Task: Get Market insights for houses in Fayetteville, Arkansas, with a fenced backyard and a hot tub, and  properties with energy-efficient features.
Action: Mouse pressed left at (286, 183)
Screenshot: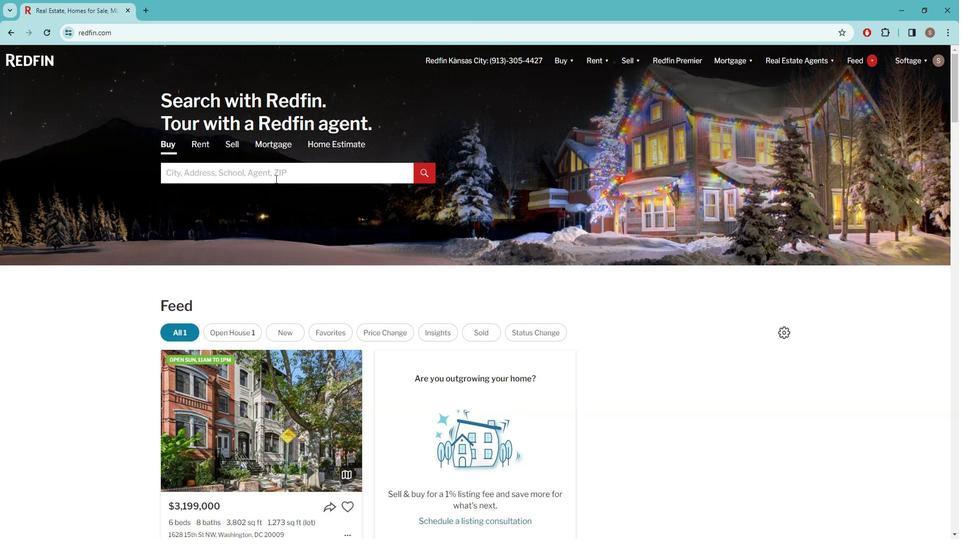 
Action: Key pressed f<Key.caps_lock>AYETTEVILL
Screenshot: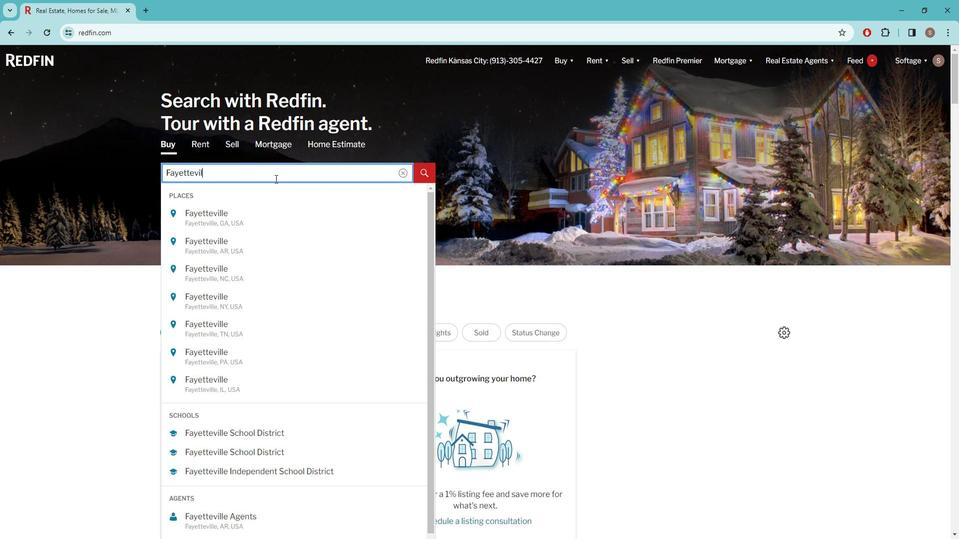 
Action: Mouse moved to (285, 183)
Screenshot: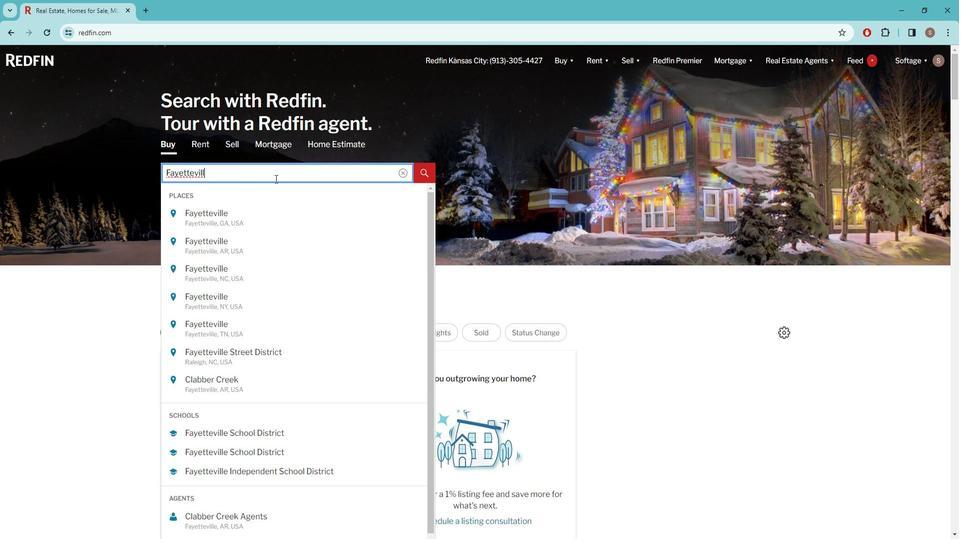 
Action: Key pressed E
Screenshot: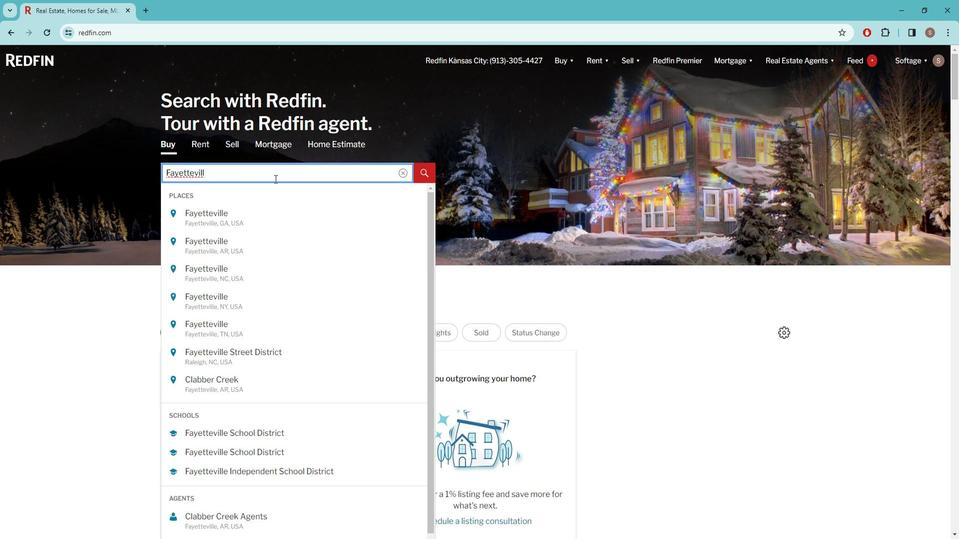 
Action: Mouse moved to (257, 249)
Screenshot: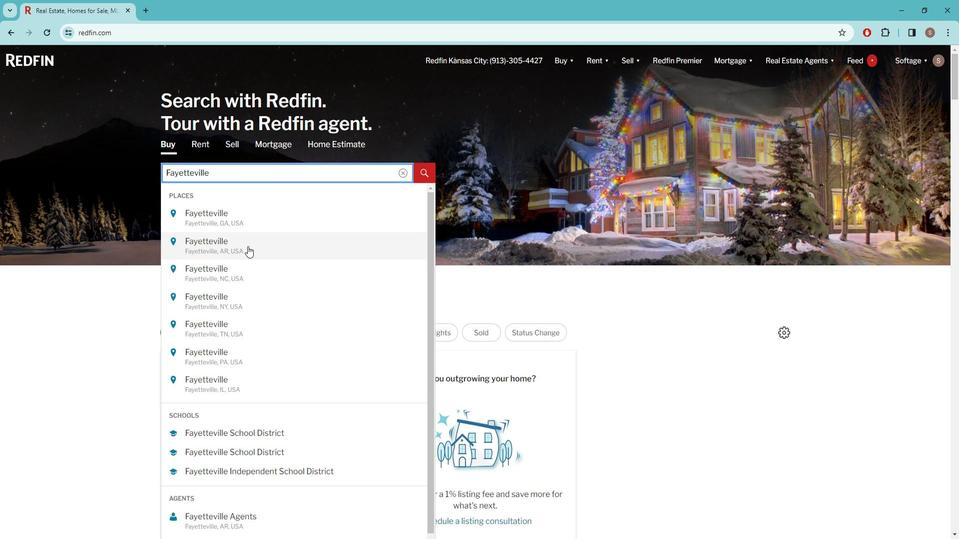 
Action: Mouse pressed left at (257, 249)
Screenshot: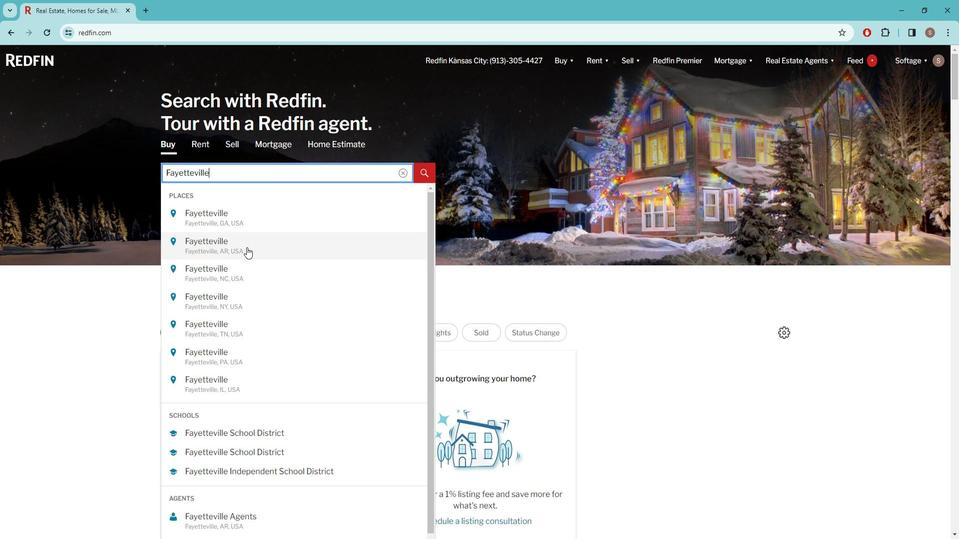 
Action: Mouse moved to (850, 129)
Screenshot: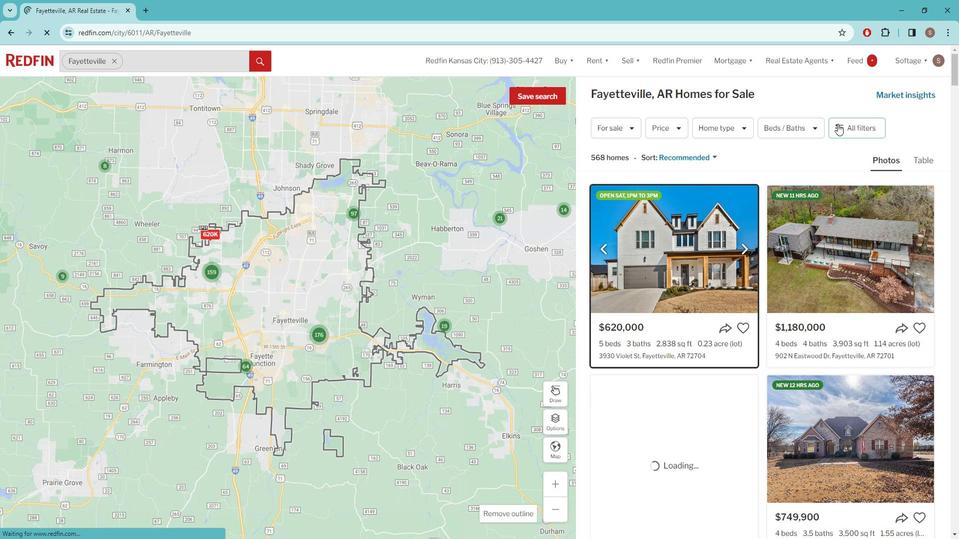 
Action: Mouse pressed left at (850, 129)
Screenshot: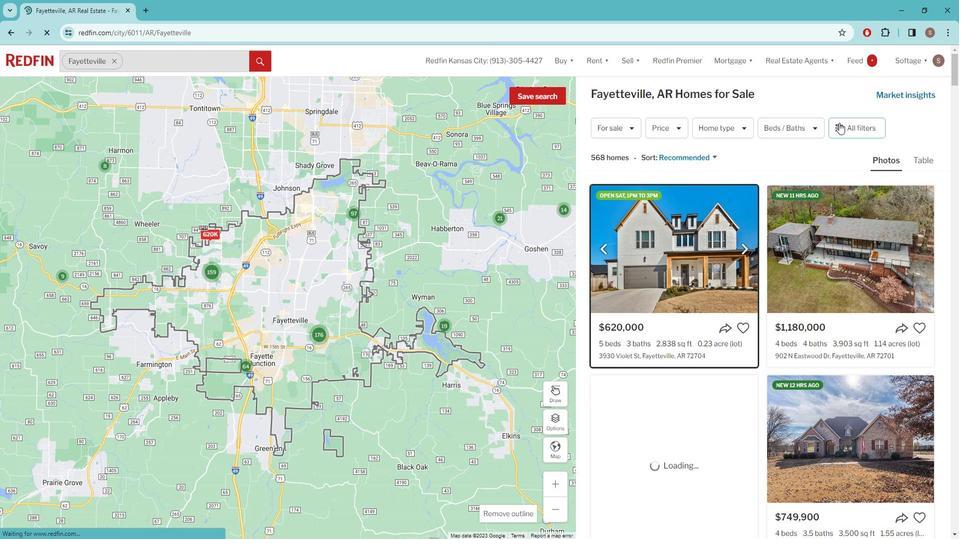 
Action: Mouse moved to (851, 128)
Screenshot: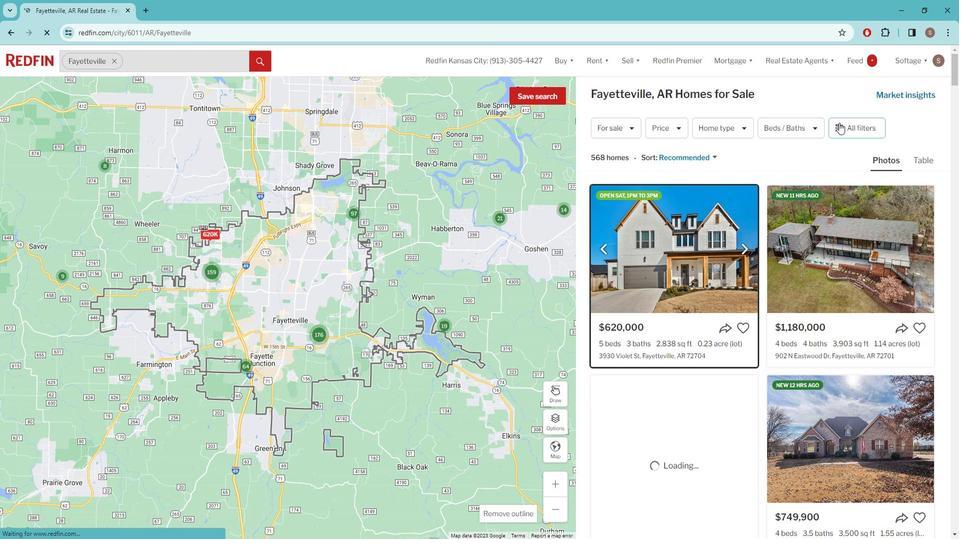 
Action: Mouse pressed left at (851, 128)
Screenshot: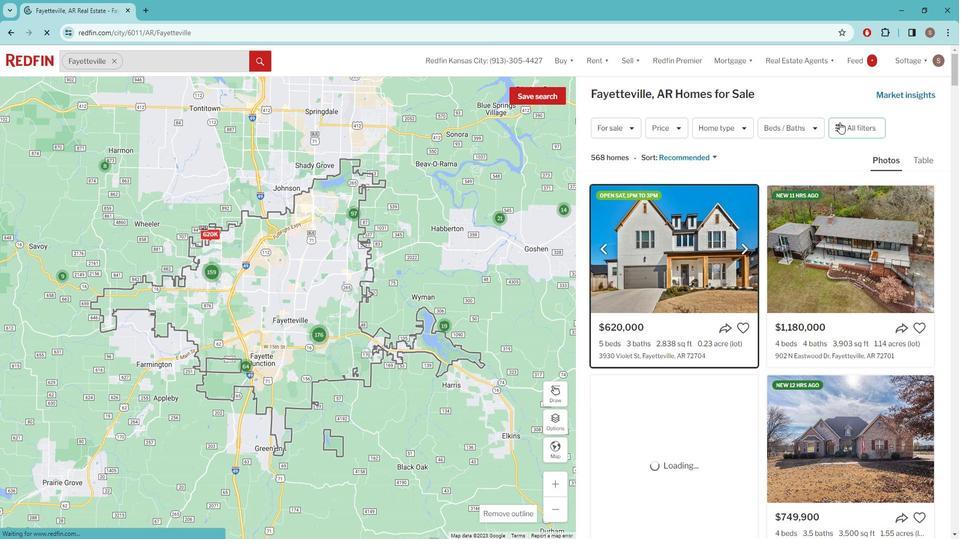 
Action: Mouse pressed left at (851, 128)
Screenshot: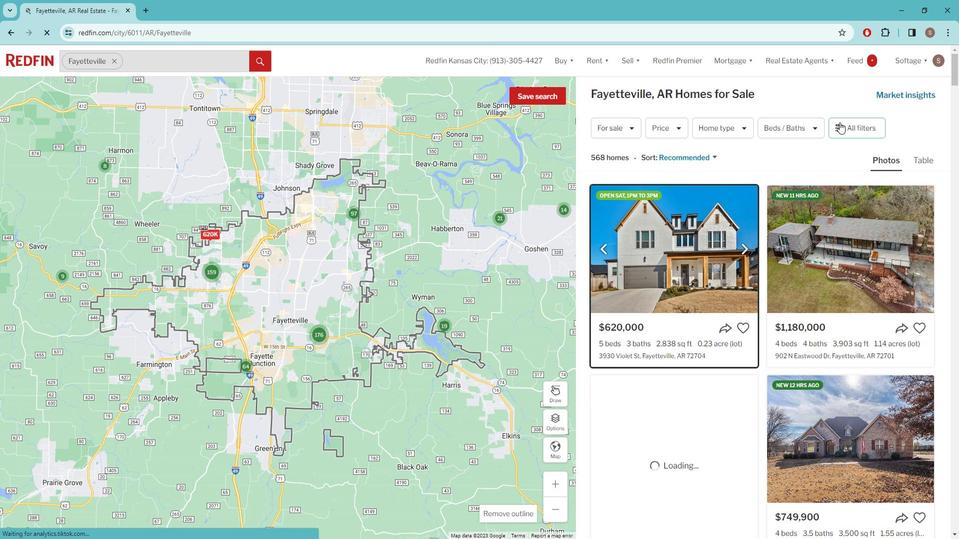 
Action: Mouse pressed left at (851, 128)
Screenshot: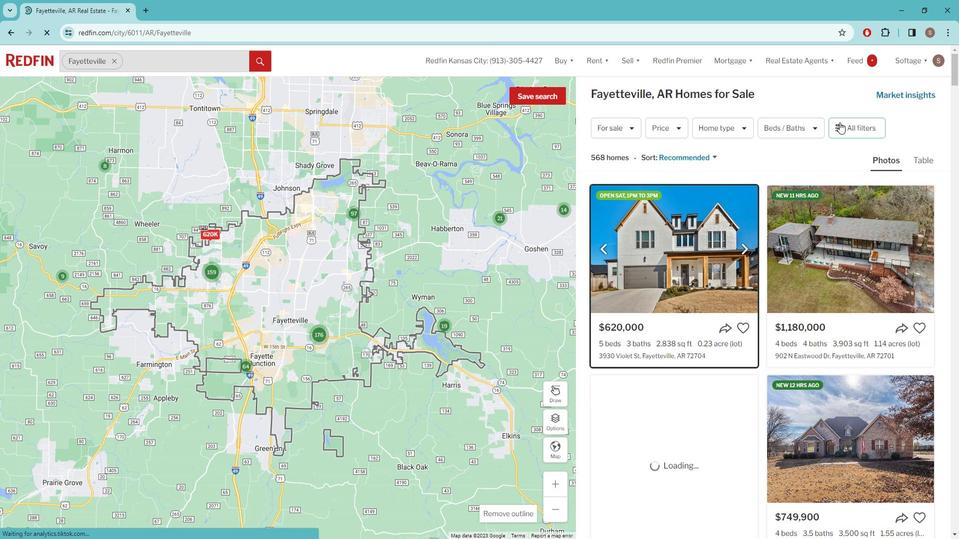 
Action: Mouse moved to (853, 128)
Screenshot: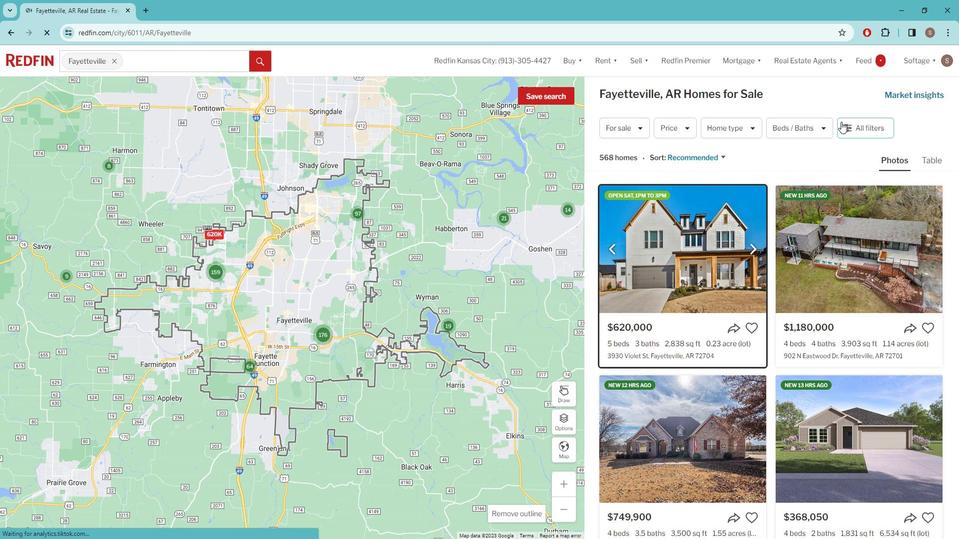 
Action: Mouse pressed left at (853, 128)
Screenshot: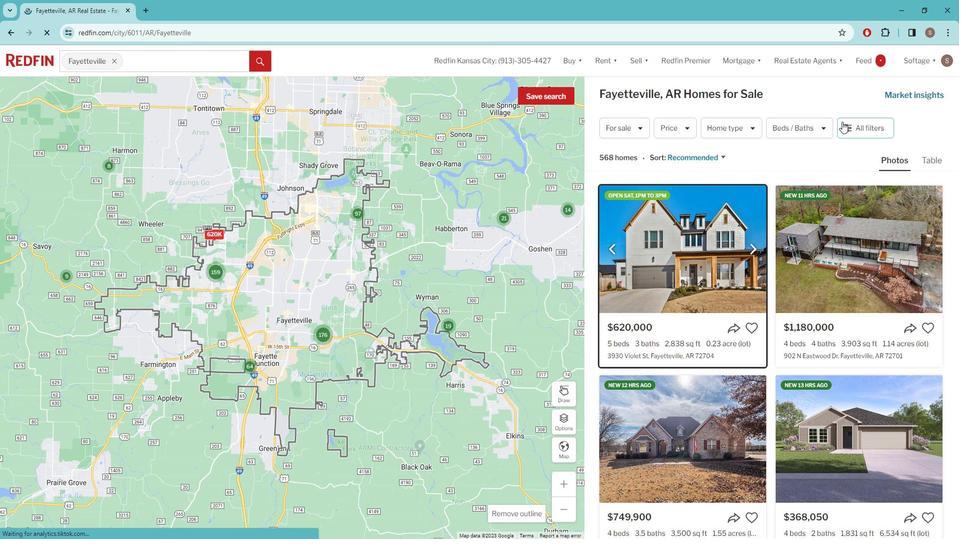 
Action: Mouse moved to (853, 128)
Screenshot: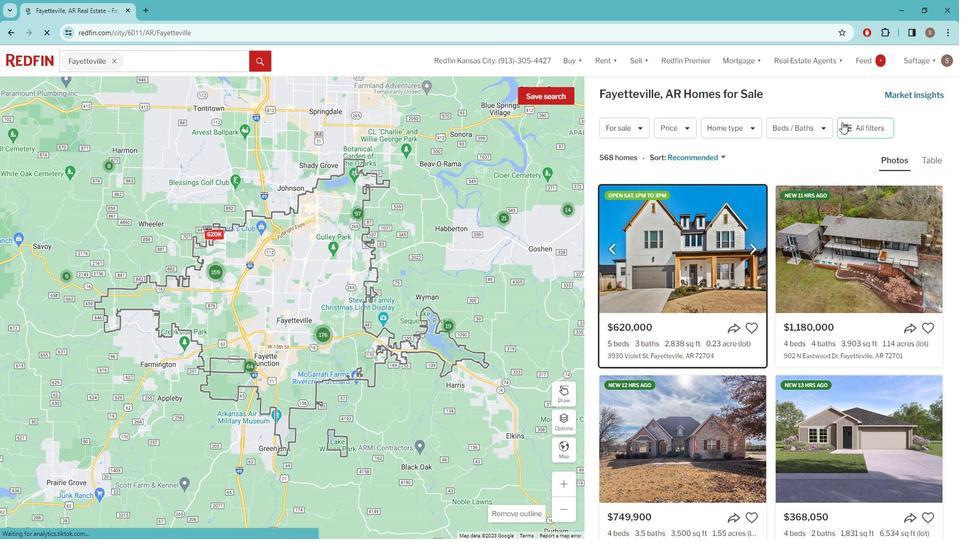 
Action: Mouse pressed left at (853, 128)
Screenshot: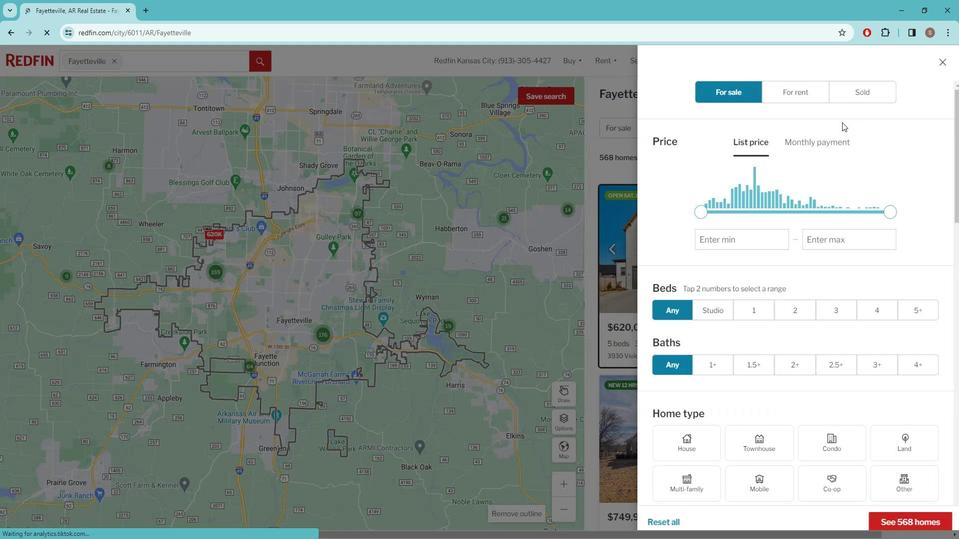 
Action: Mouse moved to (844, 144)
Screenshot: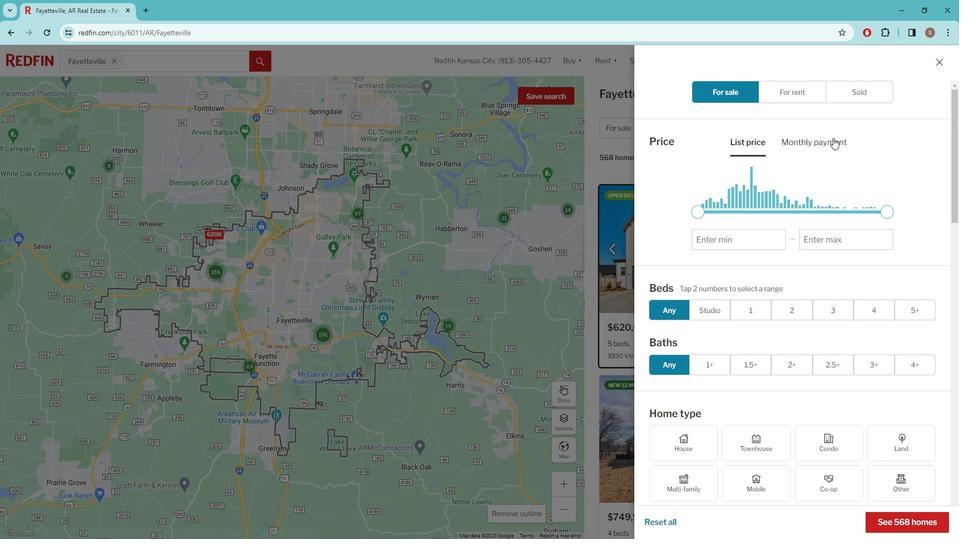 
Action: Mouse scrolled (844, 143) with delta (0, 0)
Screenshot: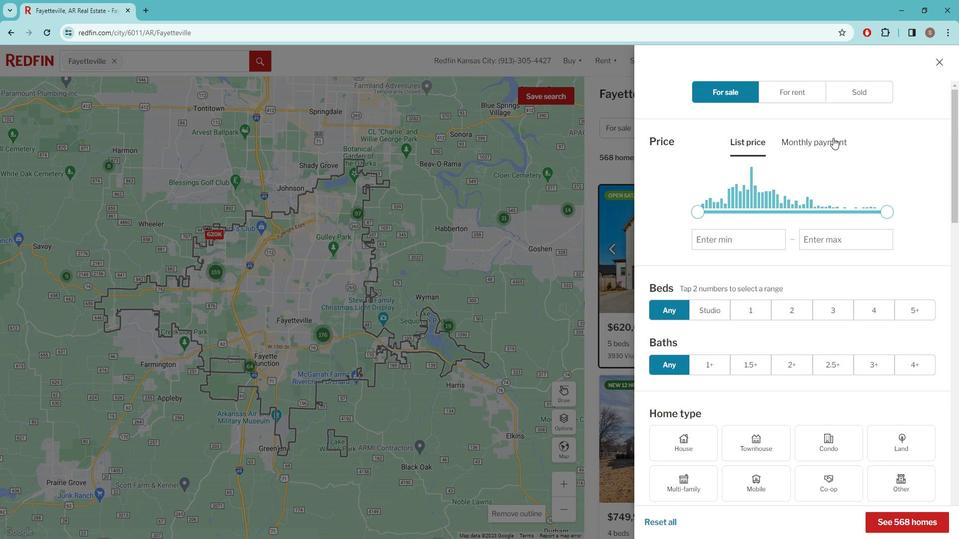 
Action: Mouse moved to (844, 145)
Screenshot: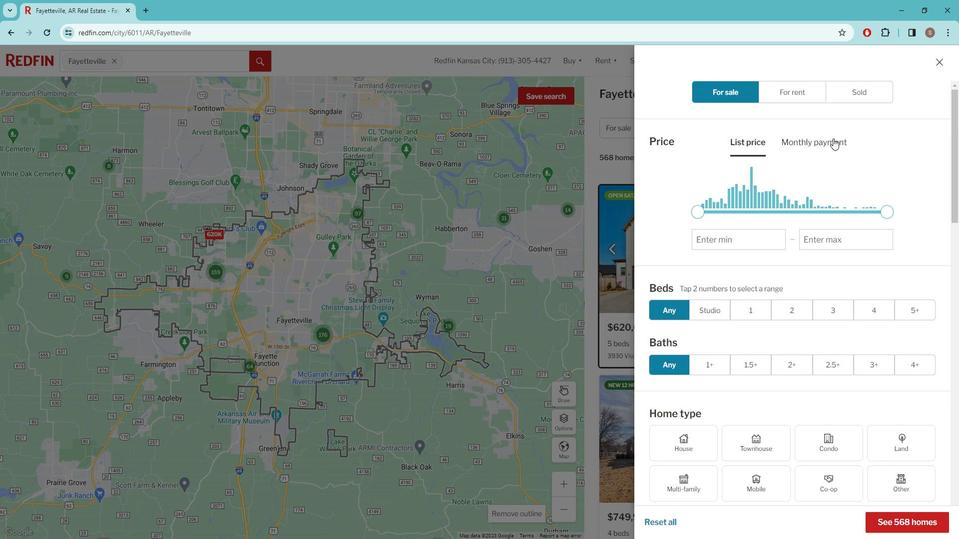 
Action: Mouse scrolled (844, 145) with delta (0, 0)
Screenshot: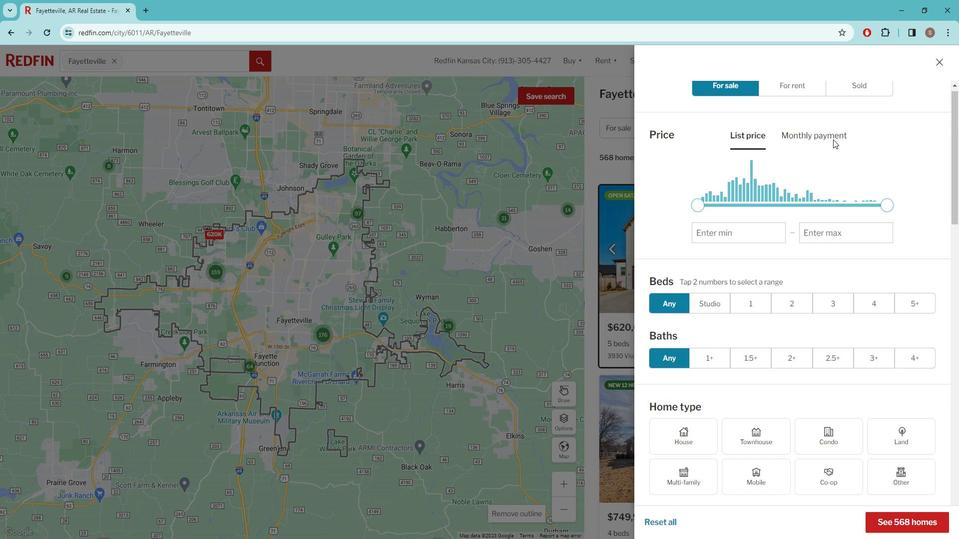 
Action: Mouse moved to (841, 152)
Screenshot: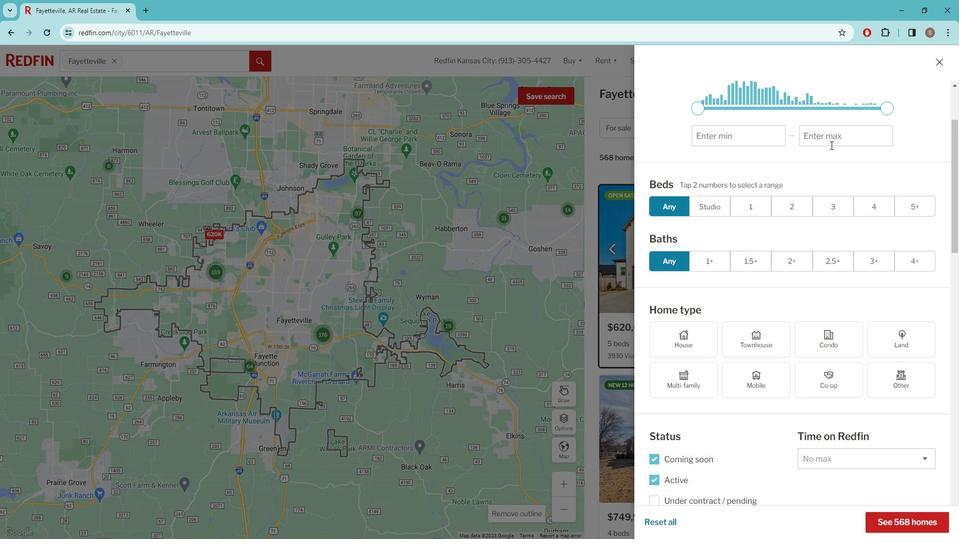 
Action: Mouse scrolled (841, 152) with delta (0, 0)
Screenshot: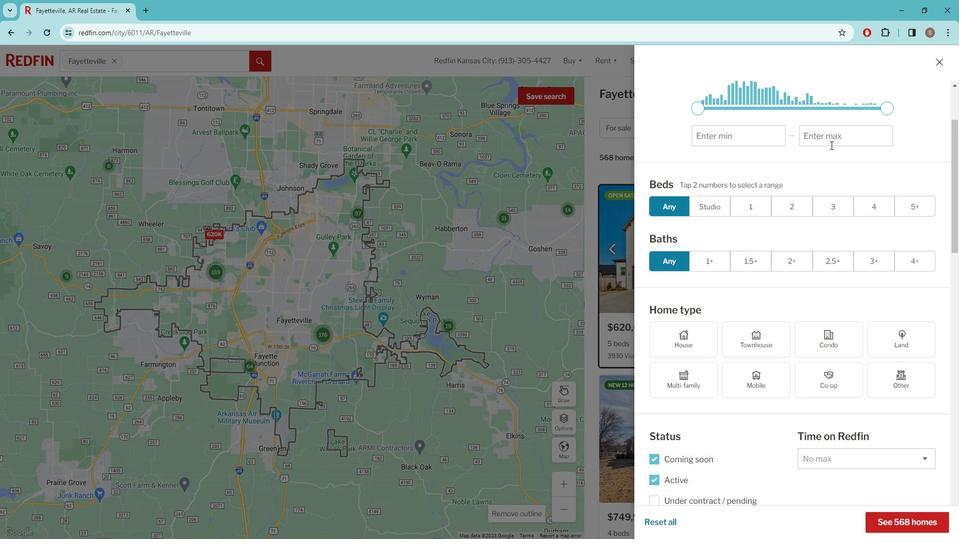 
Action: Mouse moved to (697, 289)
Screenshot: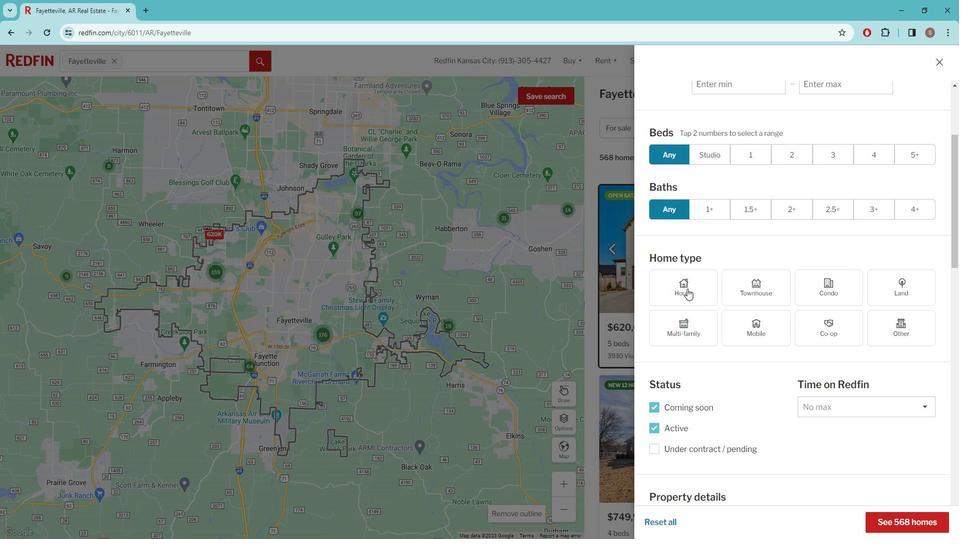 
Action: Mouse pressed left at (697, 289)
Screenshot: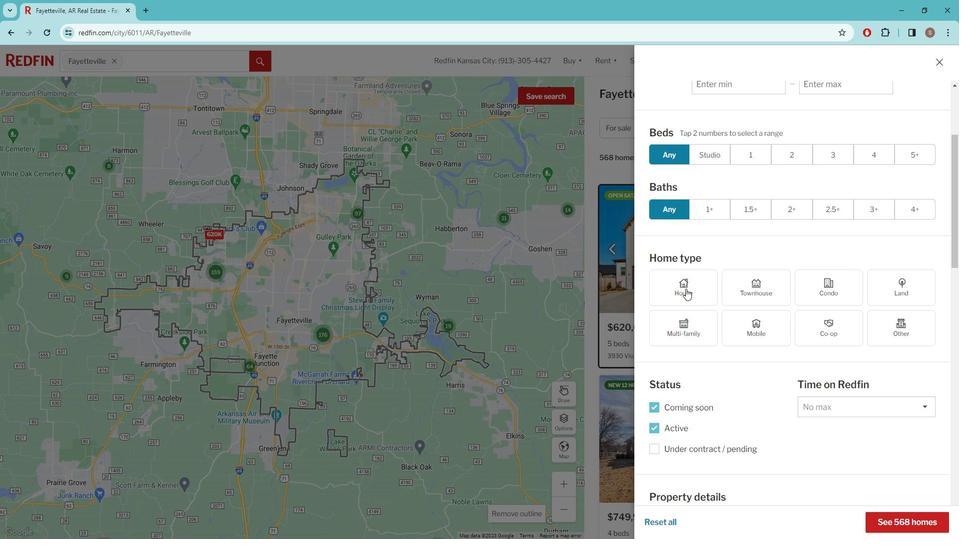 
Action: Mouse moved to (695, 289)
Screenshot: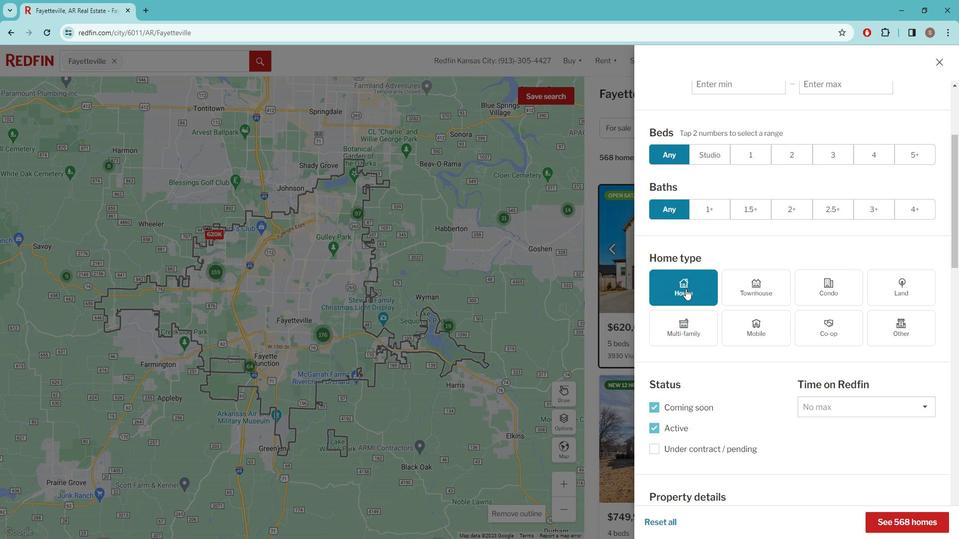 
Action: Mouse scrolled (695, 288) with delta (0, 0)
Screenshot: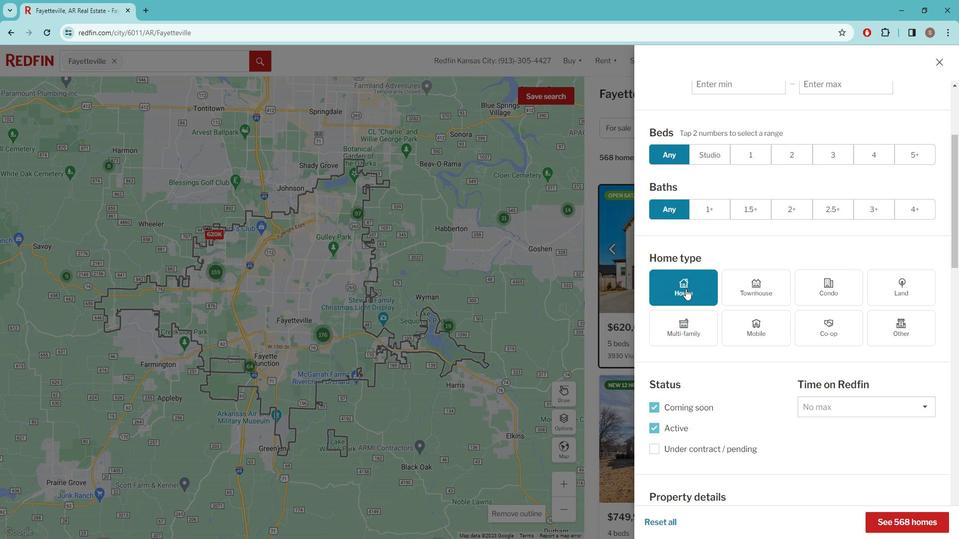 
Action: Mouse moved to (694, 310)
Screenshot: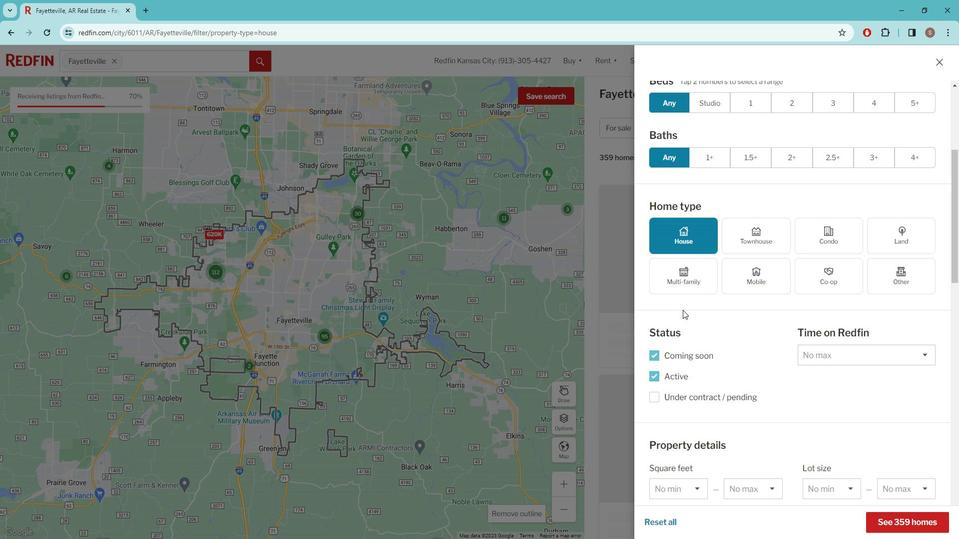 
Action: Mouse scrolled (694, 309) with delta (0, 0)
Screenshot: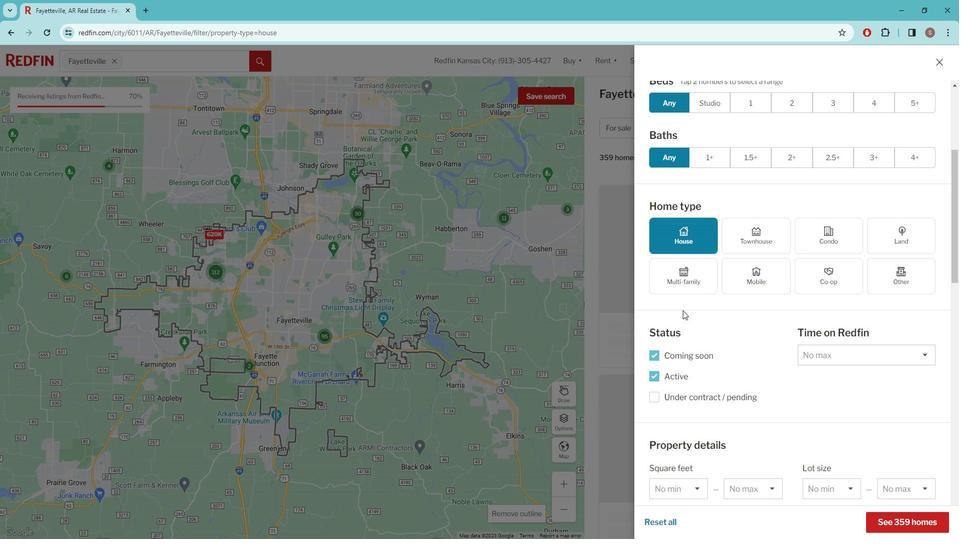 
Action: Mouse moved to (694, 314)
Screenshot: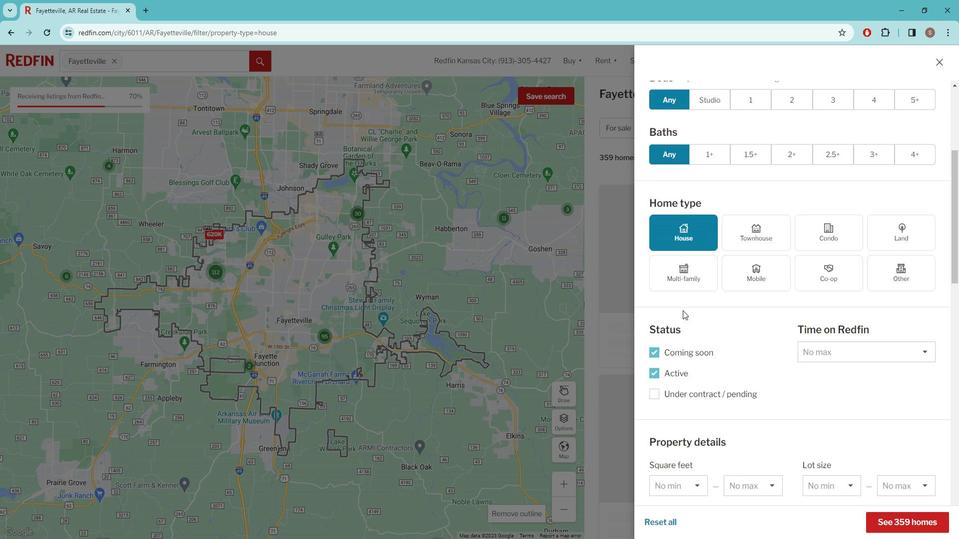 
Action: Mouse scrolled (694, 313) with delta (0, 0)
Screenshot: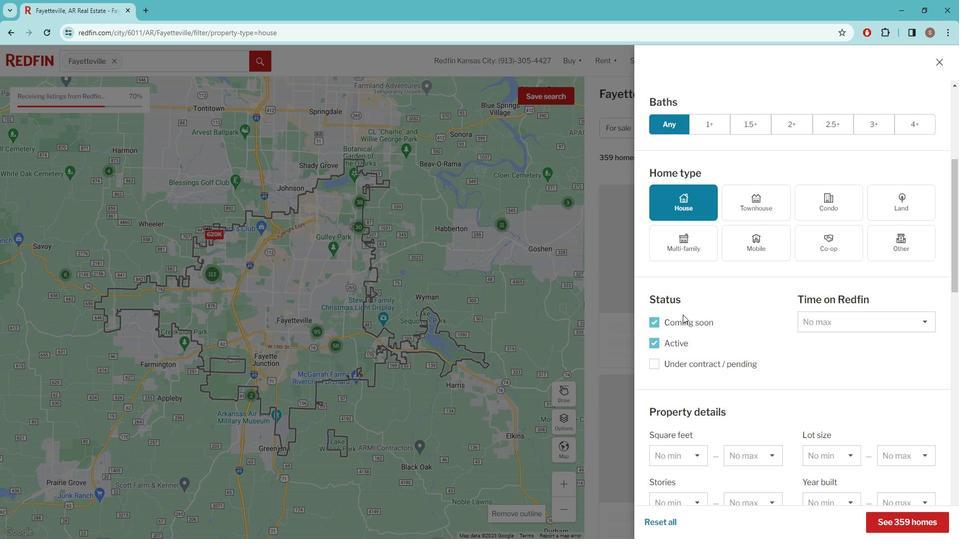 
Action: Mouse moved to (696, 316)
Screenshot: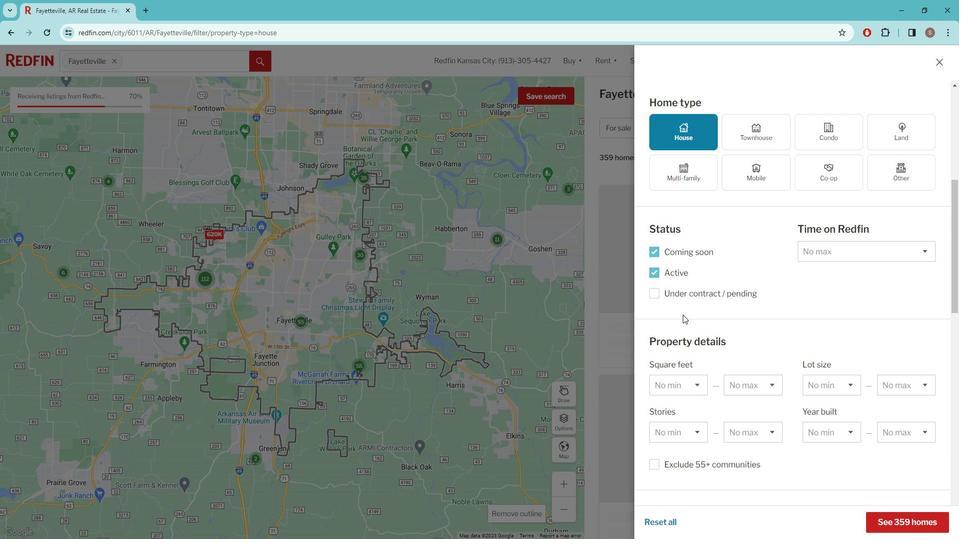 
Action: Mouse scrolled (696, 316) with delta (0, 0)
Screenshot: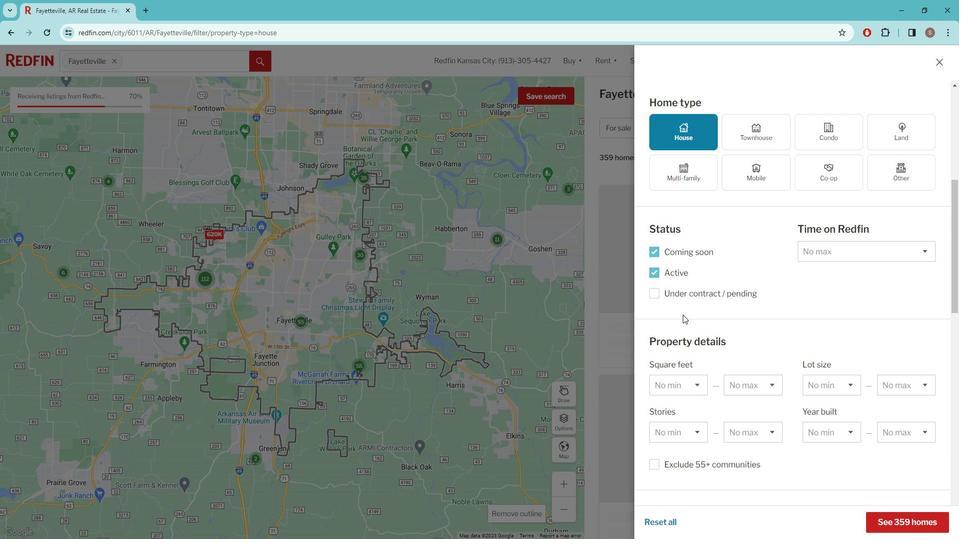 
Action: Mouse moved to (701, 322)
Screenshot: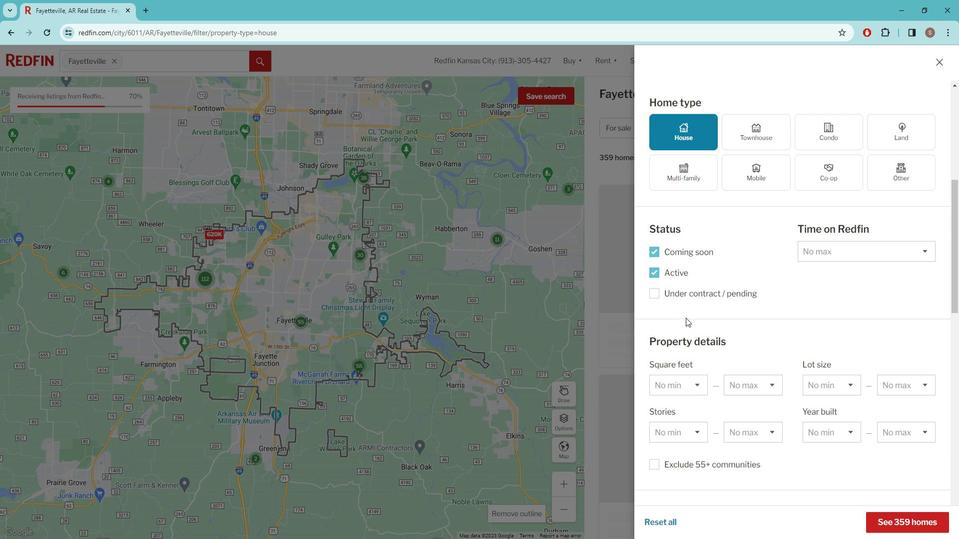 
Action: Mouse scrolled (701, 321) with delta (0, 0)
Screenshot: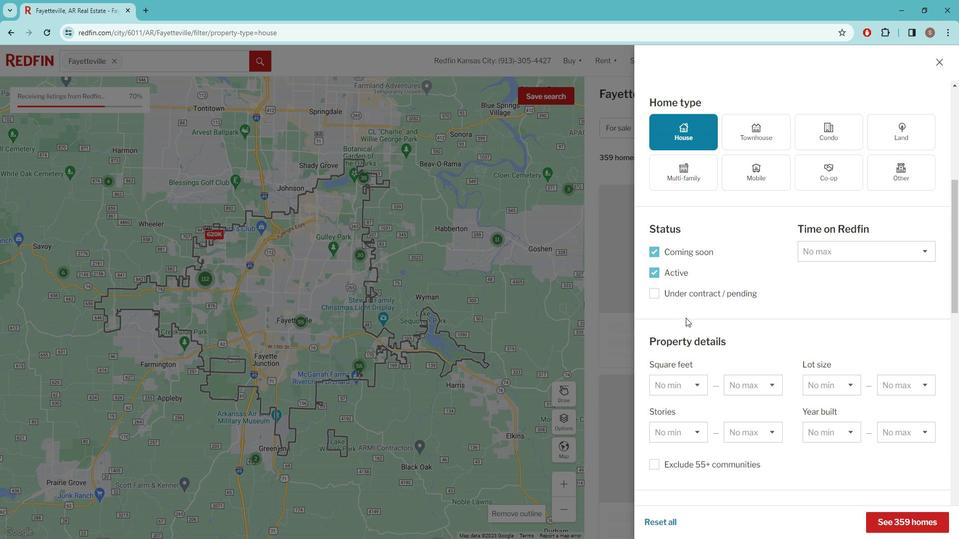 
Action: Mouse moved to (722, 339)
Screenshot: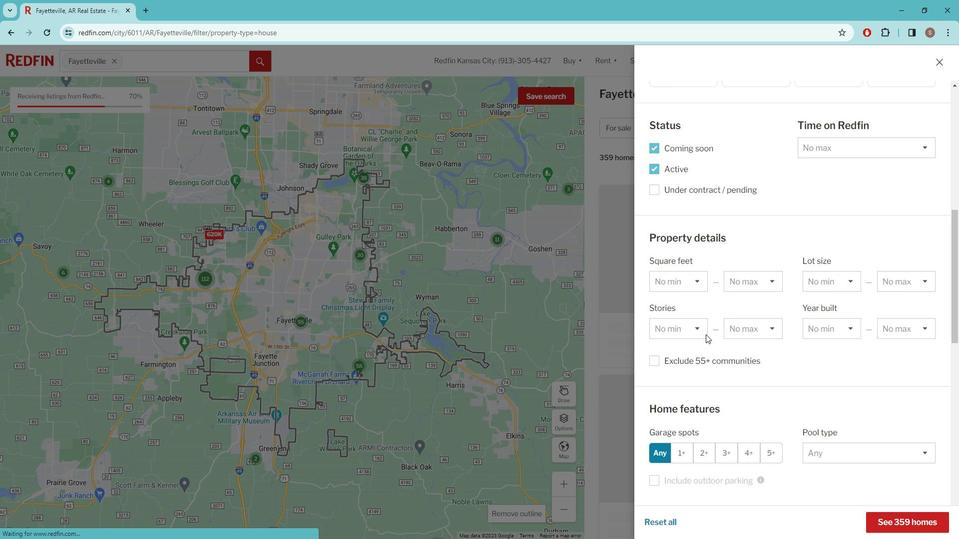 
Action: Mouse scrolled (722, 339) with delta (0, 0)
Screenshot: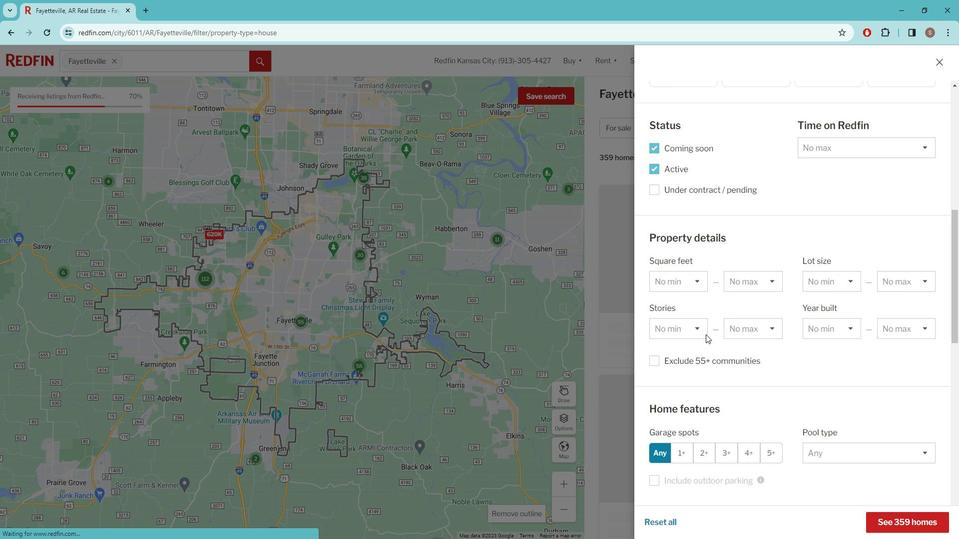 
Action: Mouse moved to (724, 341)
Screenshot: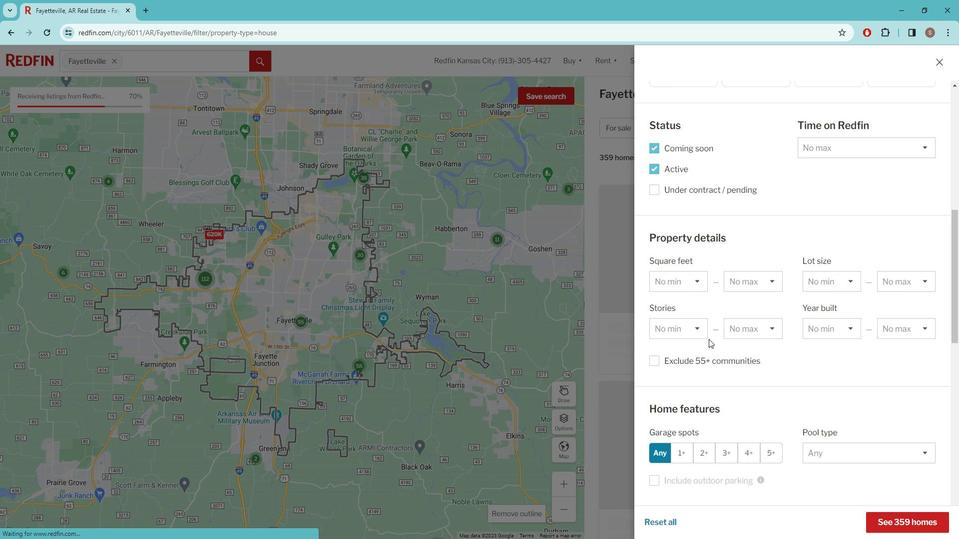 
Action: Mouse scrolled (724, 341) with delta (0, 0)
Screenshot: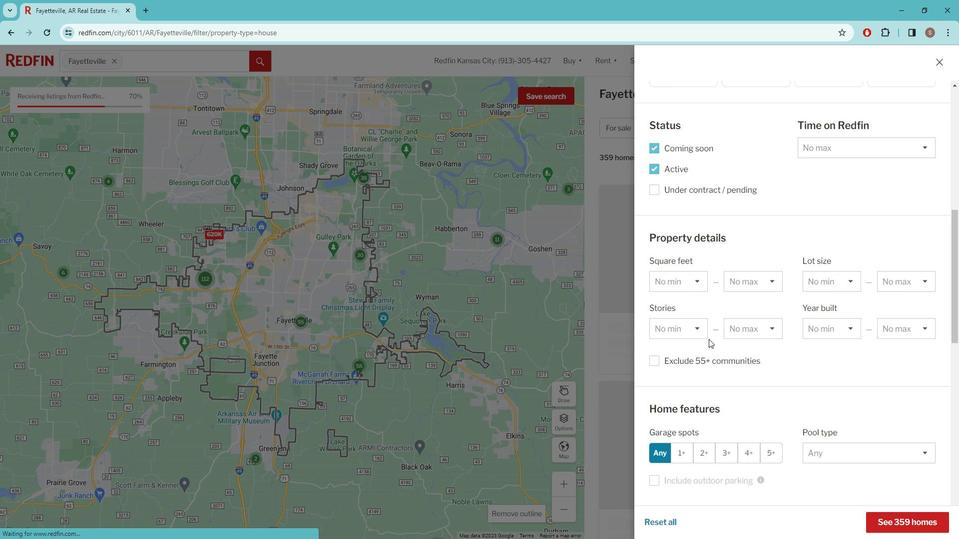 
Action: Mouse scrolled (724, 341) with delta (0, 0)
Screenshot: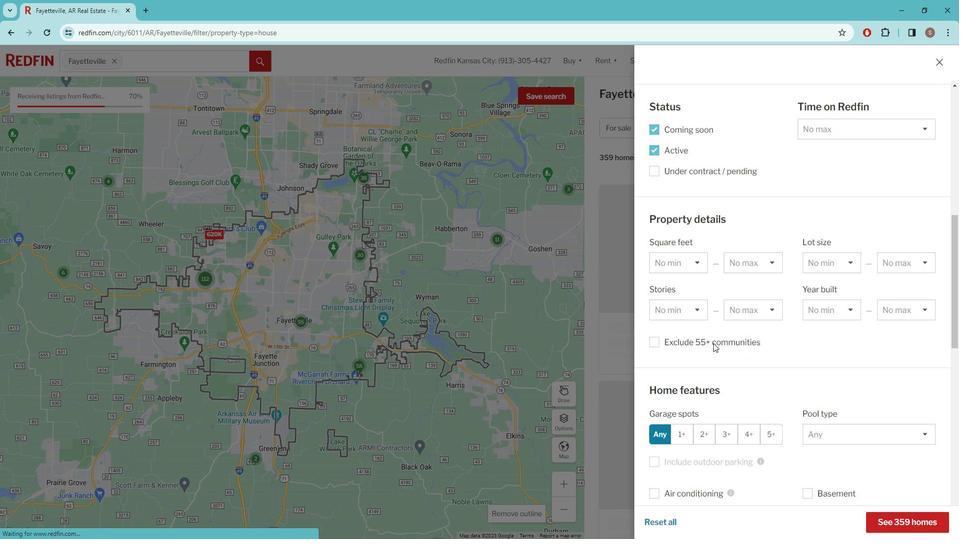 
Action: Mouse moved to (725, 342)
Screenshot: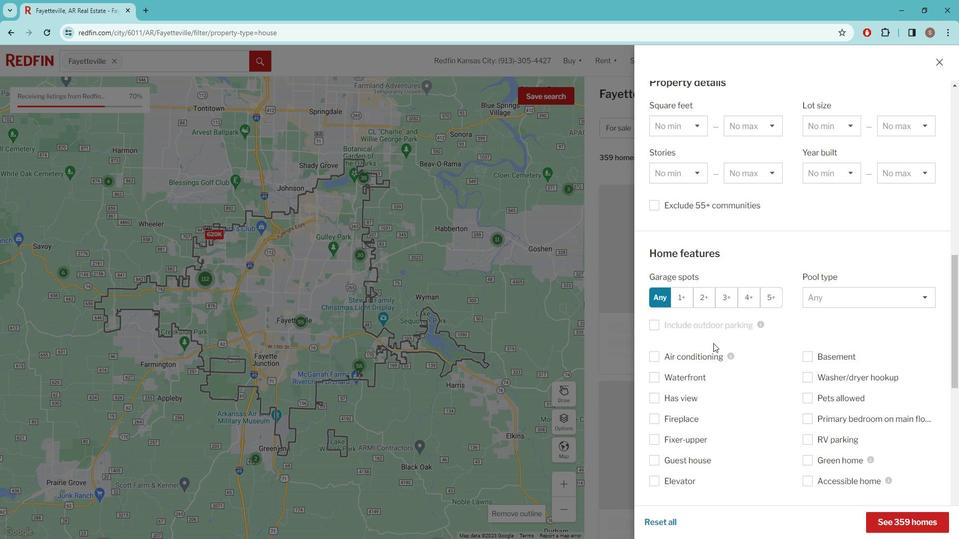 
Action: Mouse scrolled (725, 342) with delta (0, 0)
Screenshot: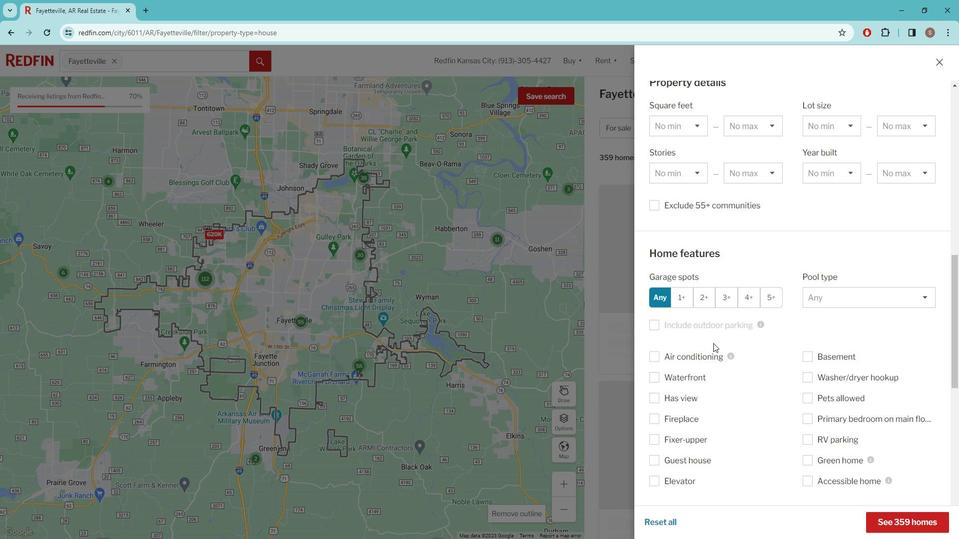 
Action: Mouse moved to (725, 343)
Screenshot: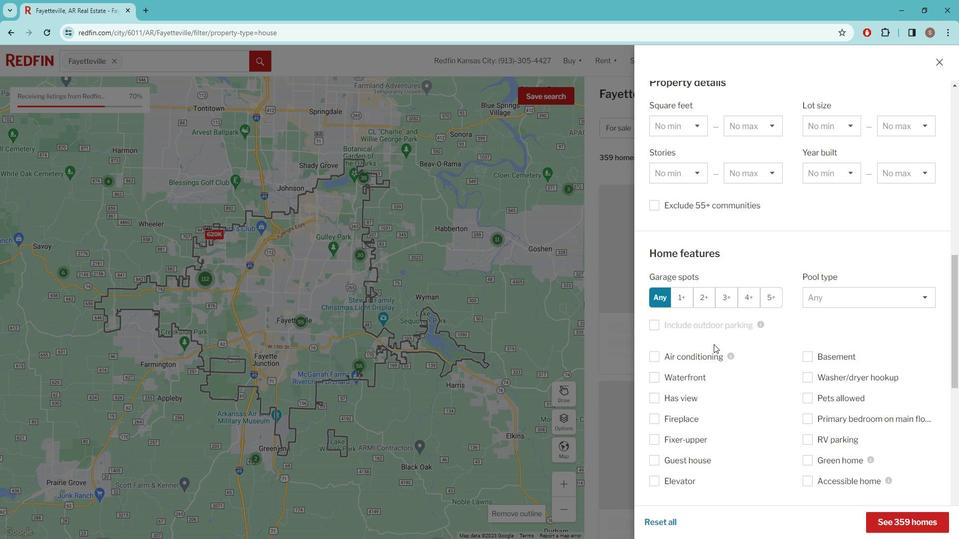 
Action: Mouse scrolled (725, 343) with delta (0, 0)
Screenshot: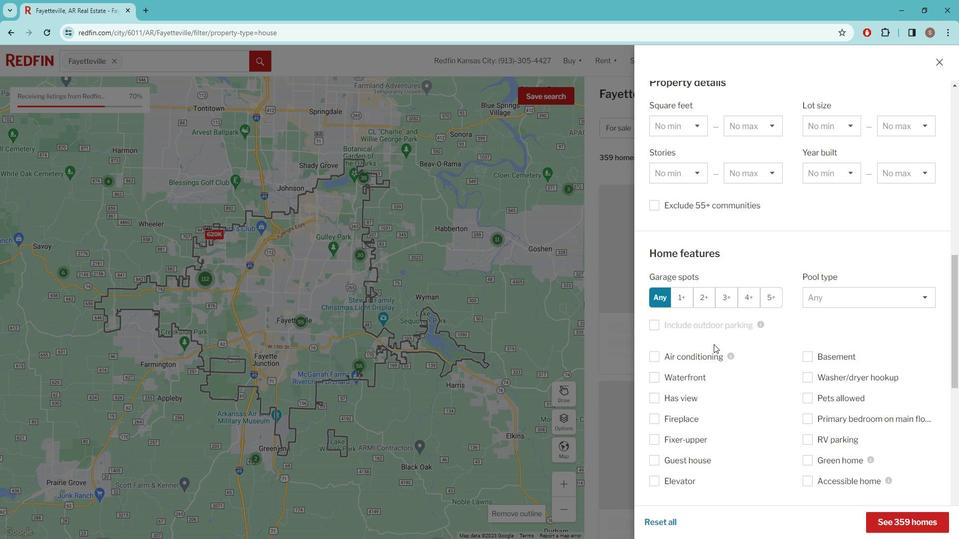 
Action: Mouse scrolled (725, 343) with delta (0, 0)
Screenshot: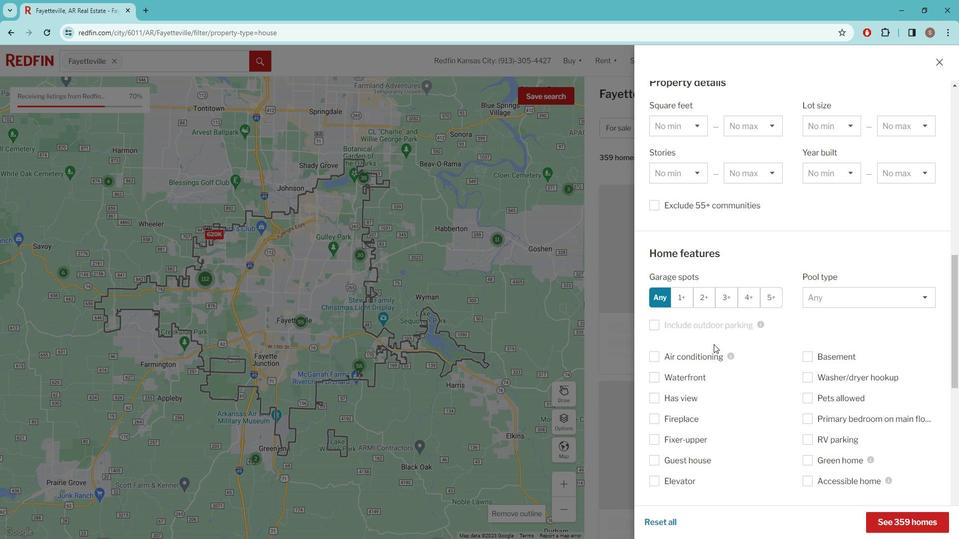 
Action: Mouse scrolled (725, 343) with delta (0, 0)
Screenshot: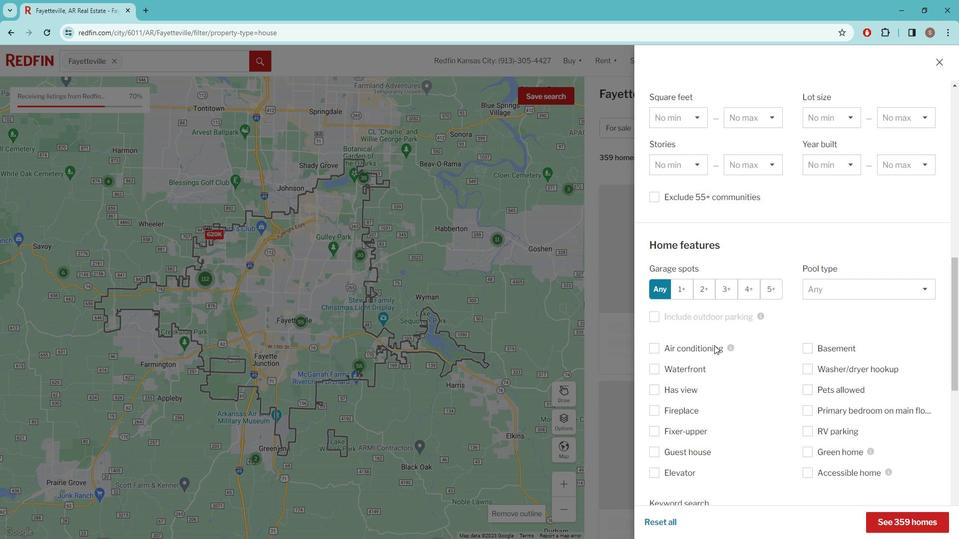 
Action: Mouse moved to (723, 346)
Screenshot: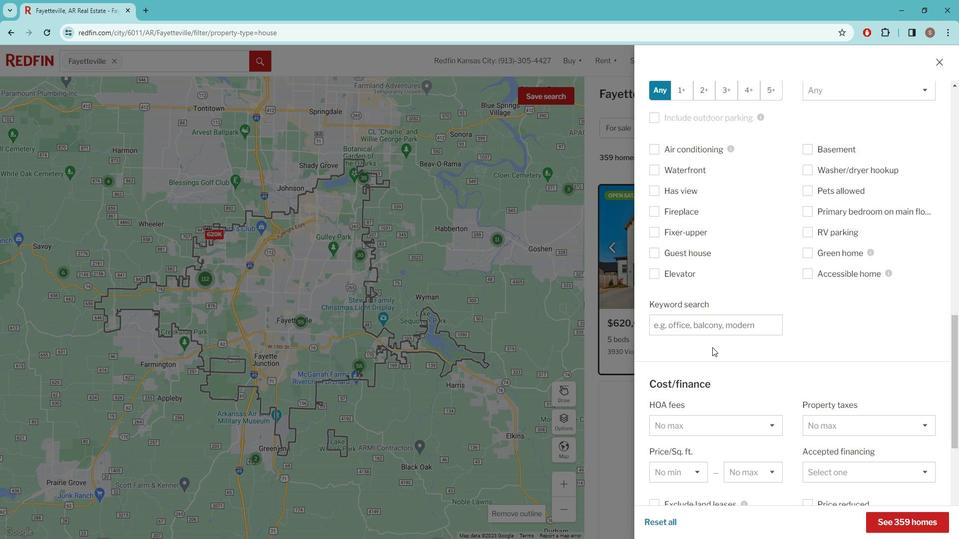 
Action: Mouse scrolled (723, 345) with delta (0, 0)
Screenshot: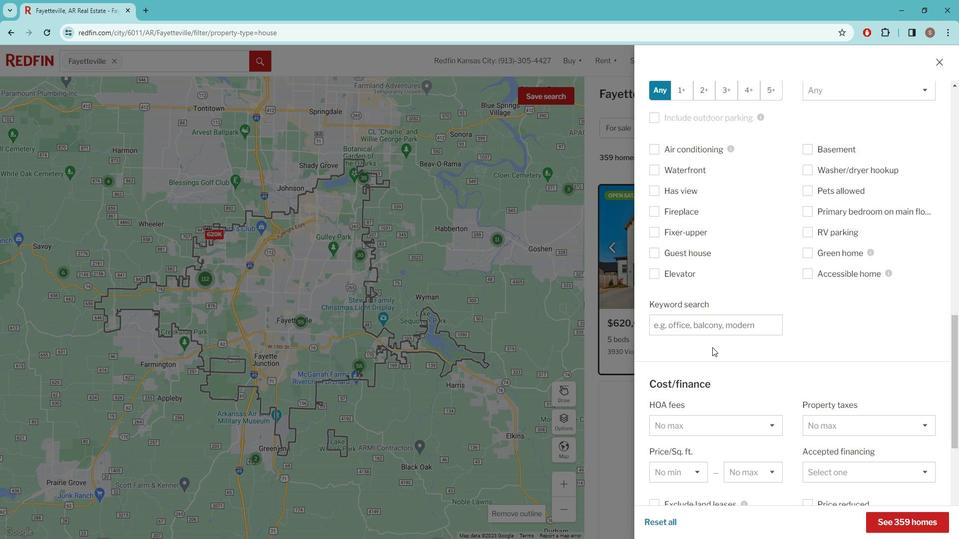 
Action: Mouse moved to (723, 353)
Screenshot: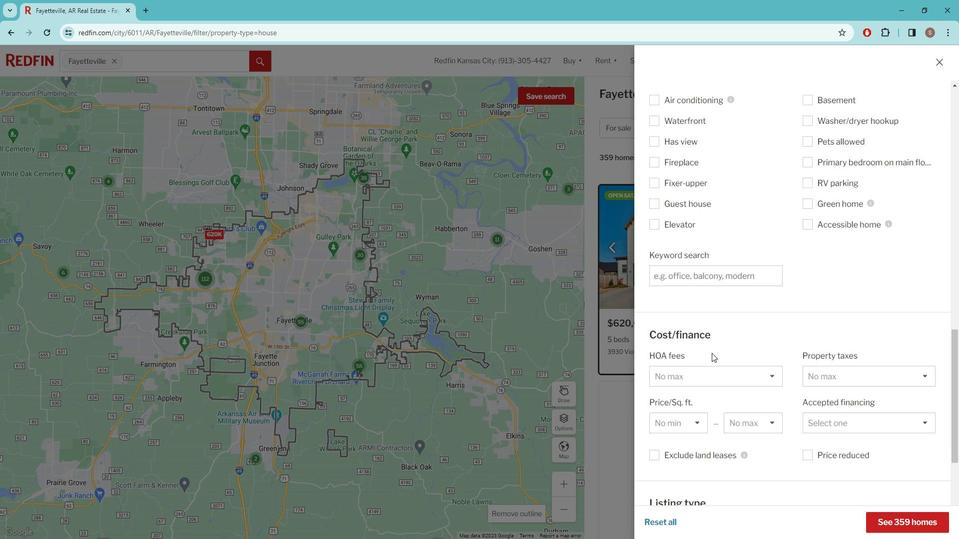 
Action: Mouse scrolled (723, 353) with delta (0, 0)
Screenshot: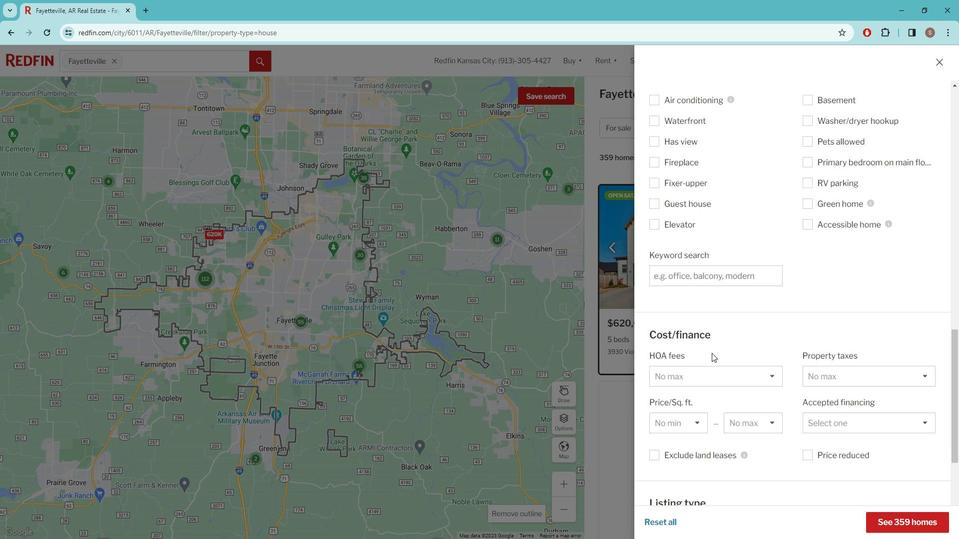 
Action: Mouse moved to (723, 354)
Screenshot: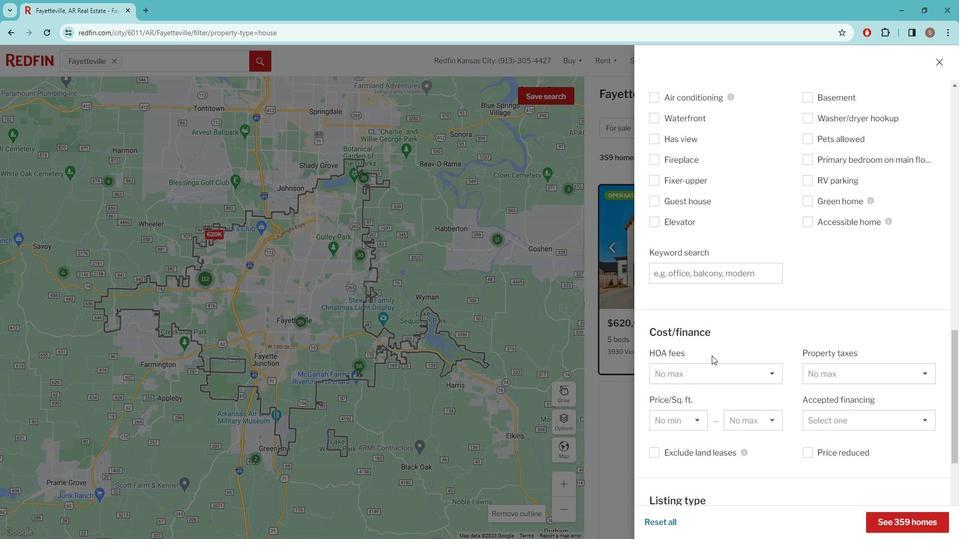 
Action: Mouse scrolled (723, 354) with delta (0, 0)
Screenshot: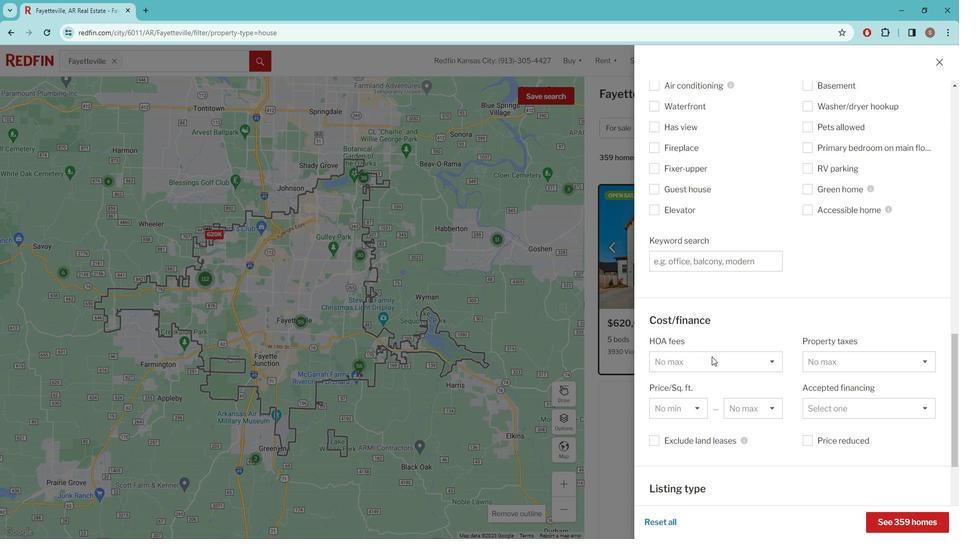 
Action: Mouse scrolled (723, 354) with delta (0, 0)
Screenshot: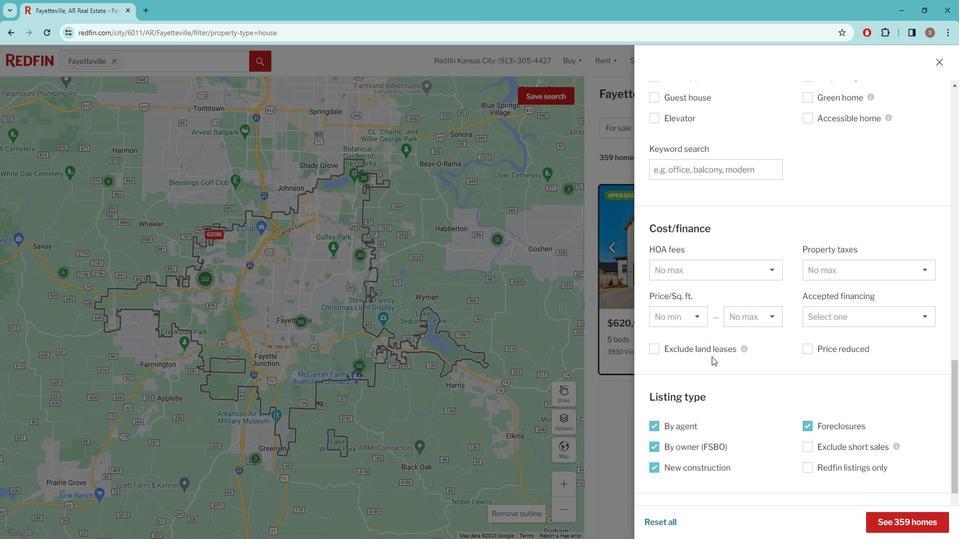
Action: Mouse scrolled (723, 354) with delta (0, 0)
Screenshot: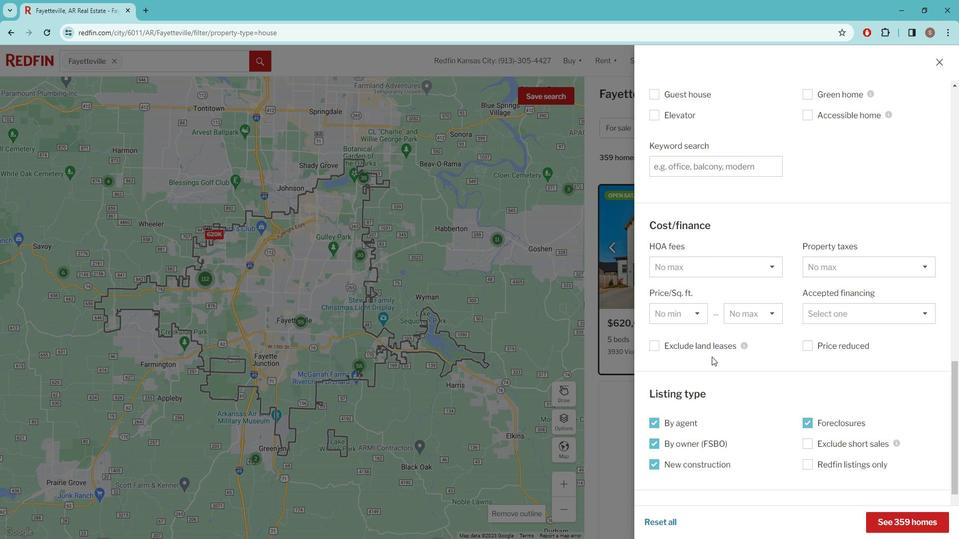 
Action: Mouse moved to (721, 362)
Screenshot: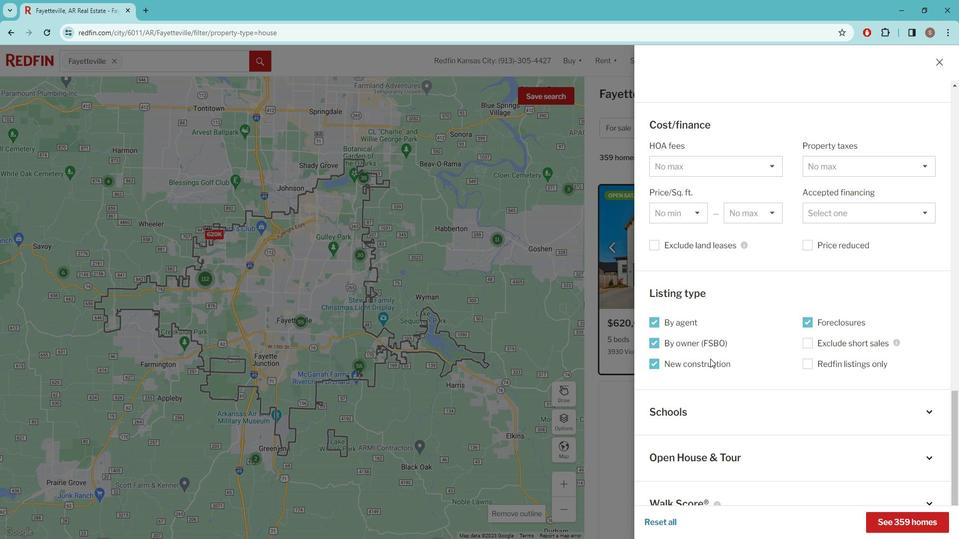 
Action: Mouse scrolled (721, 361) with delta (0, 0)
Screenshot: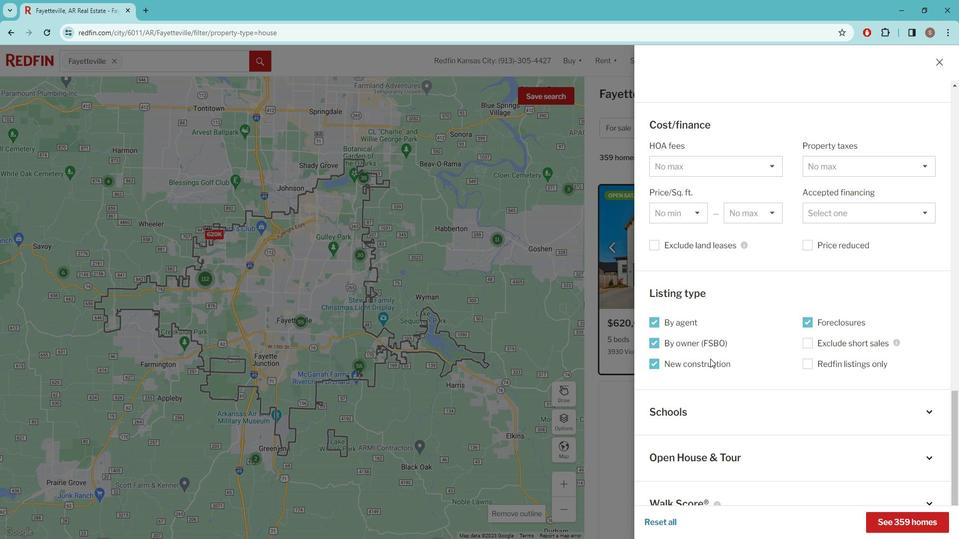 
Action: Mouse moved to (723, 367)
Screenshot: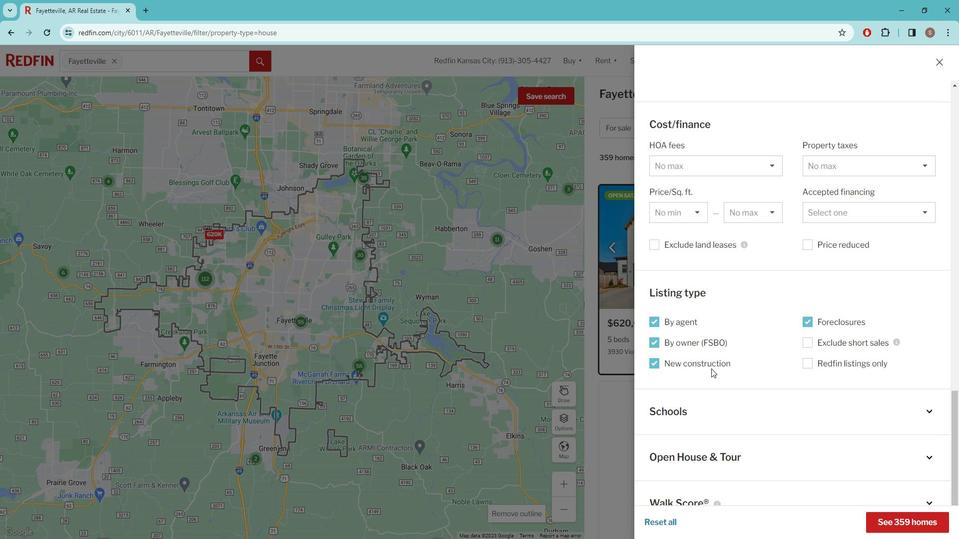 
Action: Mouse scrolled (723, 366) with delta (0, 0)
Screenshot: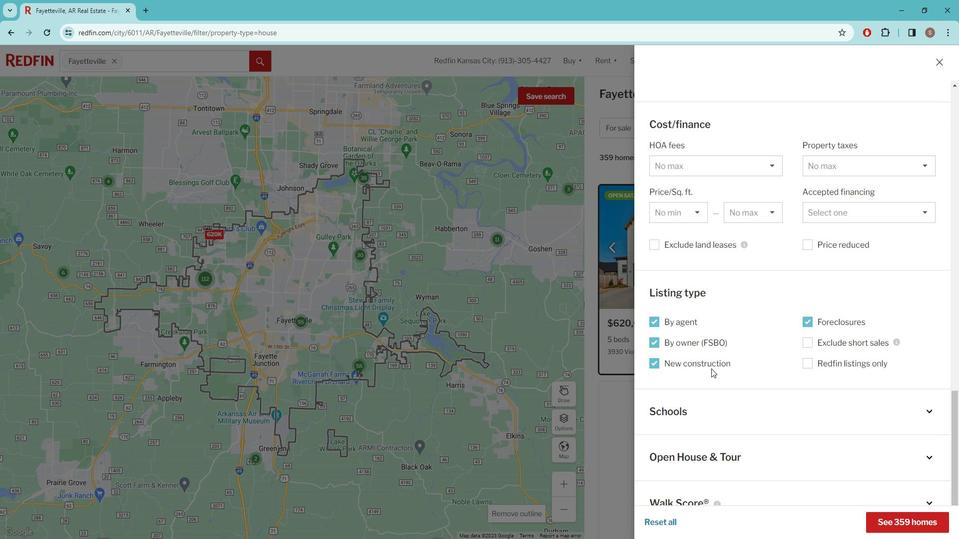 
Action: Mouse moved to (724, 371)
Screenshot: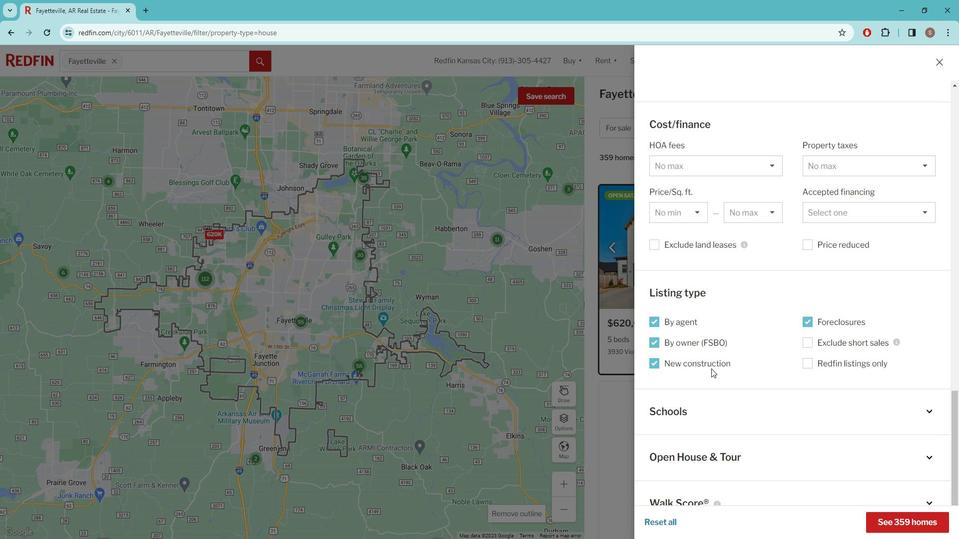 
Action: Mouse scrolled (724, 370) with delta (0, 0)
Screenshot: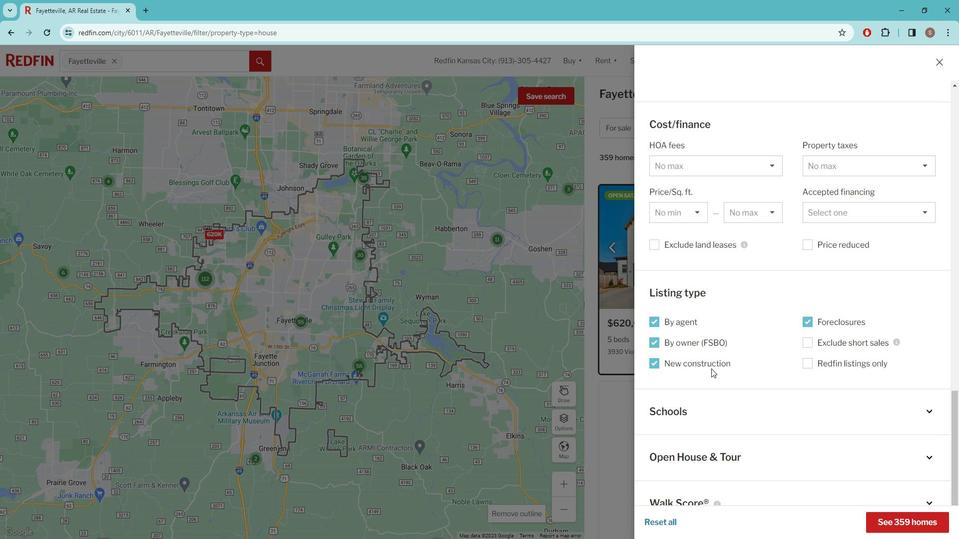 
Action: Mouse moved to (724, 372)
Screenshot: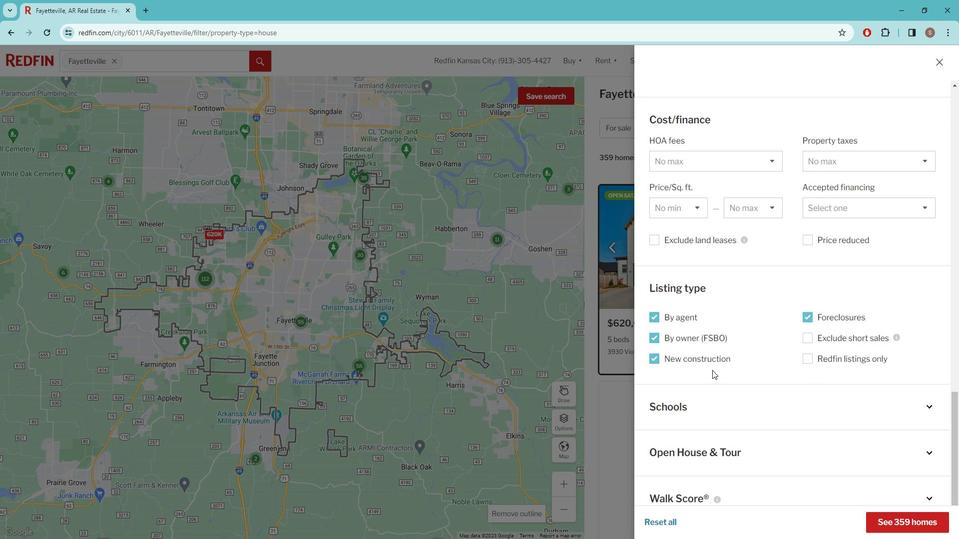 
Action: Mouse scrolled (724, 372) with delta (0, 0)
Screenshot: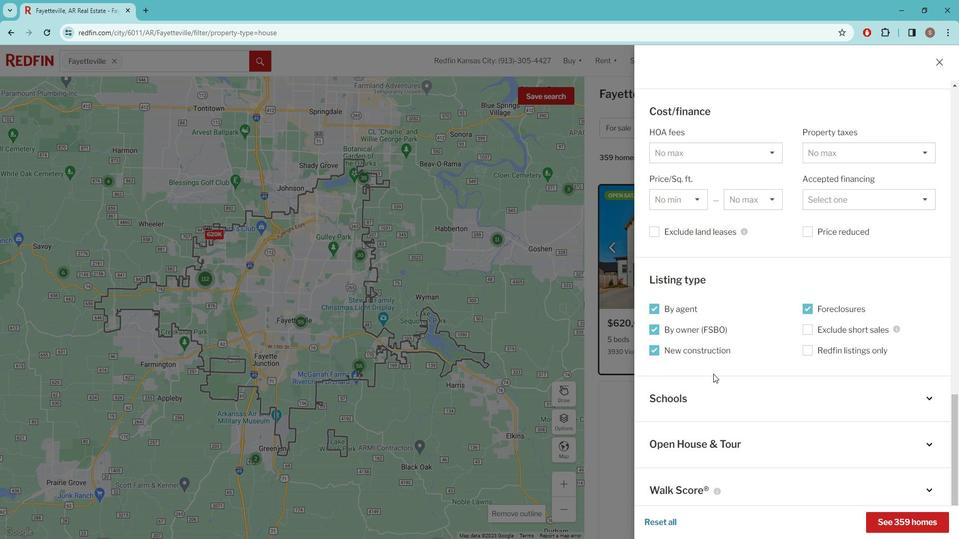 
Action: Mouse moved to (900, 511)
Screenshot: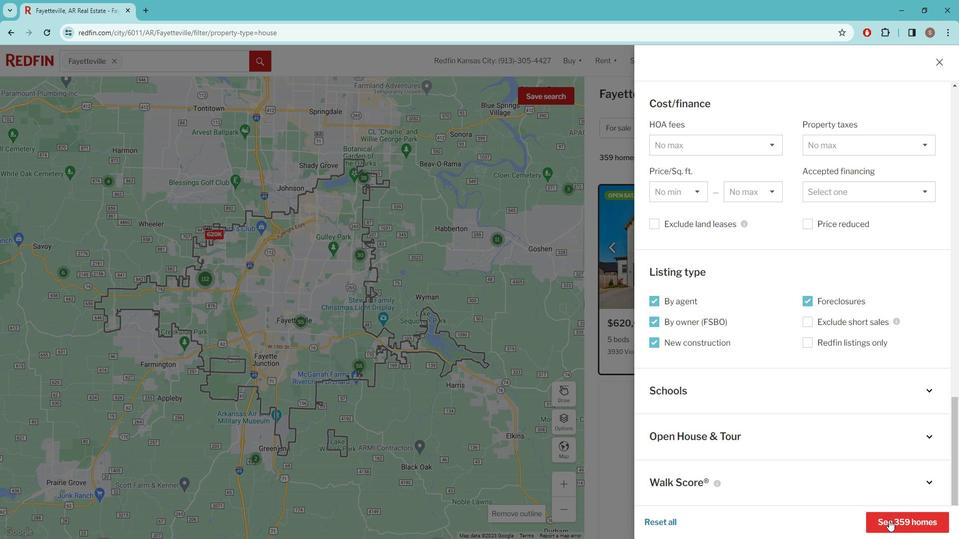 
Action: Mouse pressed left at (900, 511)
Screenshot: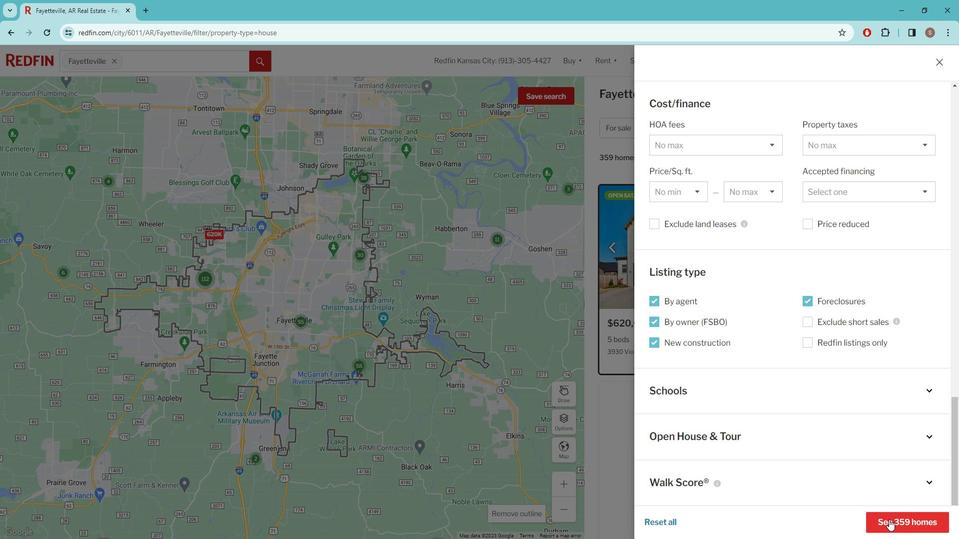 
Action: Mouse moved to (745, 186)
Screenshot: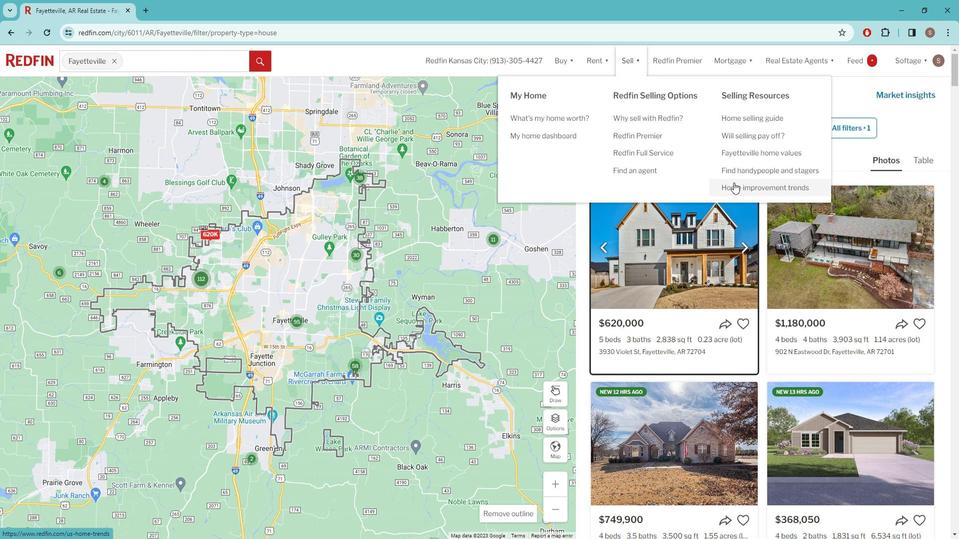 
Action: Mouse pressed left at (745, 186)
Screenshot: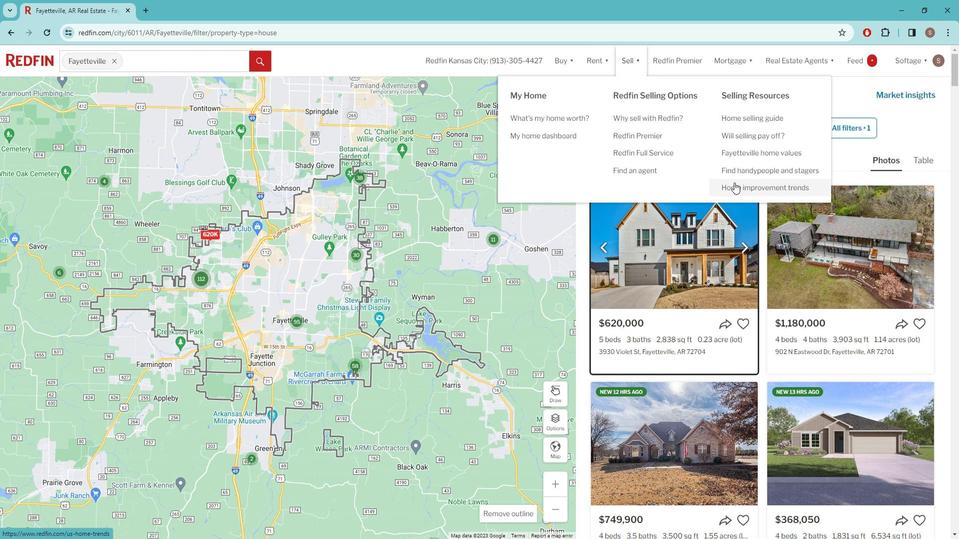 
Action: Mouse moved to (633, 211)
Screenshot: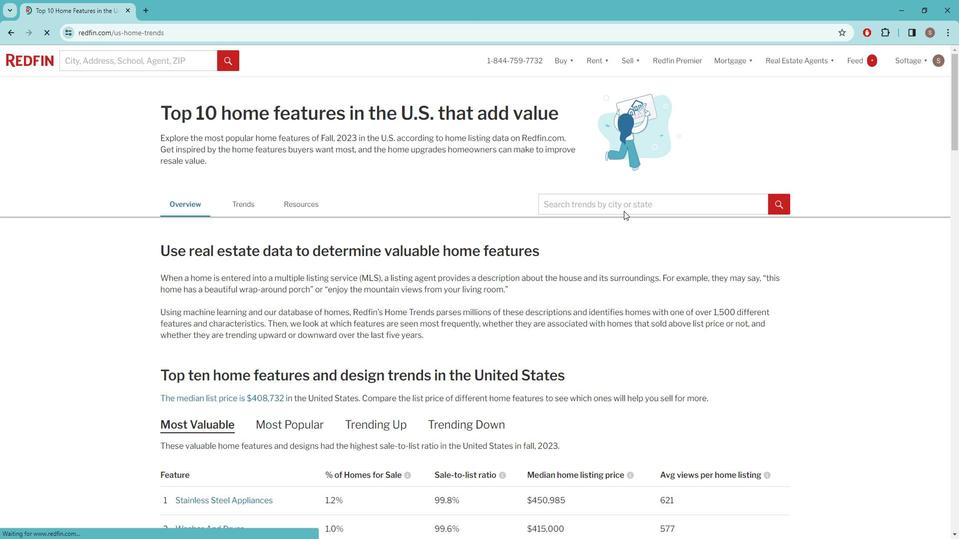 
Action: Mouse pressed left at (633, 211)
Screenshot: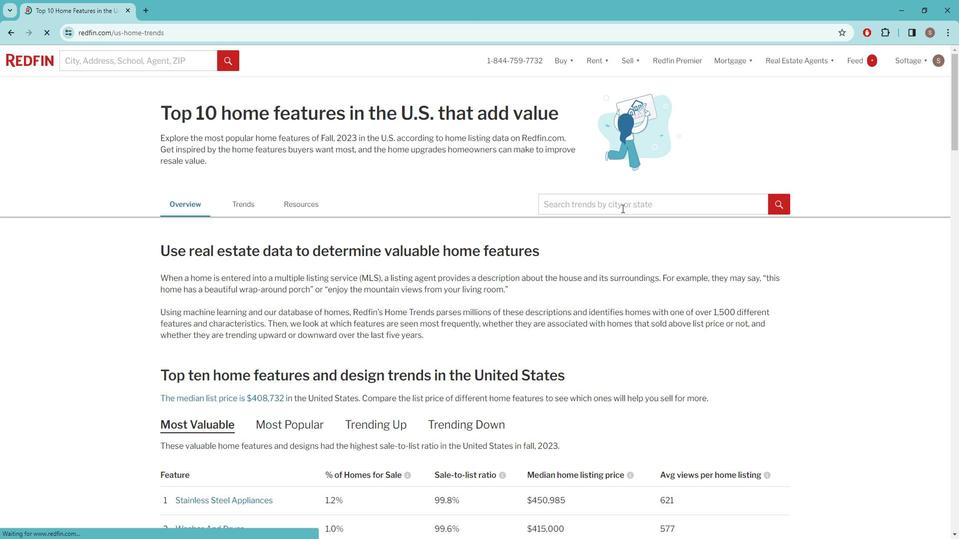 
Action: Mouse moved to (633, 211)
Screenshot: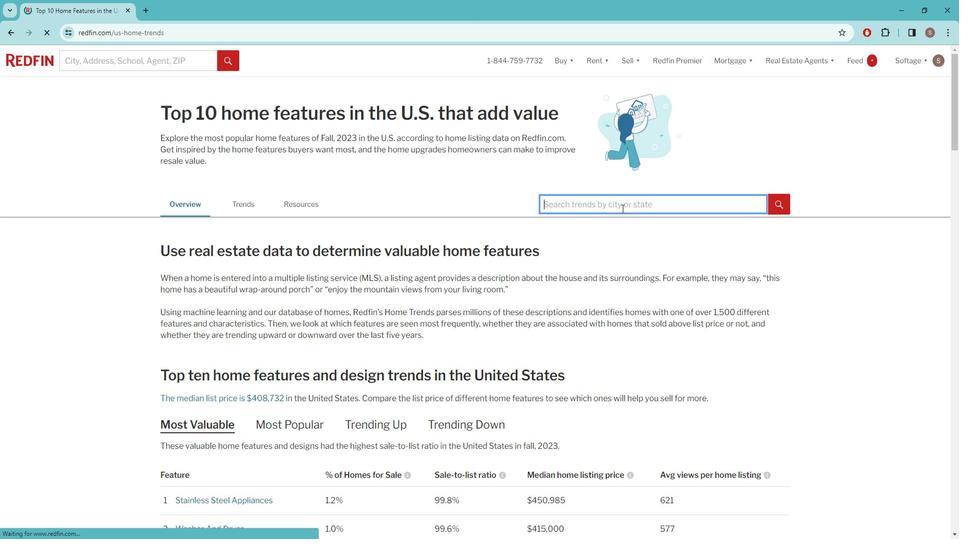
Action: Key pressed <Key.caps_lock>f<Key.caps_lock>AYETTEVILLE
Screenshot: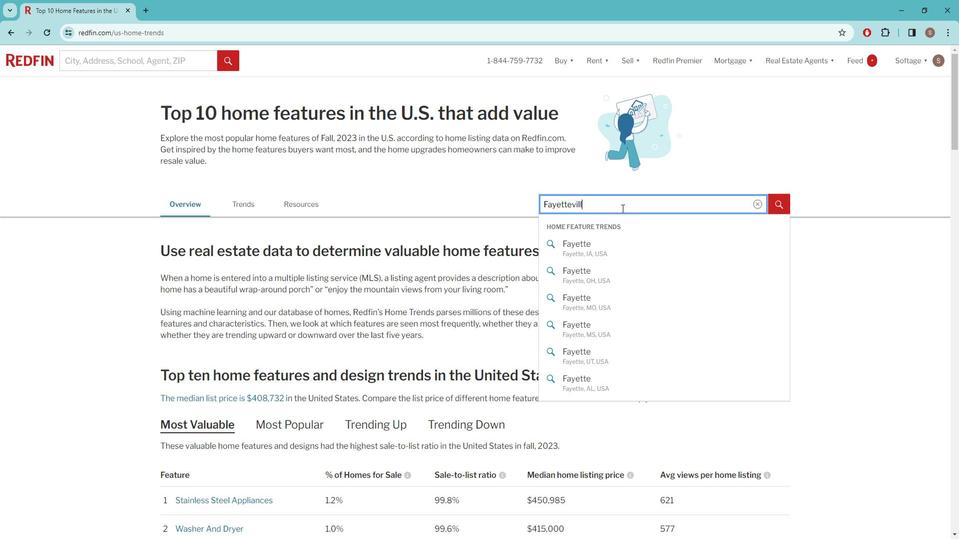 
Action: Mouse moved to (618, 268)
Screenshot: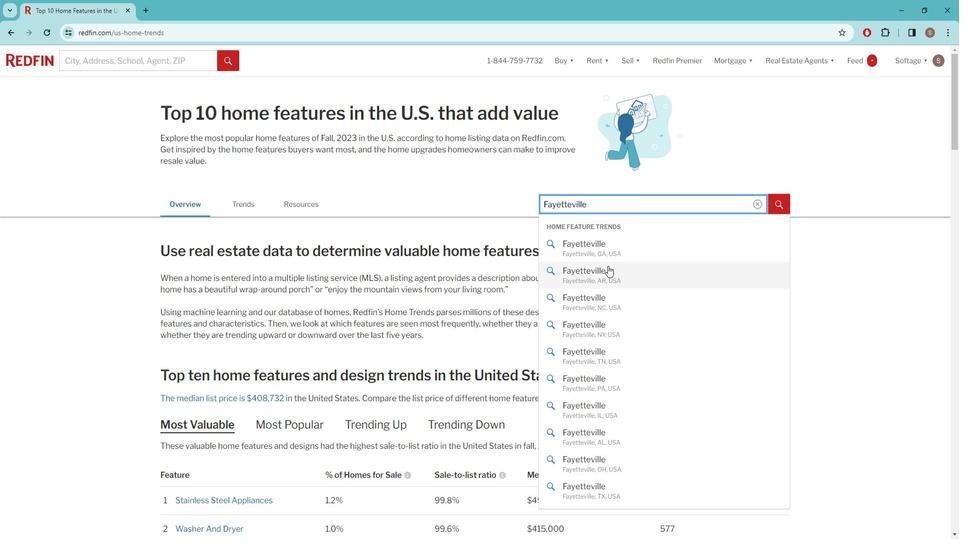 
Action: Mouse pressed left at (618, 268)
Screenshot: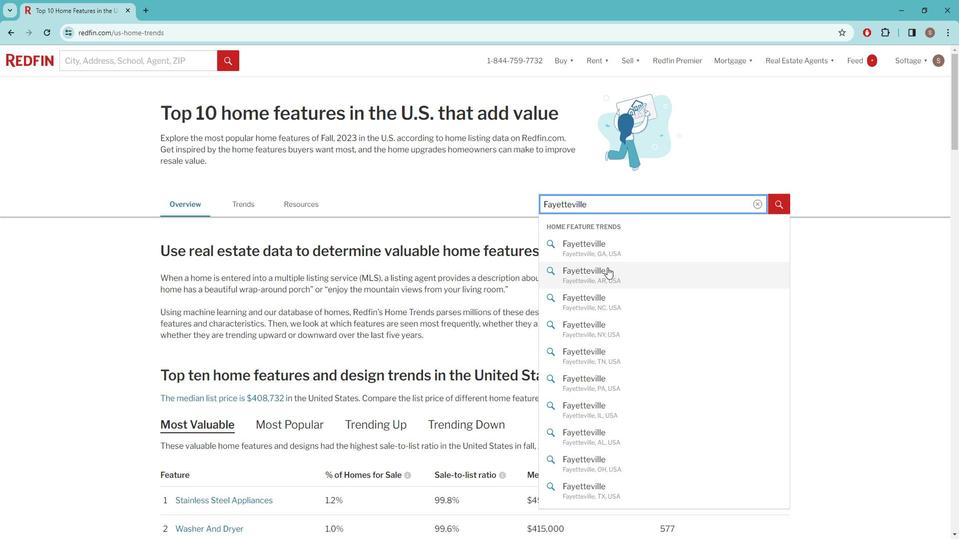 
Action: Mouse moved to (422, 290)
Screenshot: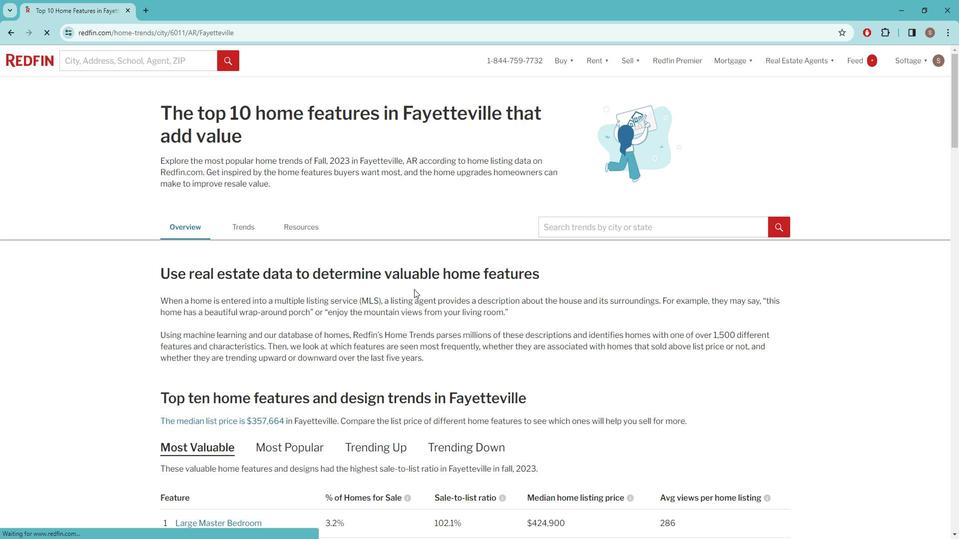 
Action: Mouse scrolled (422, 290) with delta (0, 0)
Screenshot: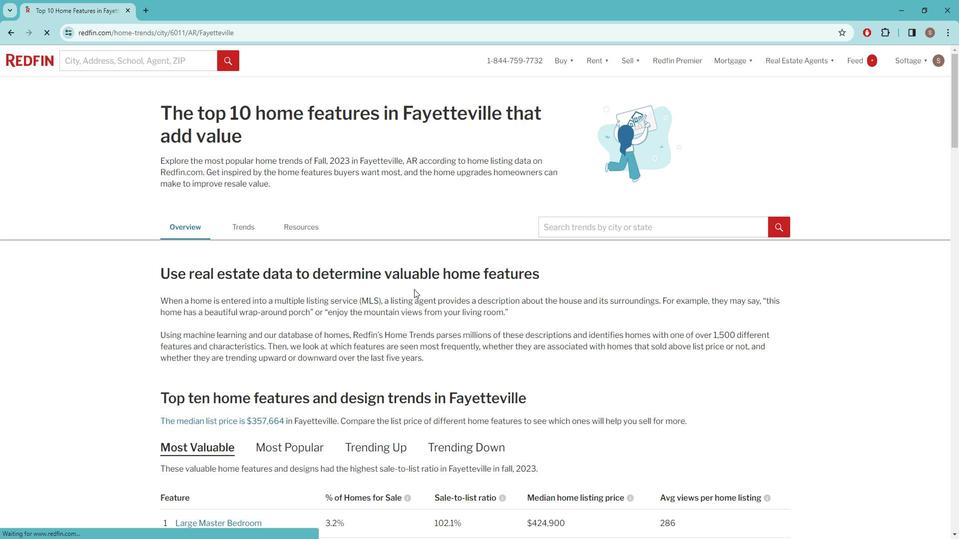 
Action: Mouse moved to (417, 291)
Screenshot: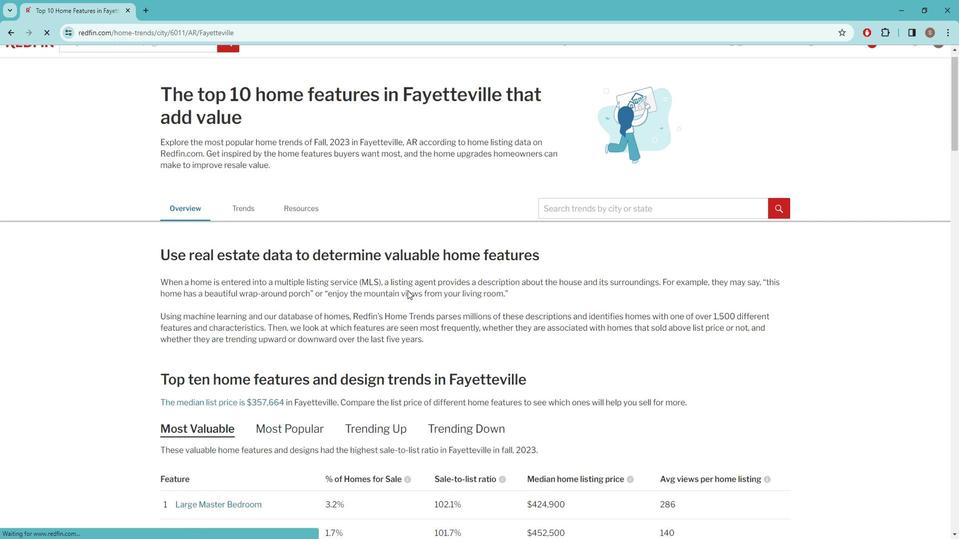 
Action: Mouse scrolled (417, 290) with delta (0, 0)
Screenshot: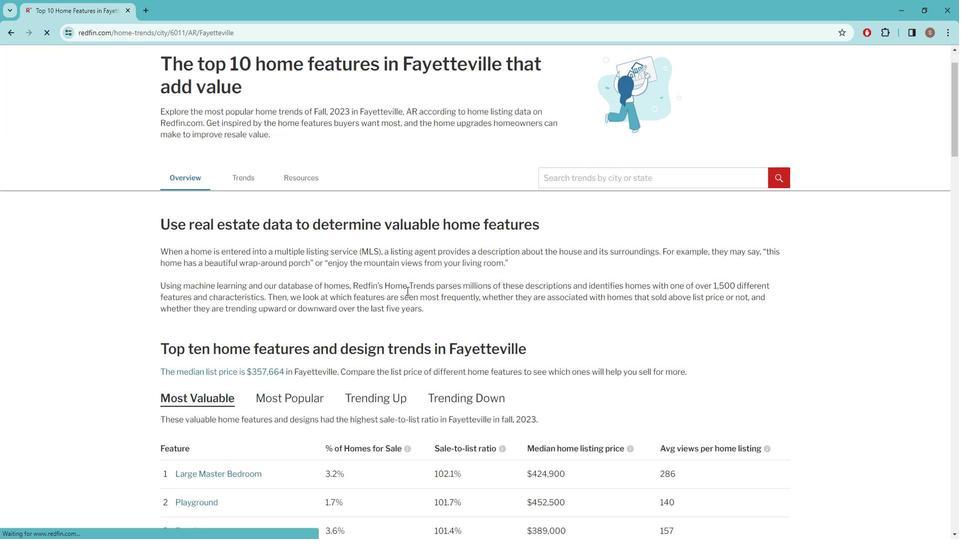 
Action: Mouse moved to (415, 291)
Screenshot: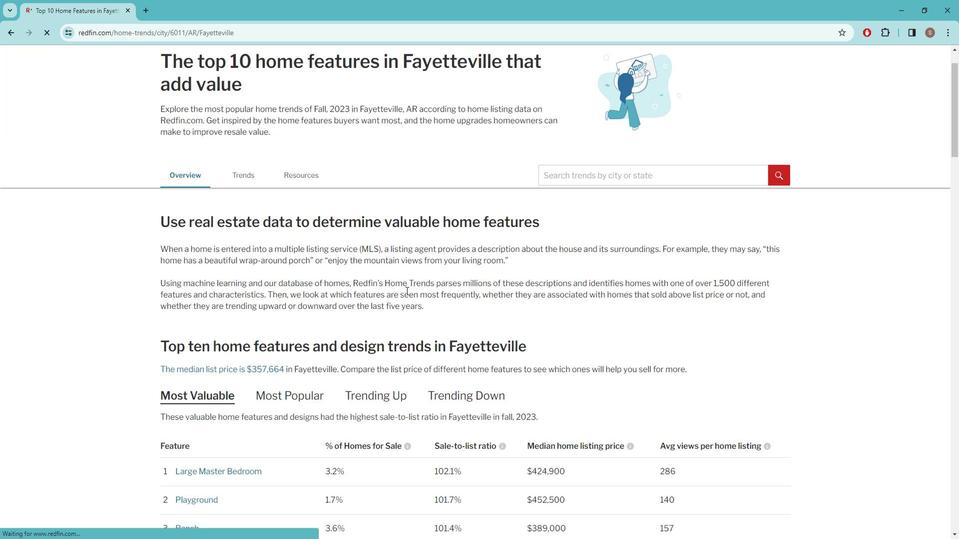 
Action: Mouse scrolled (415, 290) with delta (0, 0)
Screenshot: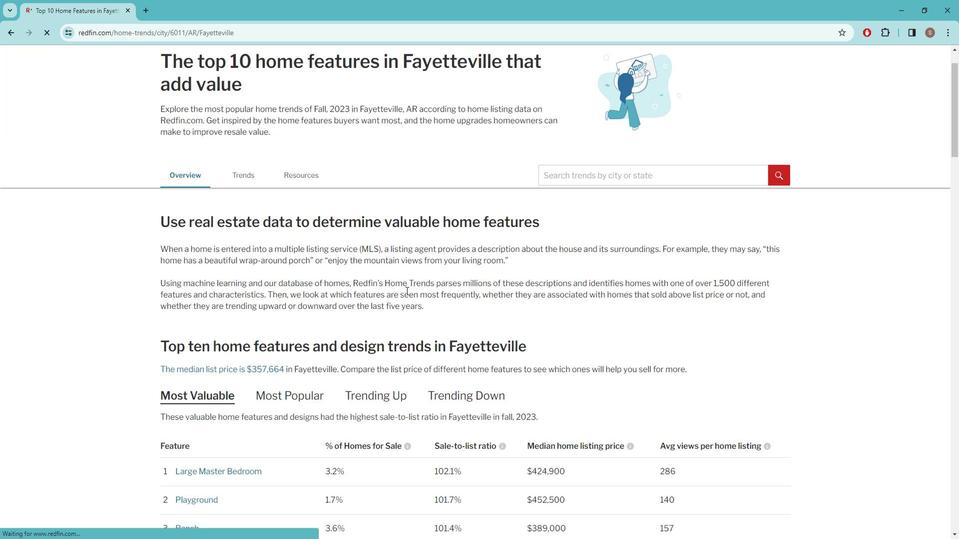 
Action: Mouse moved to (413, 290)
Screenshot: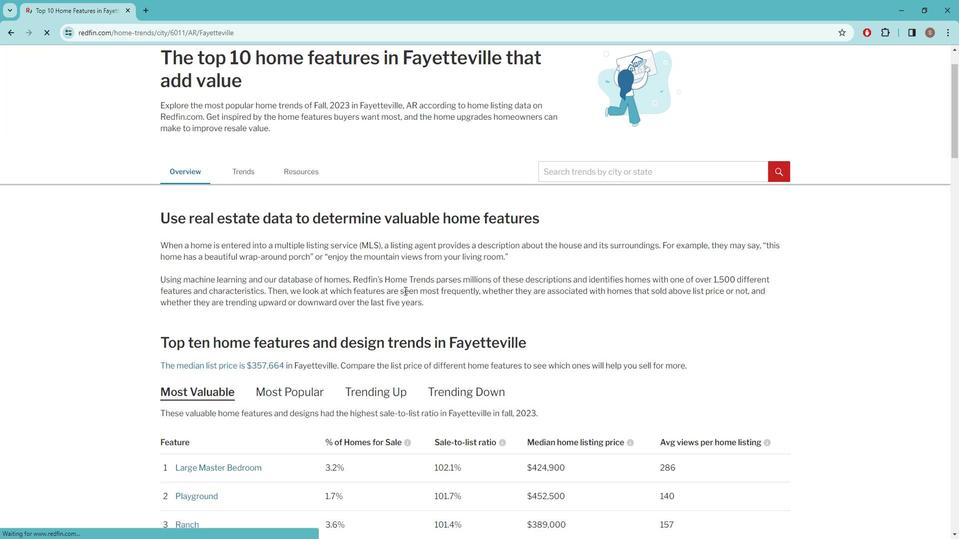 
Action: Mouse scrolled (413, 289) with delta (0, 0)
Screenshot: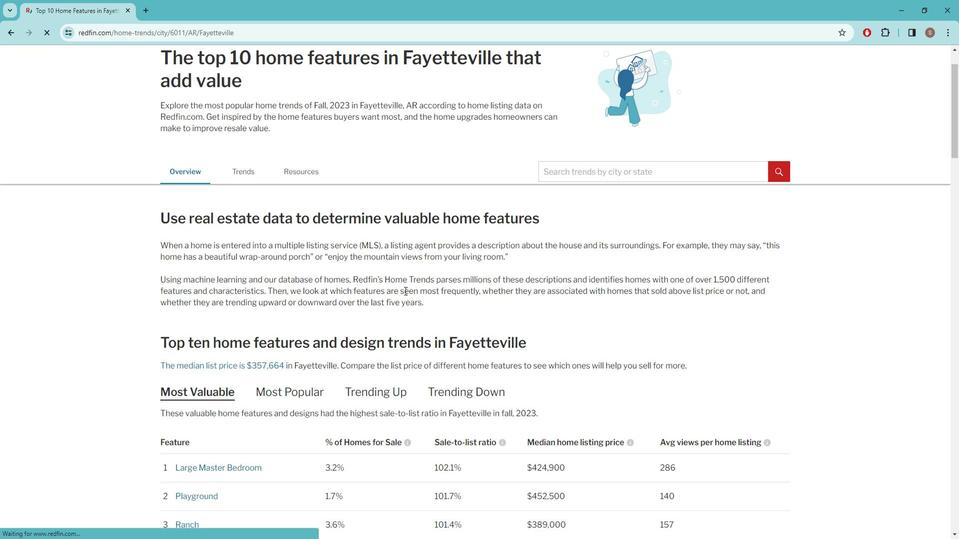 
Action: Mouse moved to (374, 279)
Screenshot: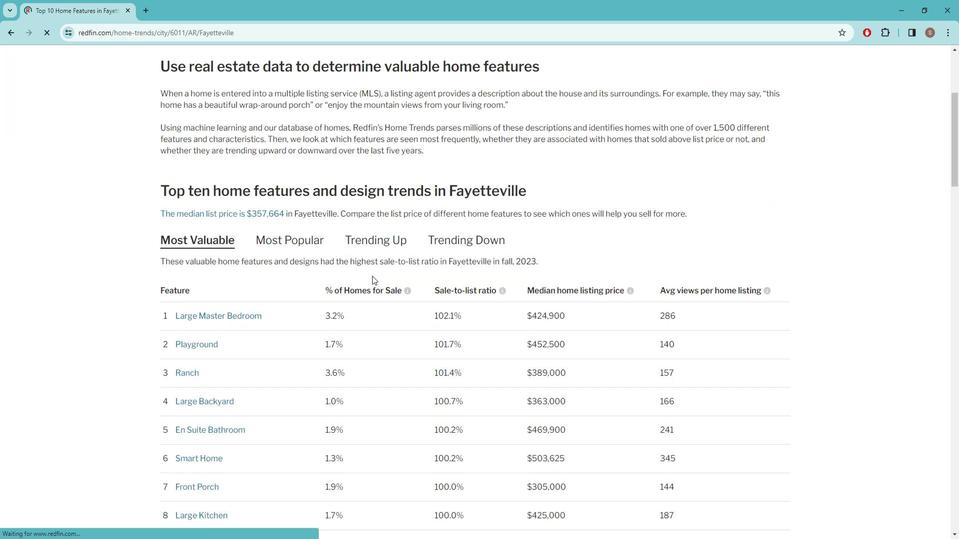 
Action: Mouse scrolled (374, 279) with delta (0, 0)
Screenshot: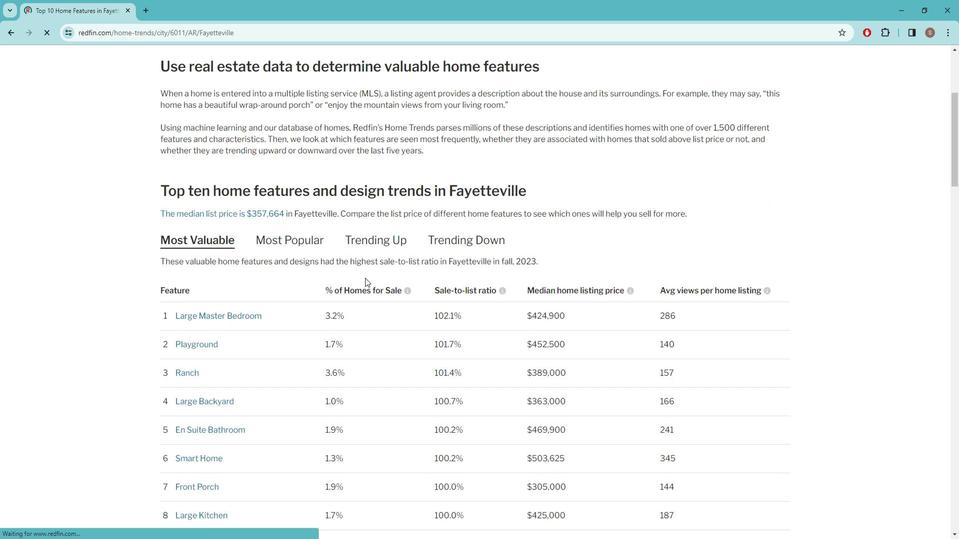 
Action: Mouse moved to (374, 279)
Screenshot: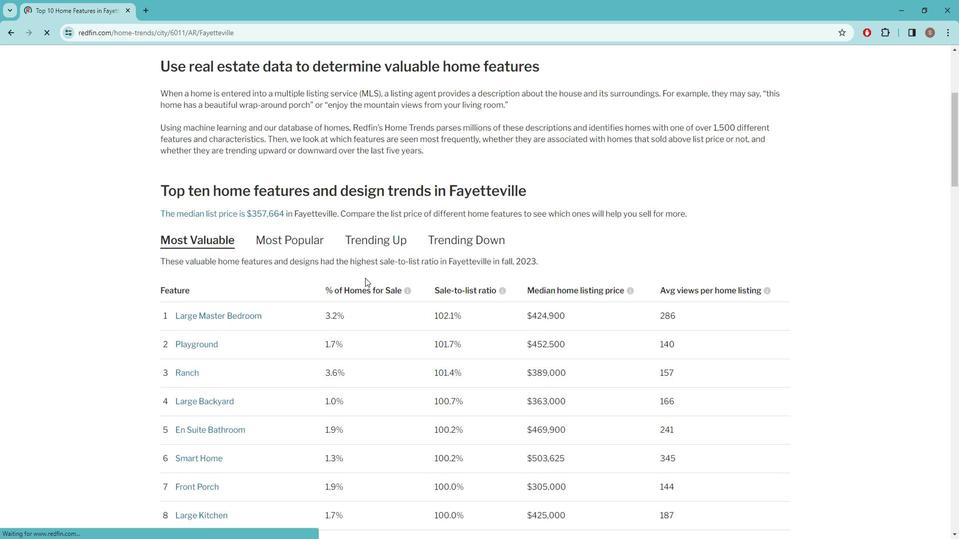 
Action: Mouse scrolled (374, 279) with delta (0, 0)
Screenshot: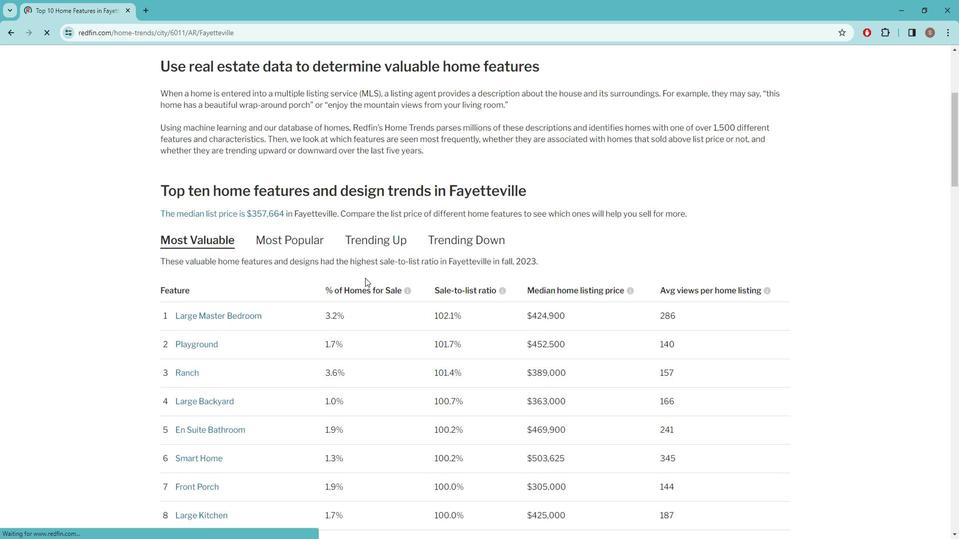 
Action: Mouse moved to (371, 281)
Screenshot: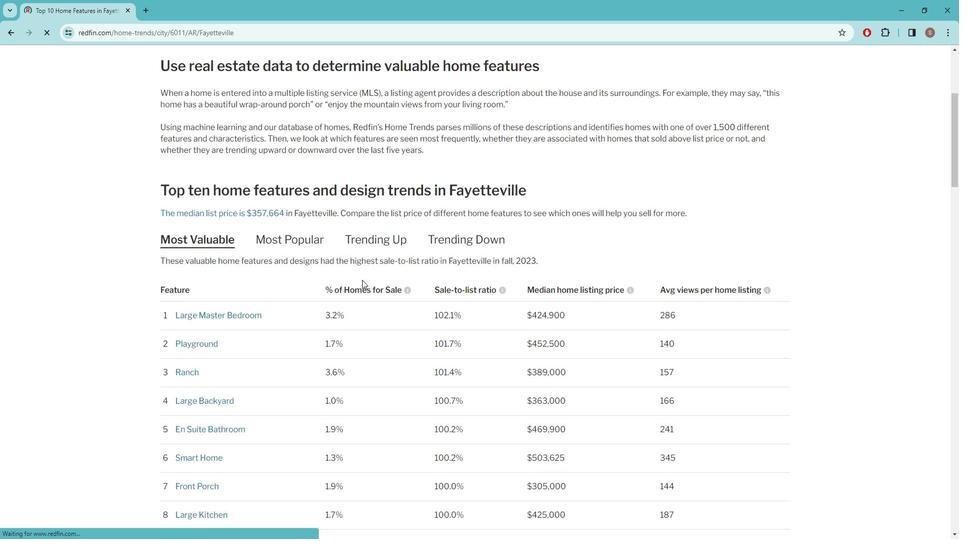 
Action: Mouse scrolled (371, 280) with delta (0, 0)
Screenshot: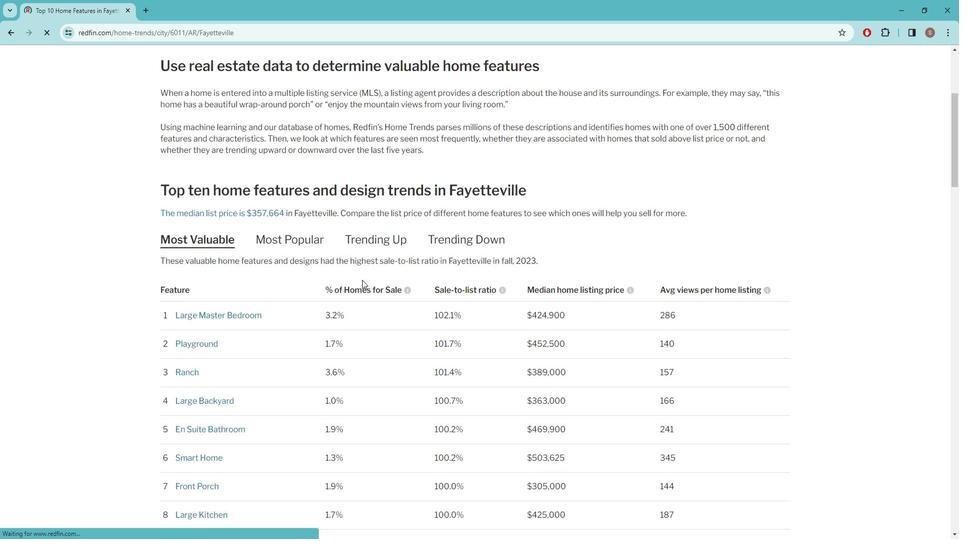 
Action: Mouse moved to (368, 281)
Screenshot: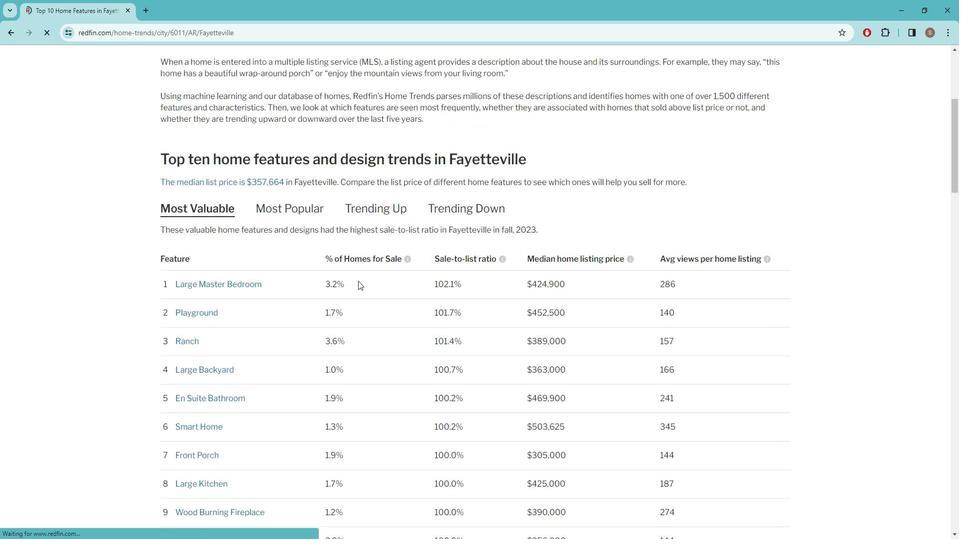
Action: Mouse scrolled (368, 281) with delta (0, 0)
Screenshot: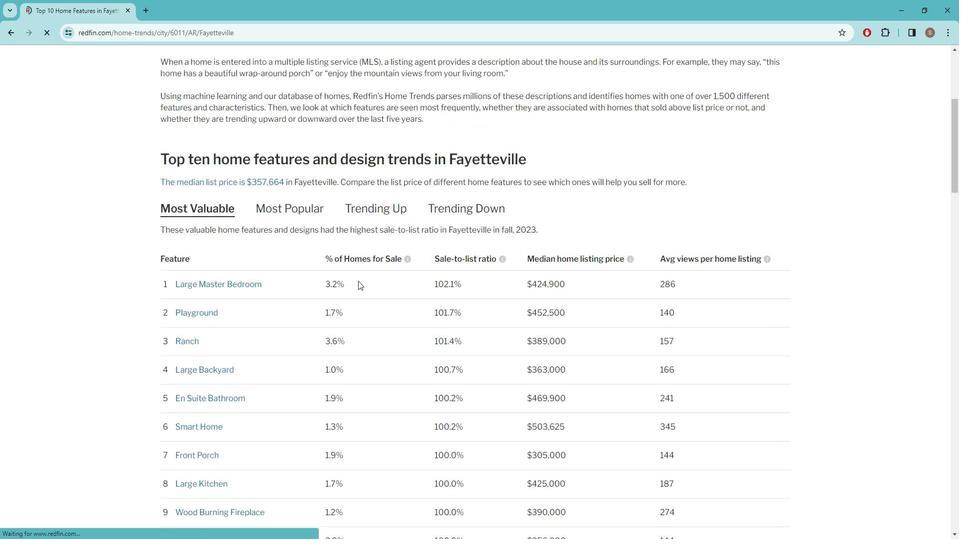
Action: Mouse moved to (313, 305)
Screenshot: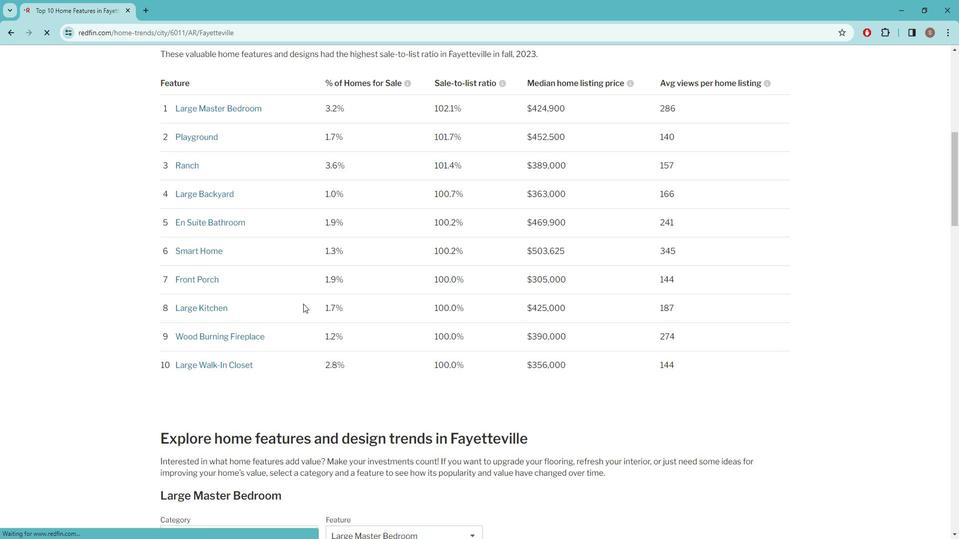 
Action: Mouse scrolled (313, 305) with delta (0, 0)
Screenshot: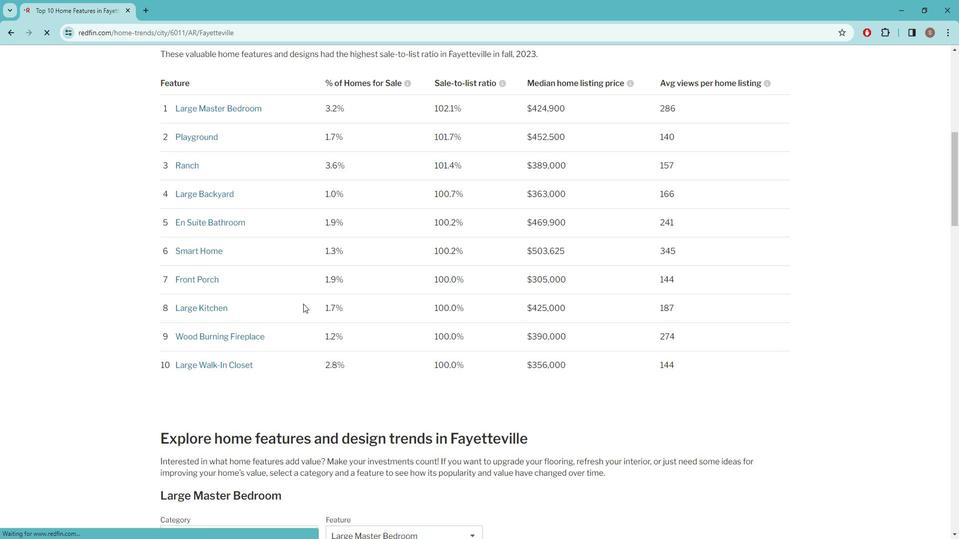 
Action: Mouse scrolled (313, 305) with delta (0, 0)
Screenshot: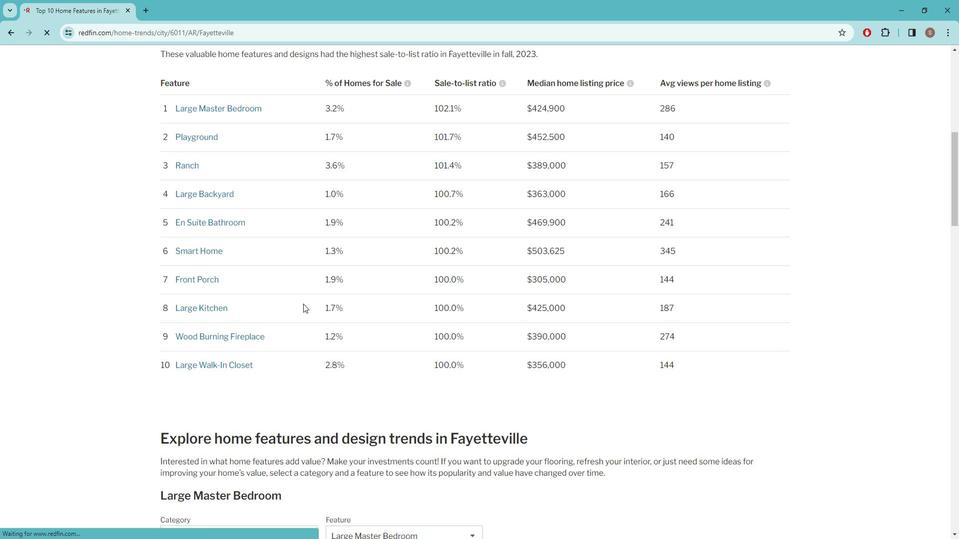 
Action: Mouse scrolled (313, 305) with delta (0, 0)
Screenshot: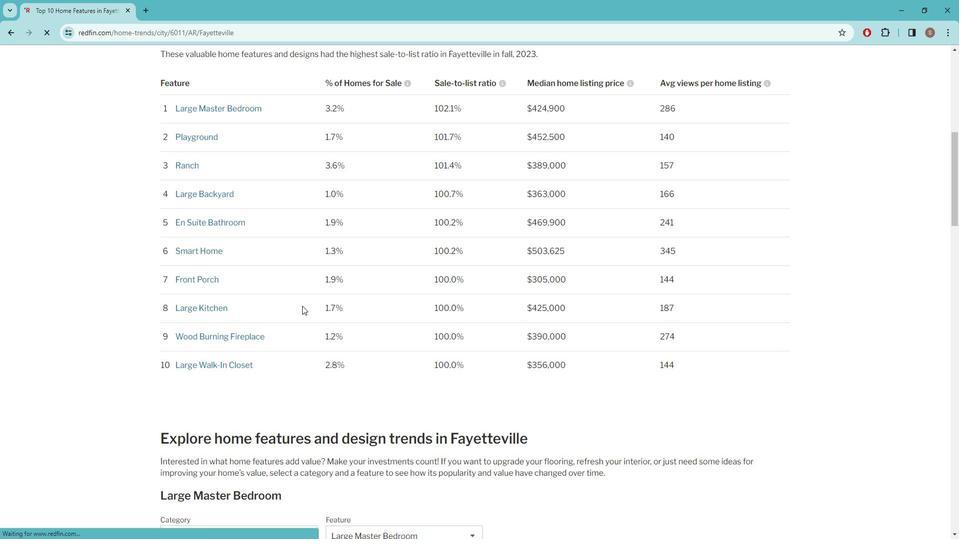 
Action: Mouse moved to (268, 377)
Screenshot: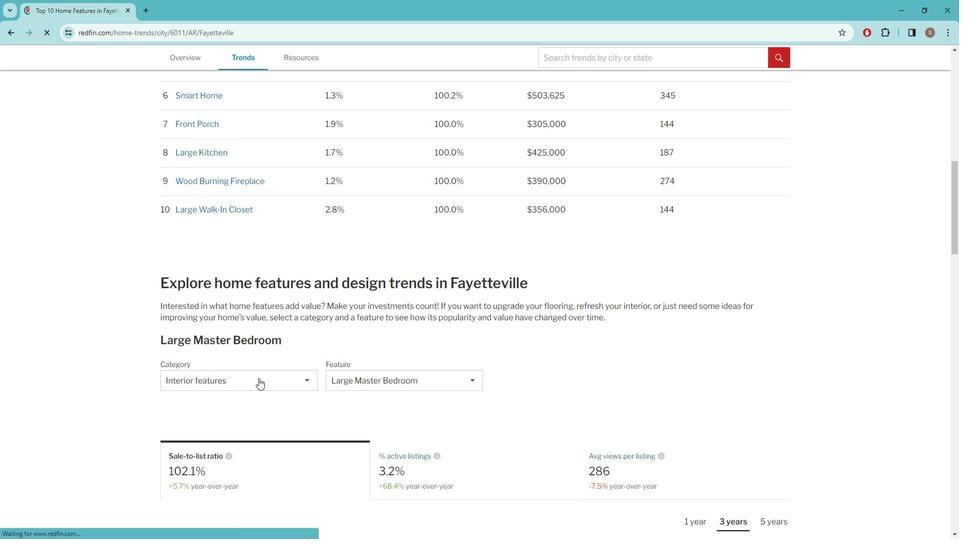 
Action: Mouse pressed left at (268, 377)
Screenshot: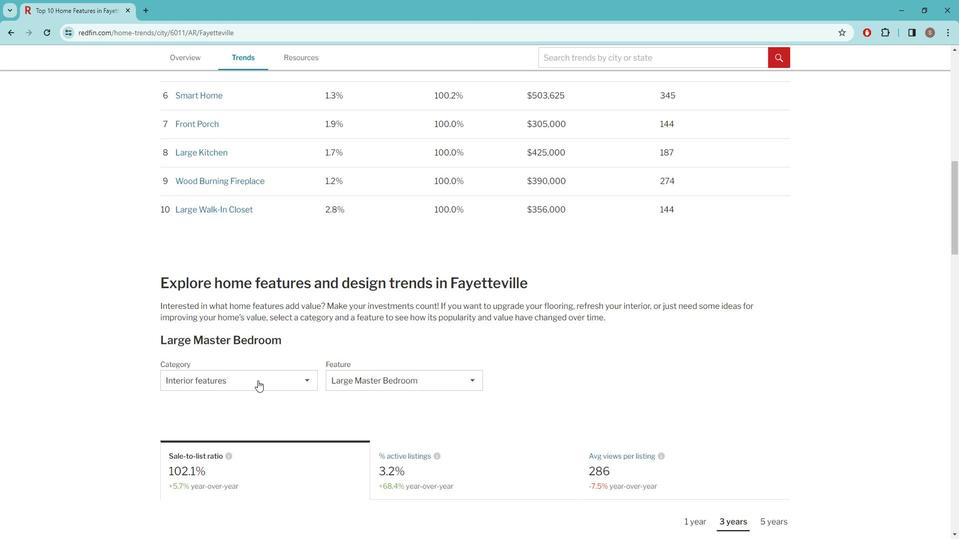 
Action: Mouse moved to (262, 398)
Screenshot: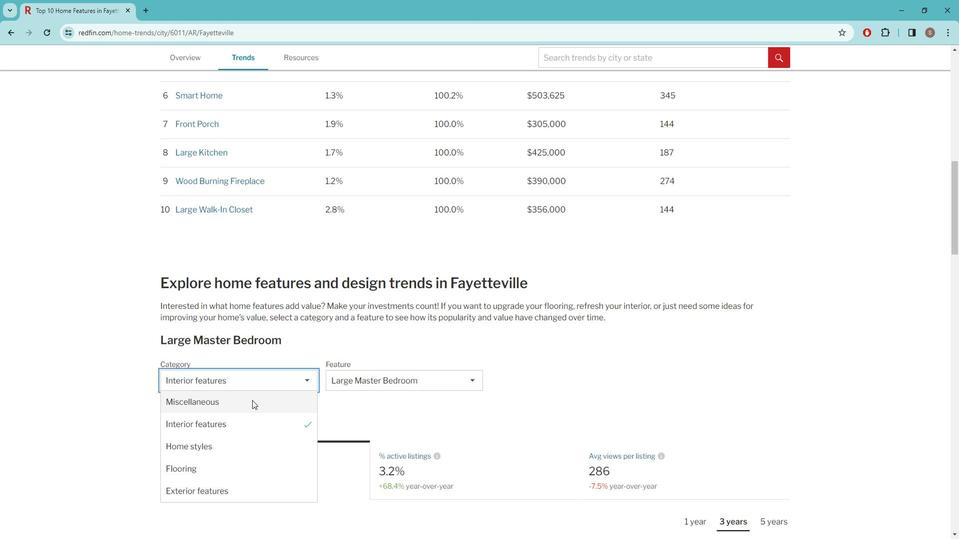
Action: Mouse pressed left at (262, 398)
Screenshot: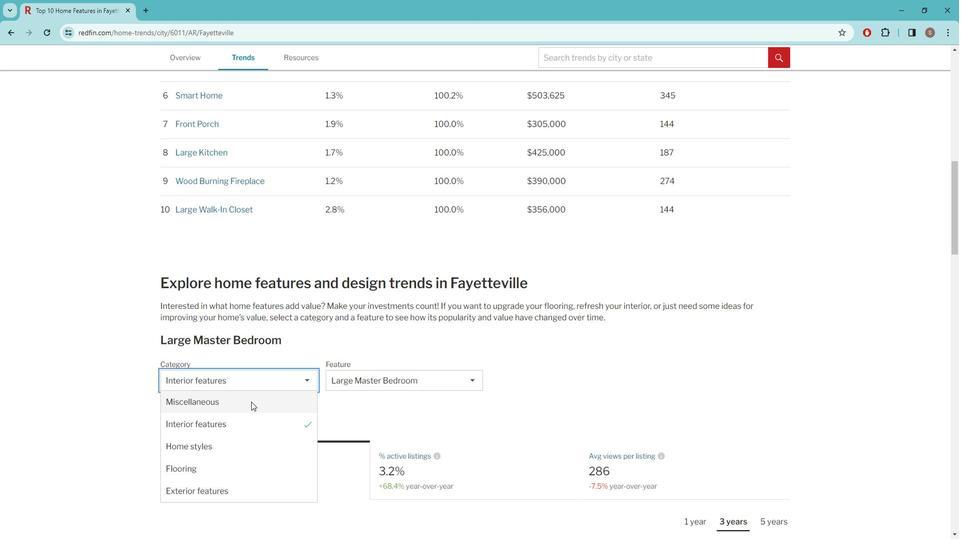 
Action: Mouse moved to (381, 379)
Screenshot: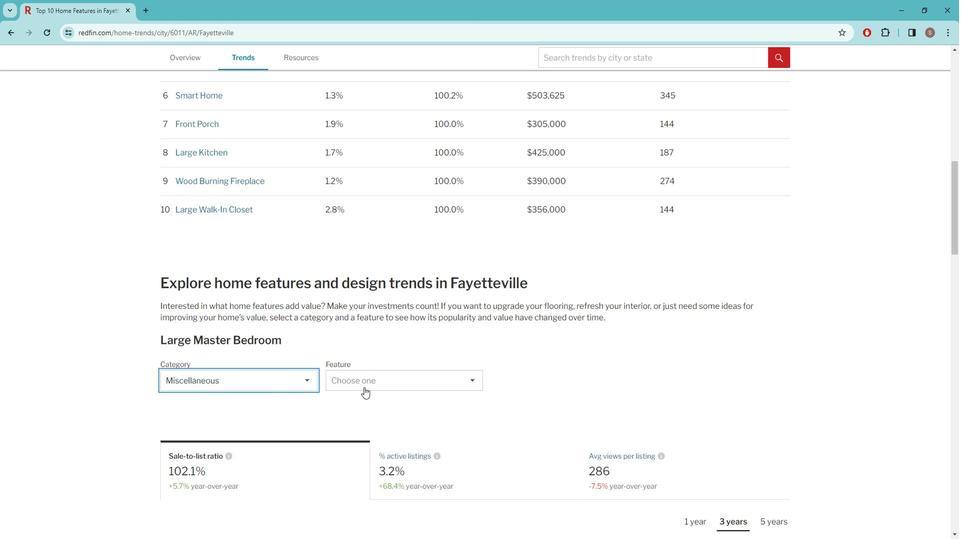 
Action: Mouse pressed left at (381, 379)
Screenshot: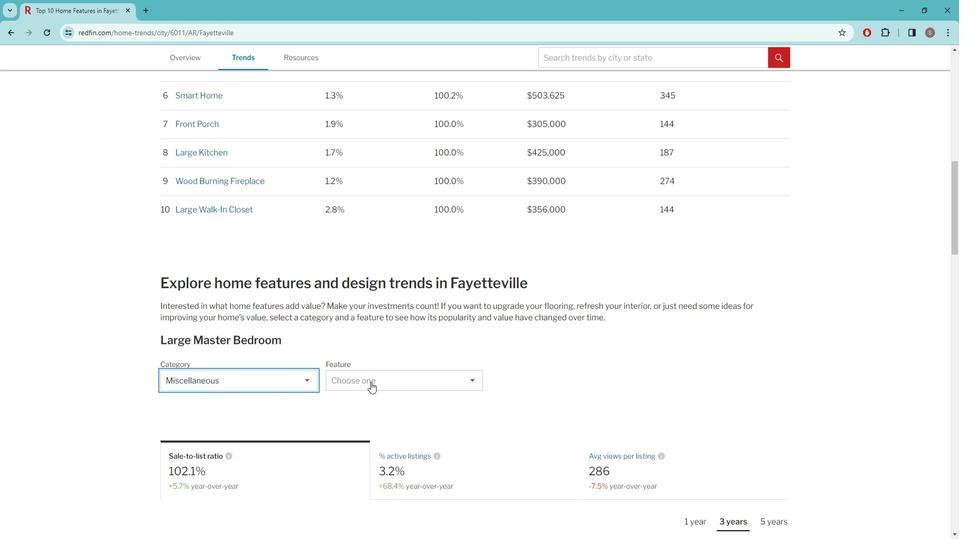 
Action: Mouse moved to (387, 401)
Screenshot: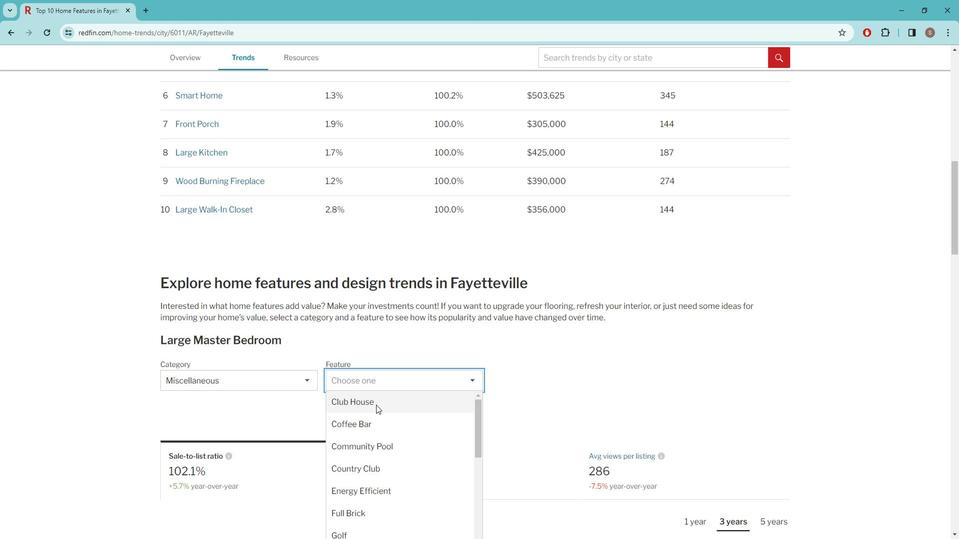 
Action: Mouse scrolled (387, 400) with delta (0, 0)
Screenshot: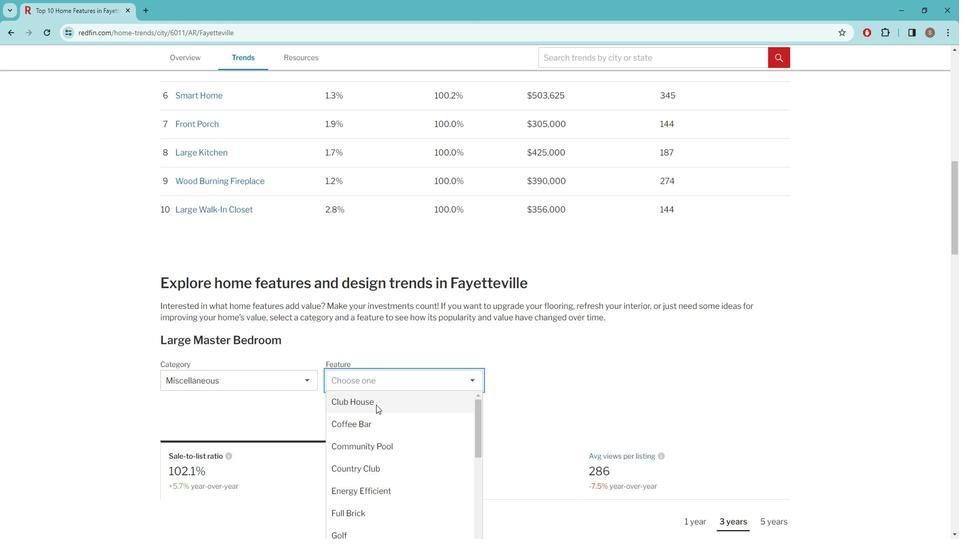 
Action: Mouse moved to (394, 440)
Screenshot: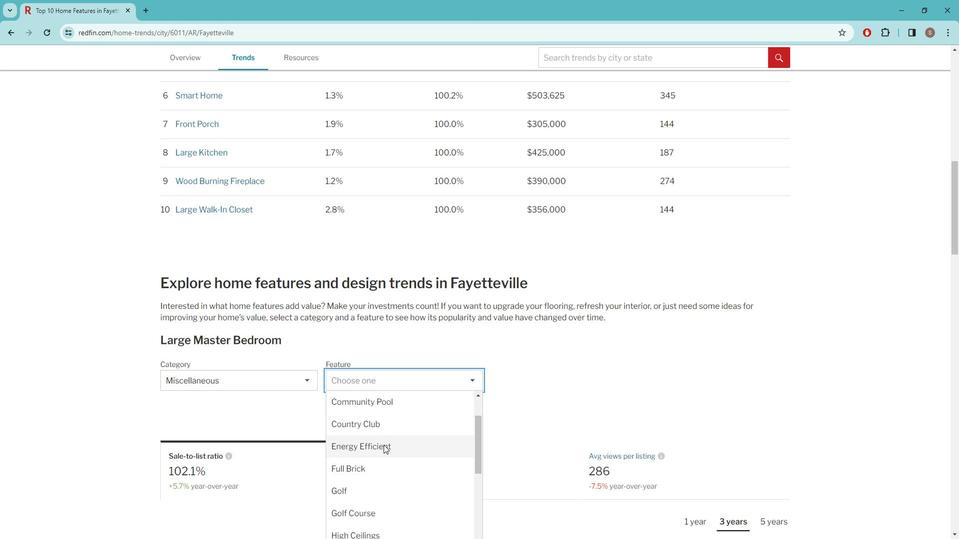 
Action: Mouse pressed left at (394, 440)
Screenshot: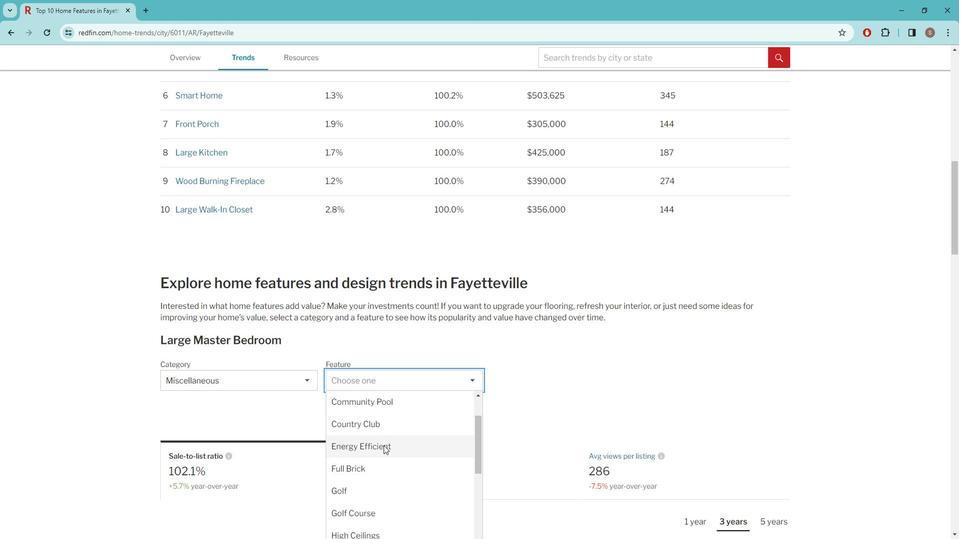 
Action: Mouse moved to (547, 357)
Screenshot: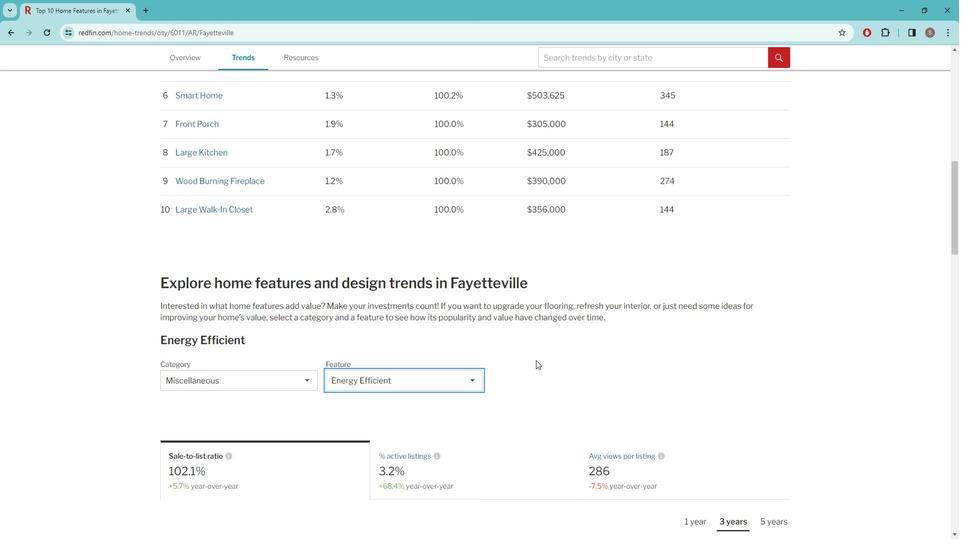 
Action: Mouse scrolled (547, 357) with delta (0, 0)
Screenshot: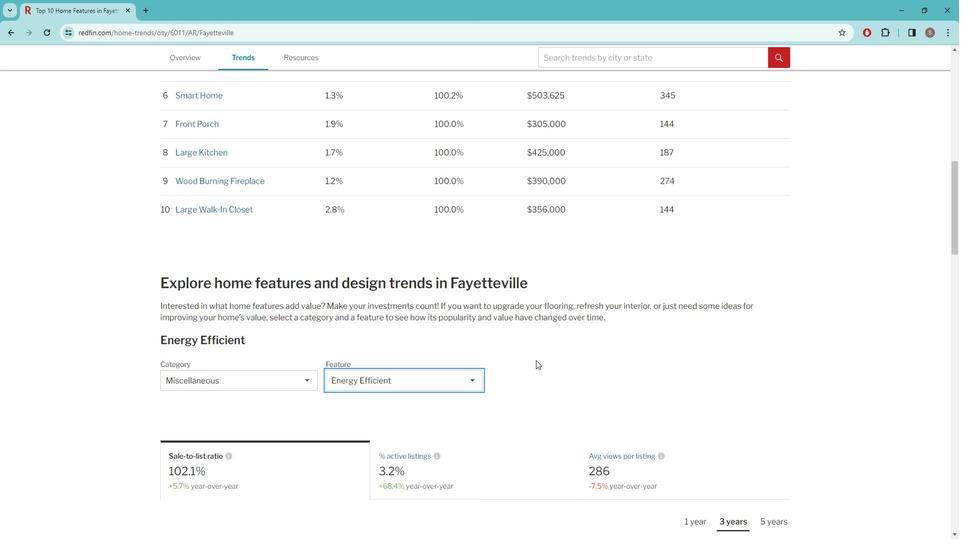 
Action: Mouse scrolled (547, 357) with delta (0, 0)
Screenshot: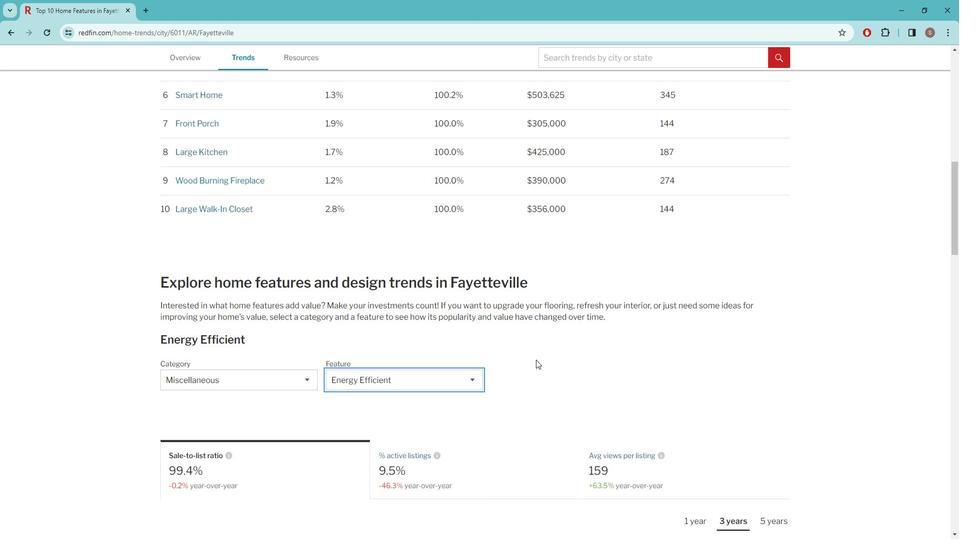 
Action: Mouse scrolled (547, 357) with delta (0, 0)
Screenshot: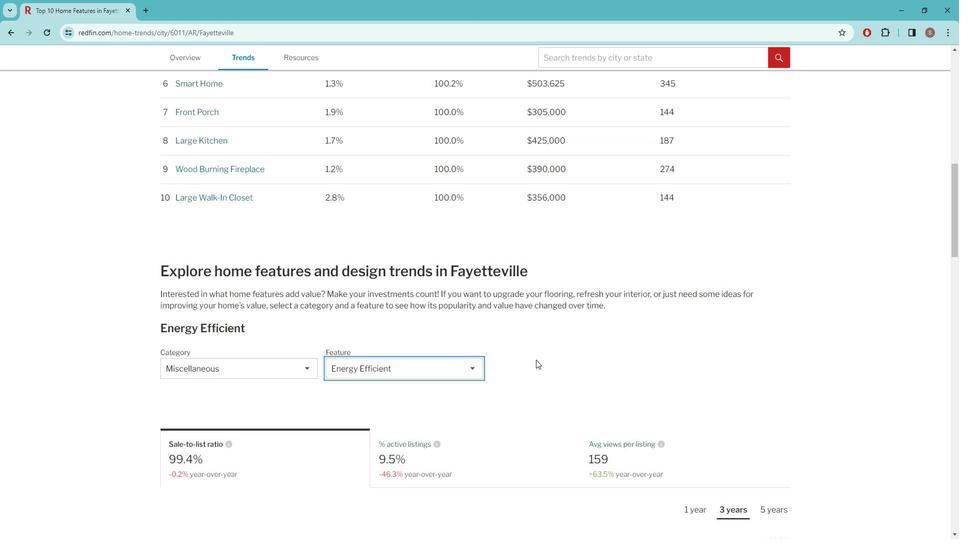 
Action: Mouse moved to (774, 360)
Screenshot: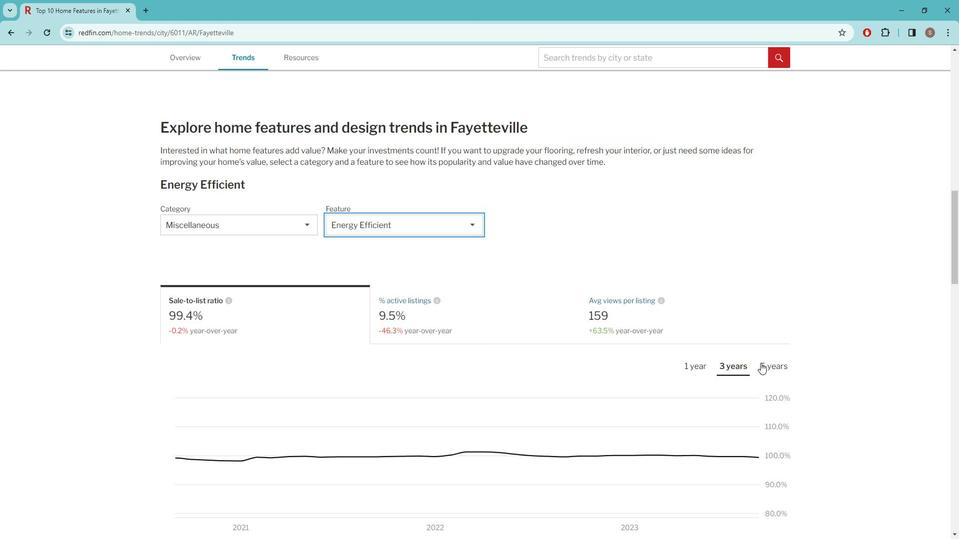 
Action: Mouse pressed left at (774, 360)
Screenshot: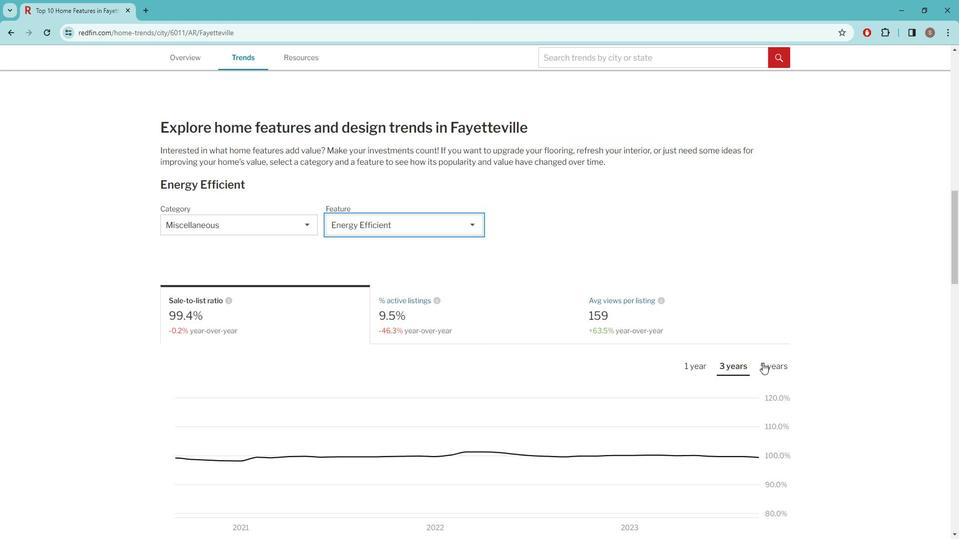 
Action: Mouse moved to (458, 310)
Screenshot: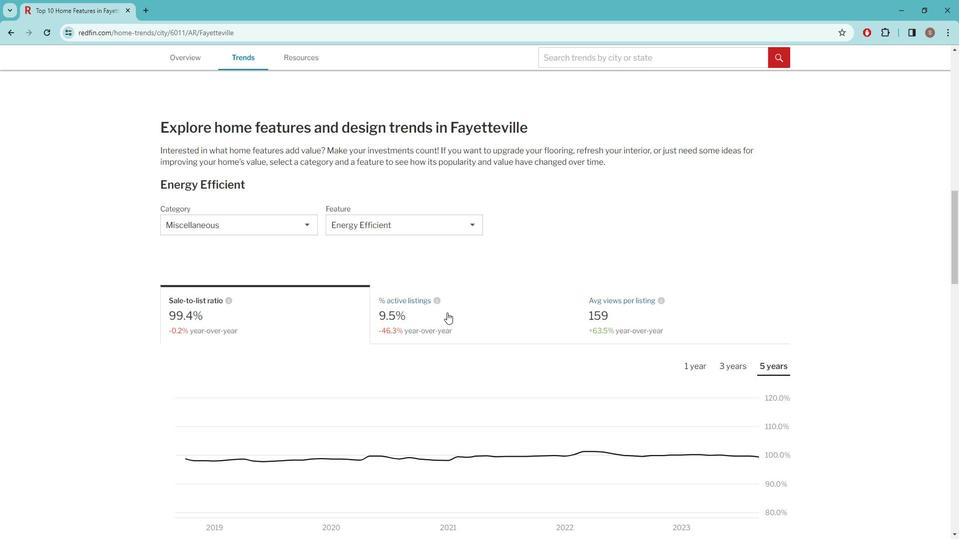 
Action: Mouse scrolled (458, 309) with delta (0, 0)
Screenshot: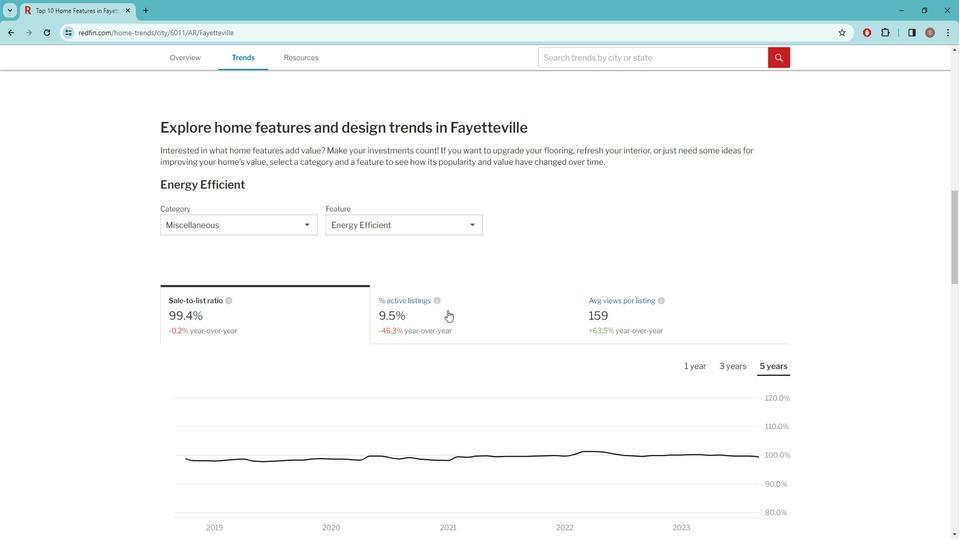 
Action: Mouse moved to (464, 268)
Screenshot: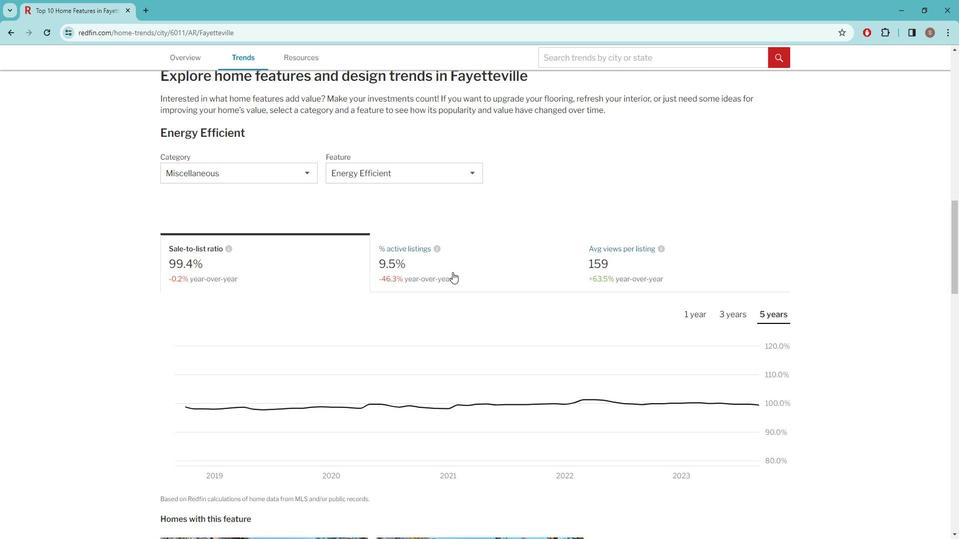 
Action: Mouse pressed left at (464, 268)
Screenshot: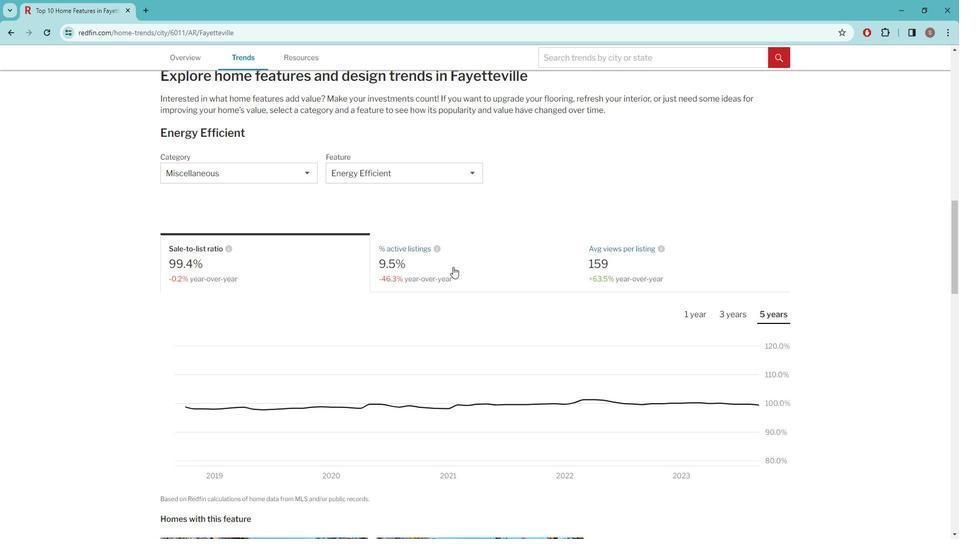 
Action: Mouse moved to (633, 263)
Screenshot: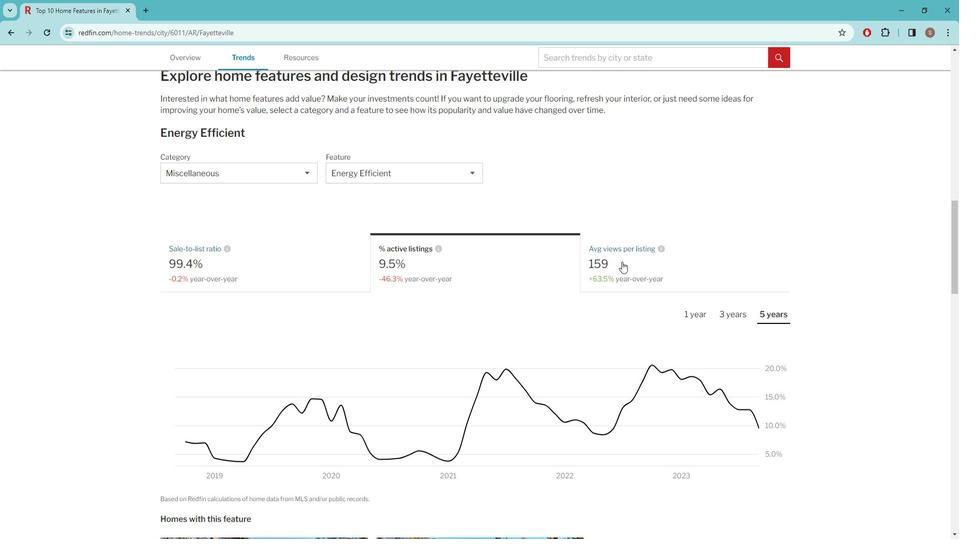 
Action: Mouse pressed left at (633, 263)
Screenshot: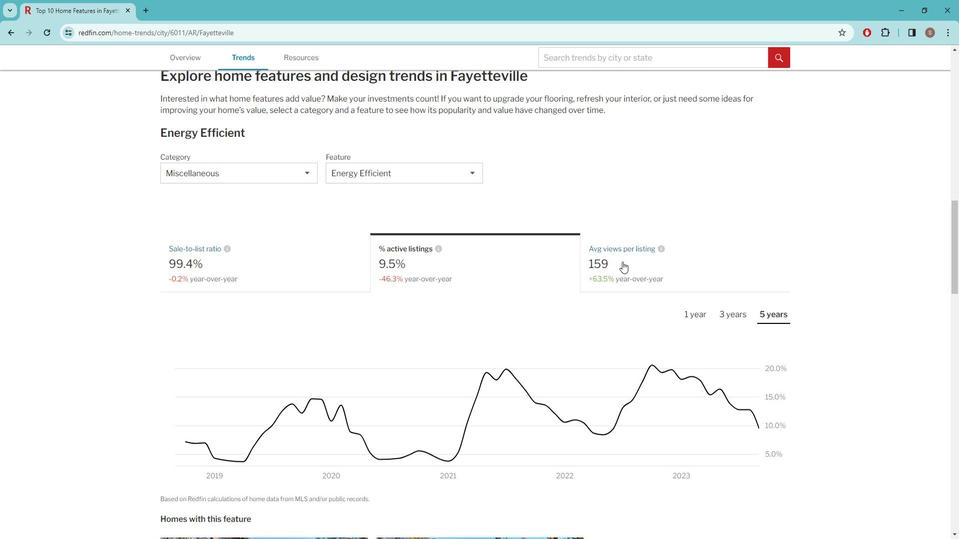 
Action: Mouse moved to (633, 262)
Screenshot: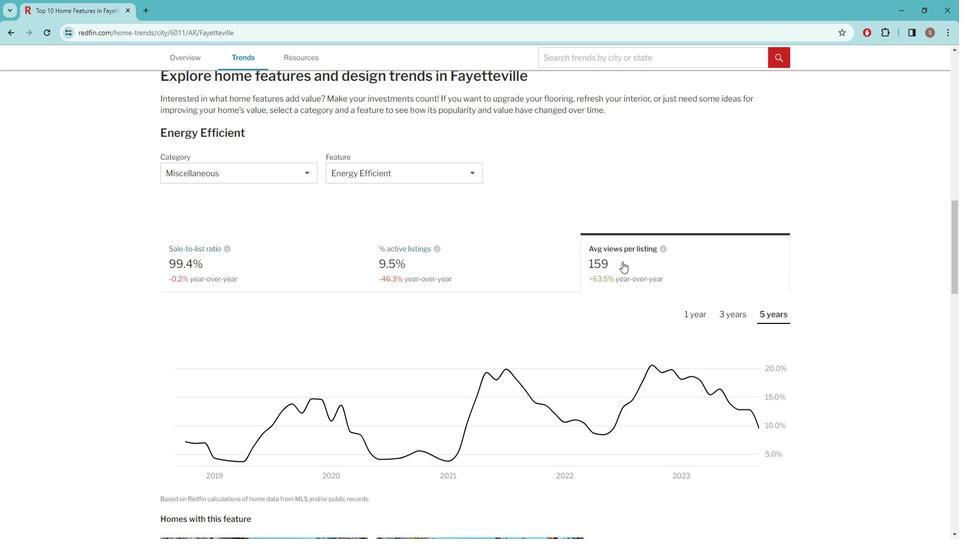 
Action: Mouse scrolled (633, 262) with delta (0, 0)
Screenshot: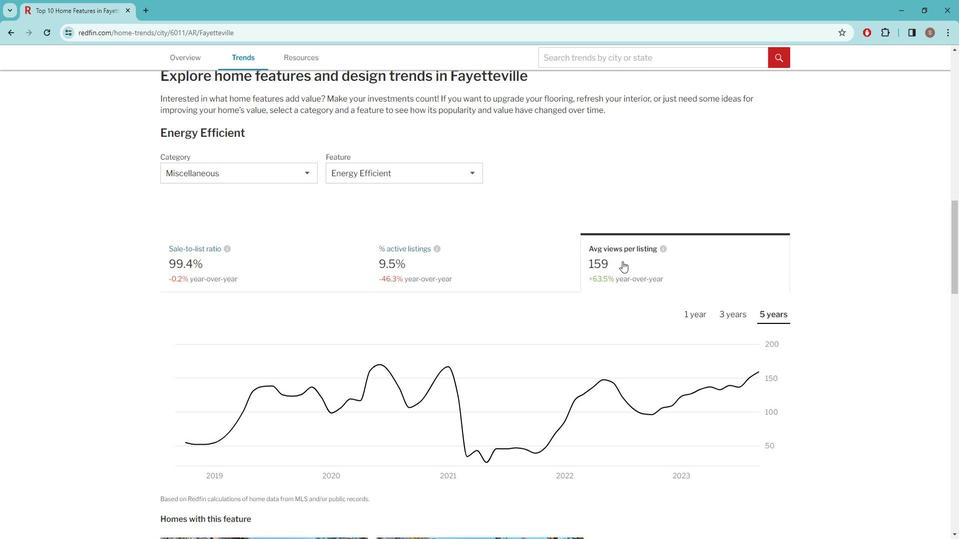 
Action: Mouse moved to (404, 237)
Screenshot: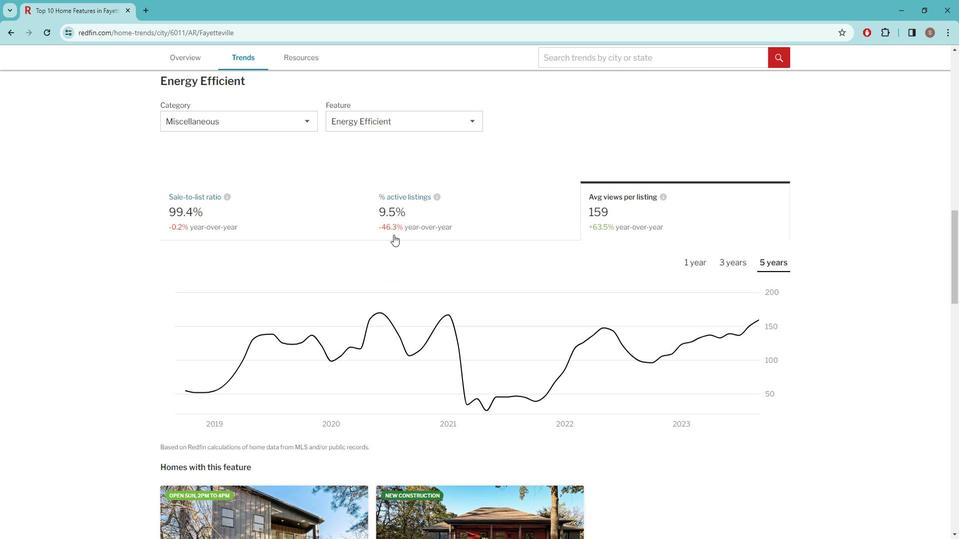 
Action: Mouse scrolled (404, 237) with delta (0, 0)
Screenshot: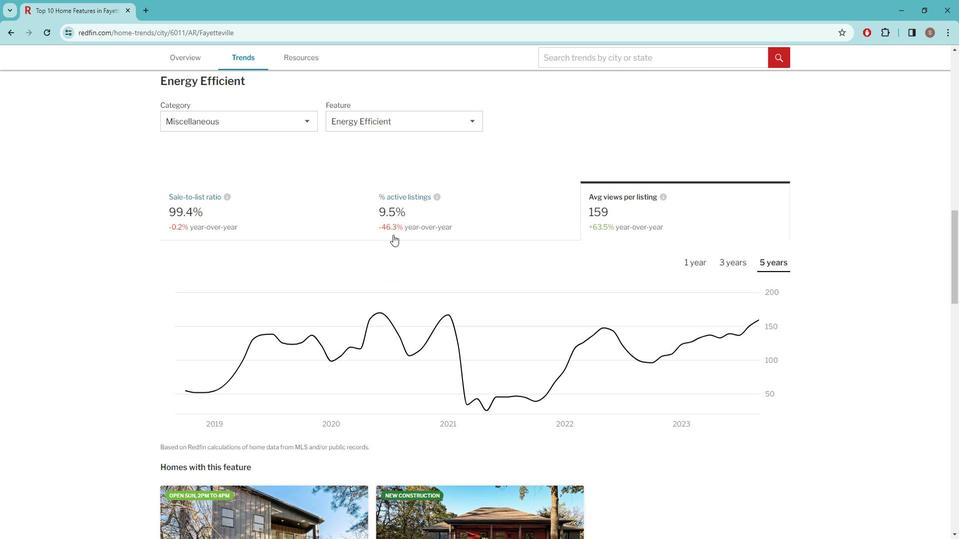 
Action: Mouse moved to (352, 241)
Screenshot: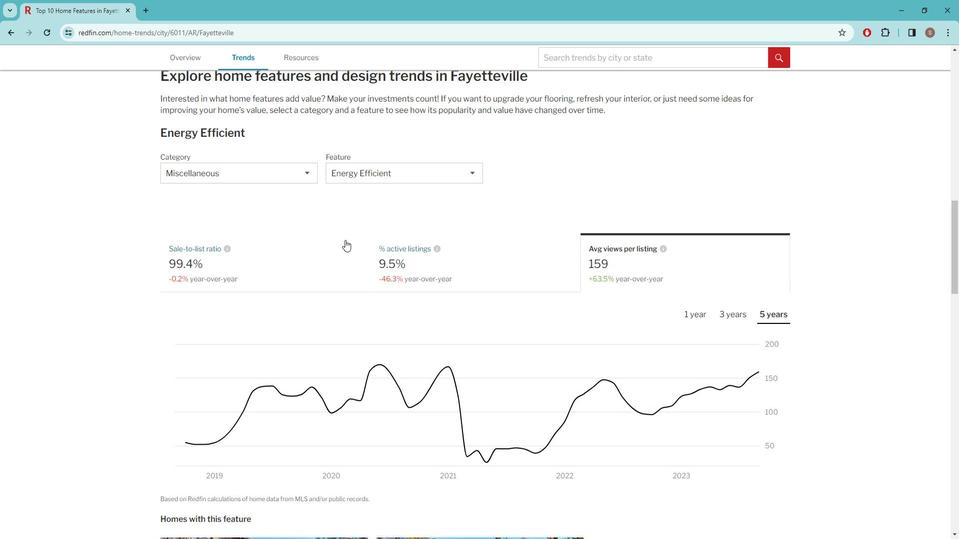 
Action: Mouse scrolled (352, 242) with delta (0, 0)
Screenshot: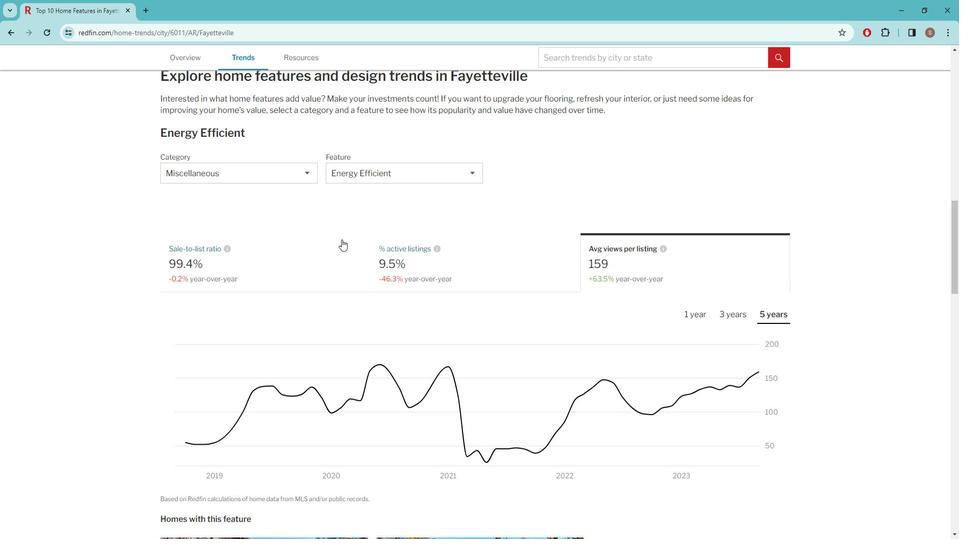 
Action: Mouse moved to (270, 316)
Screenshot: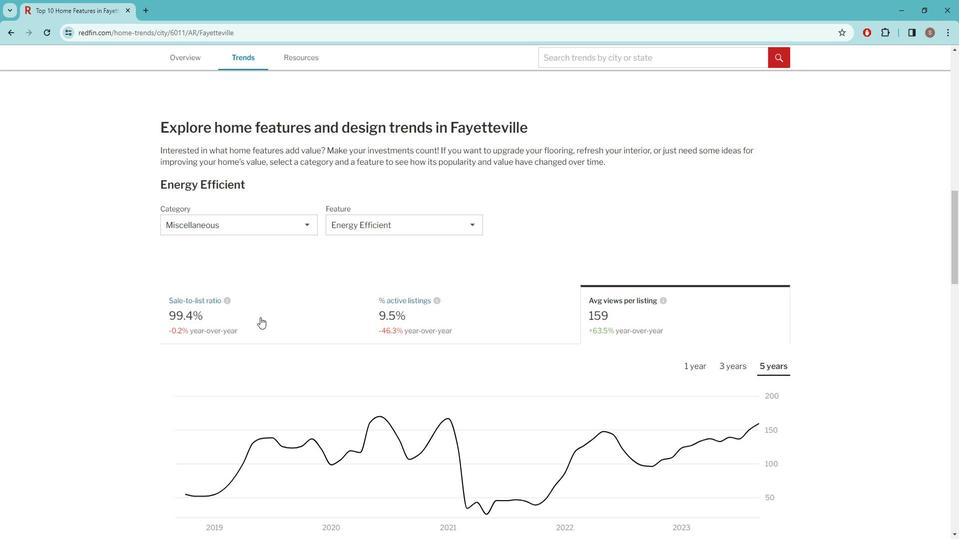 
Action: Mouse pressed left at (270, 316)
Screenshot: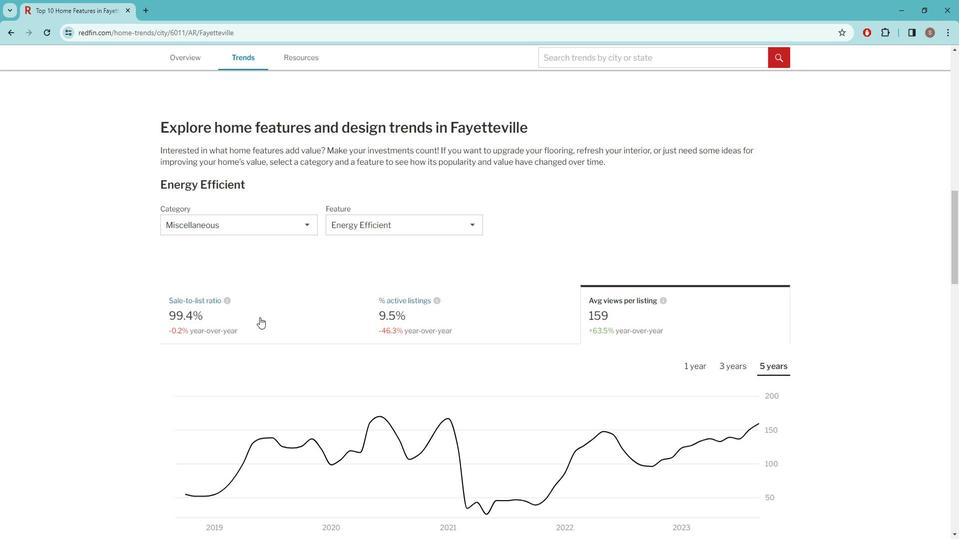 
Action: Mouse moved to (362, 227)
Screenshot: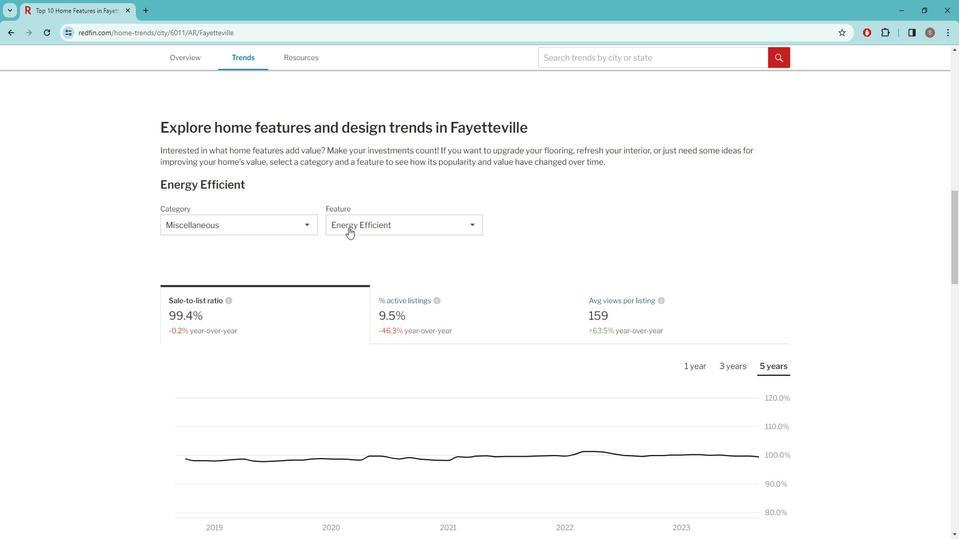 
Action: Mouse pressed left at (362, 227)
Screenshot: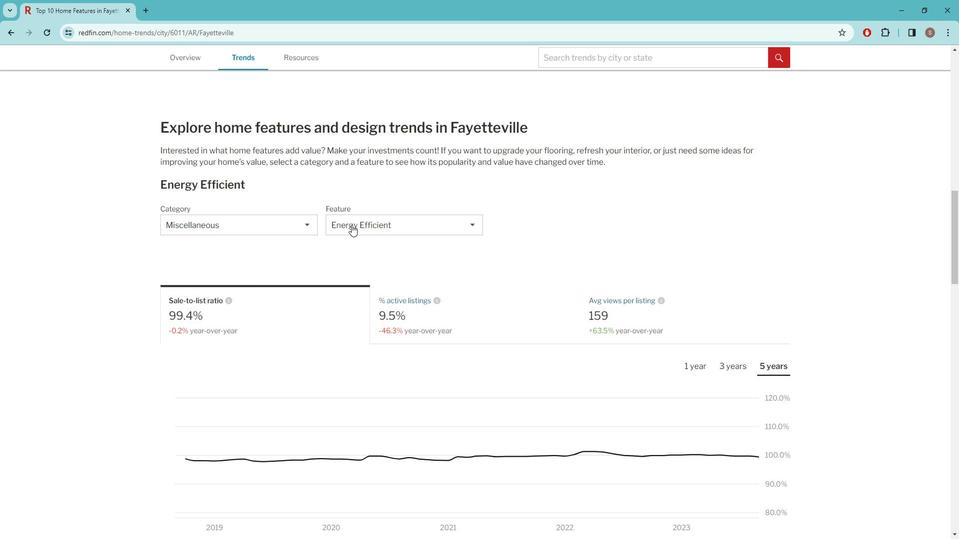 
Action: Mouse moved to (385, 313)
Screenshot: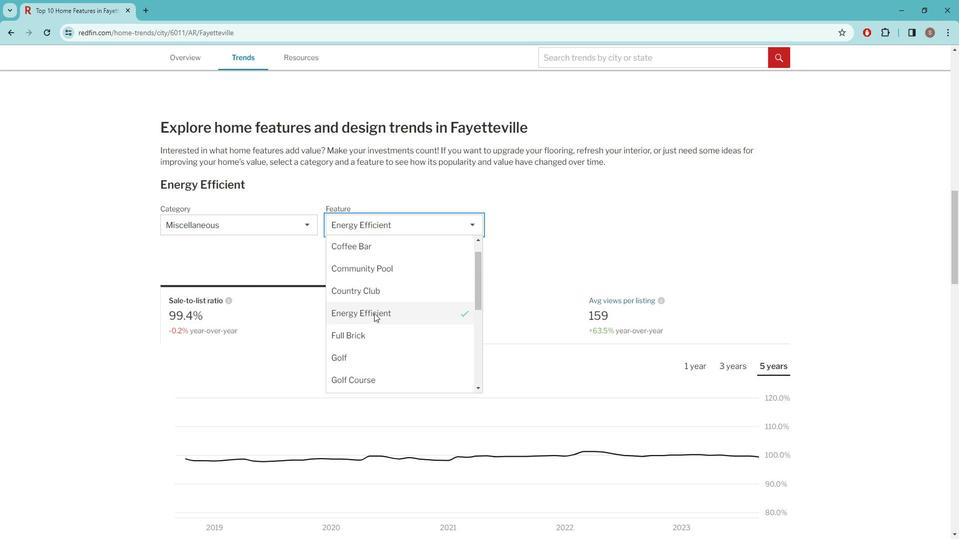 
Action: Mouse scrolled (385, 312) with delta (0, 0)
Screenshot: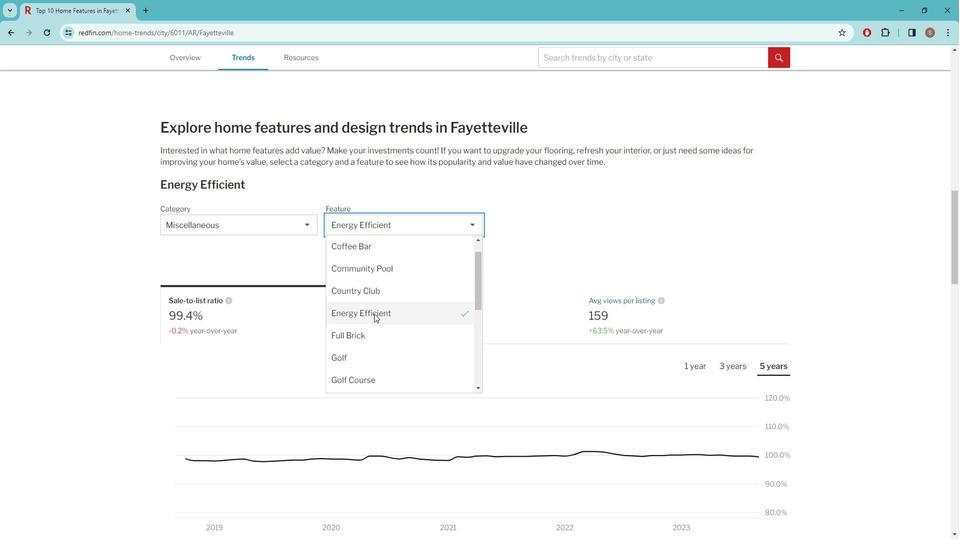 
Action: Mouse moved to (385, 313)
Screenshot: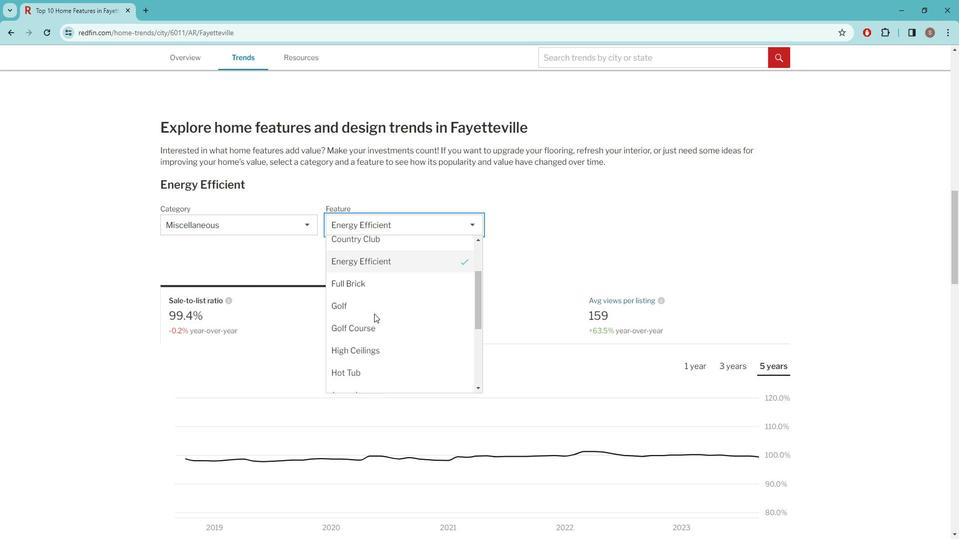 
Action: Mouse scrolled (385, 313) with delta (0, 0)
Screenshot: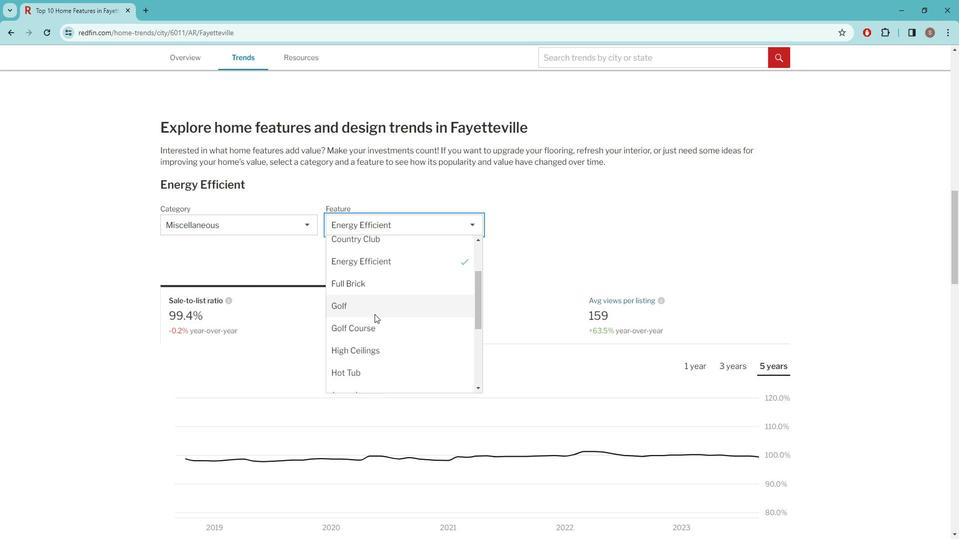 
Action: Mouse moved to (376, 317)
Screenshot: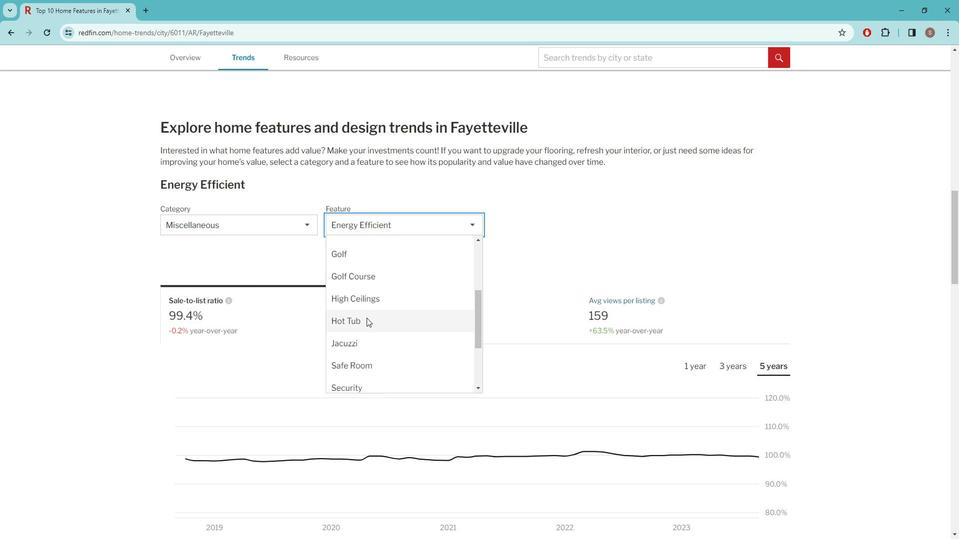 
Action: Mouse pressed left at (376, 317)
Screenshot: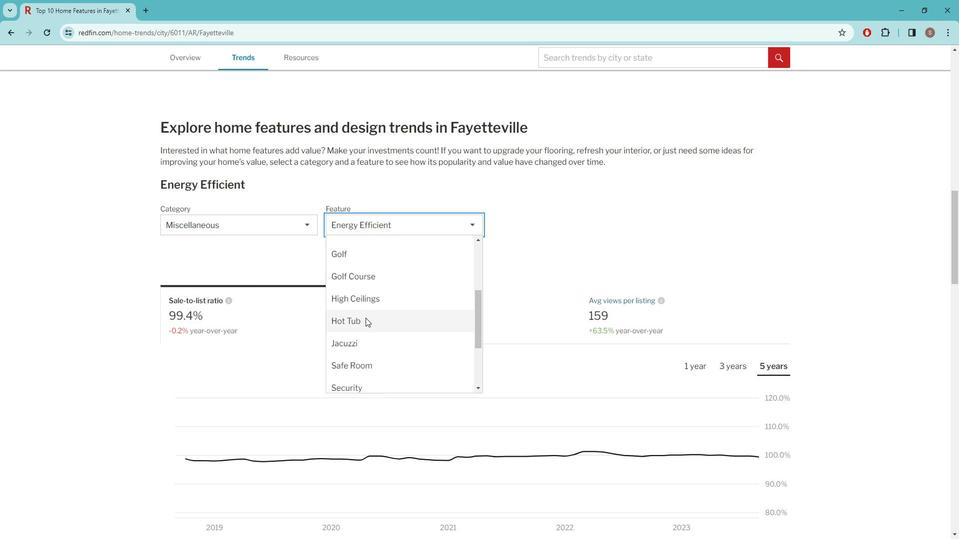 
Action: Mouse moved to (456, 317)
Screenshot: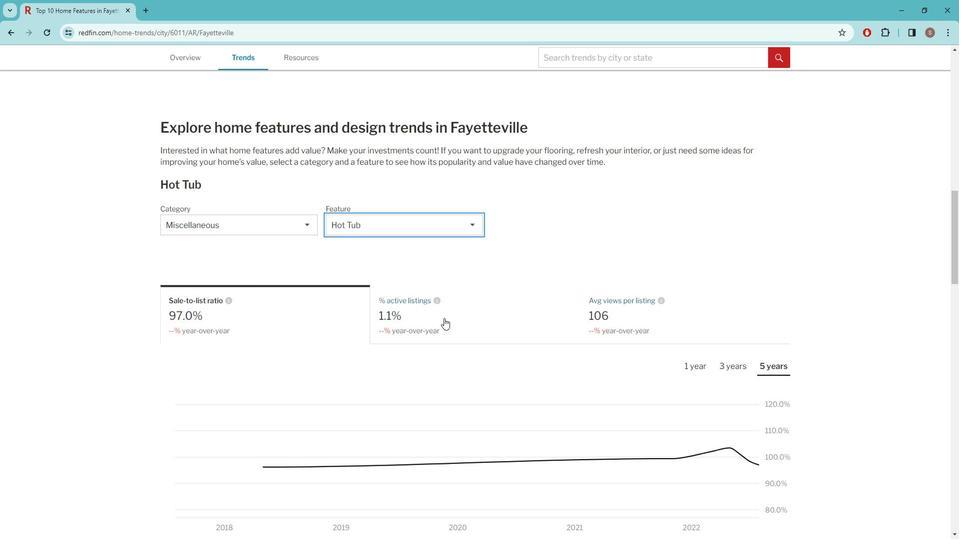 
Action: Mouse pressed left at (456, 317)
Screenshot: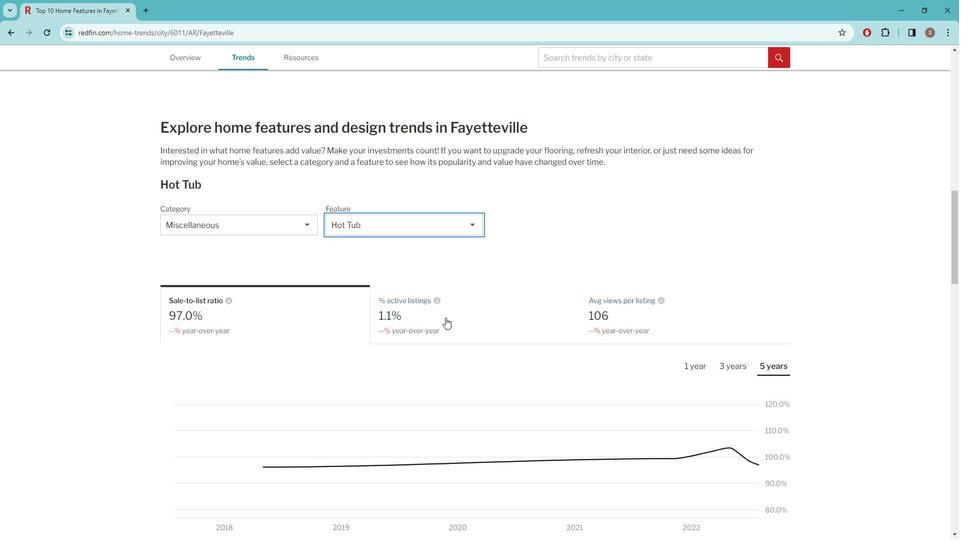 
Action: Mouse moved to (642, 311)
Screenshot: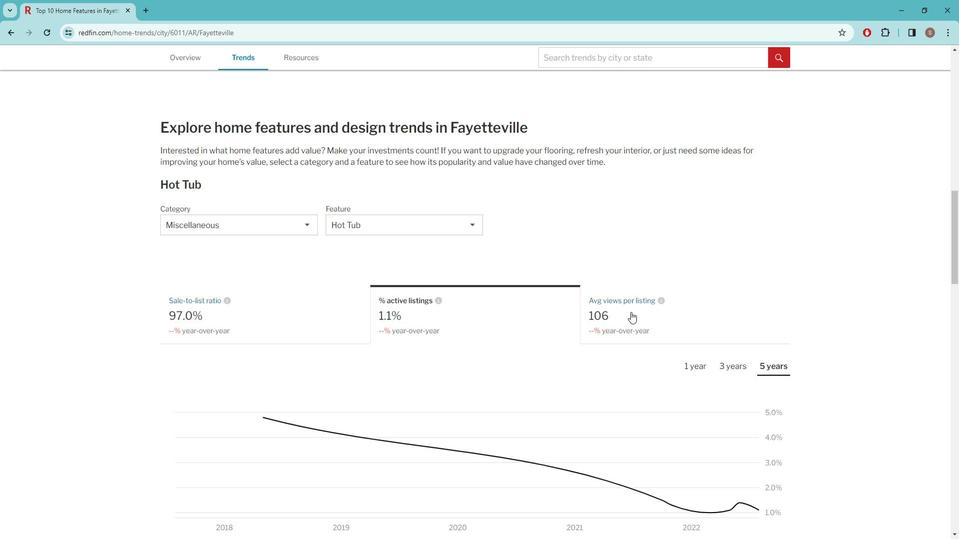 
Action: Mouse pressed left at (642, 311)
Screenshot: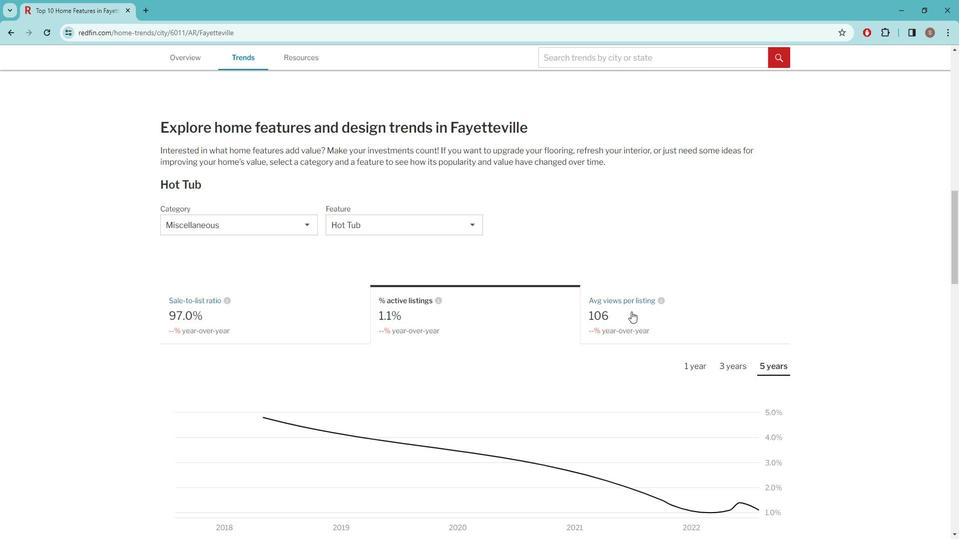 
Action: Mouse moved to (423, 225)
Screenshot: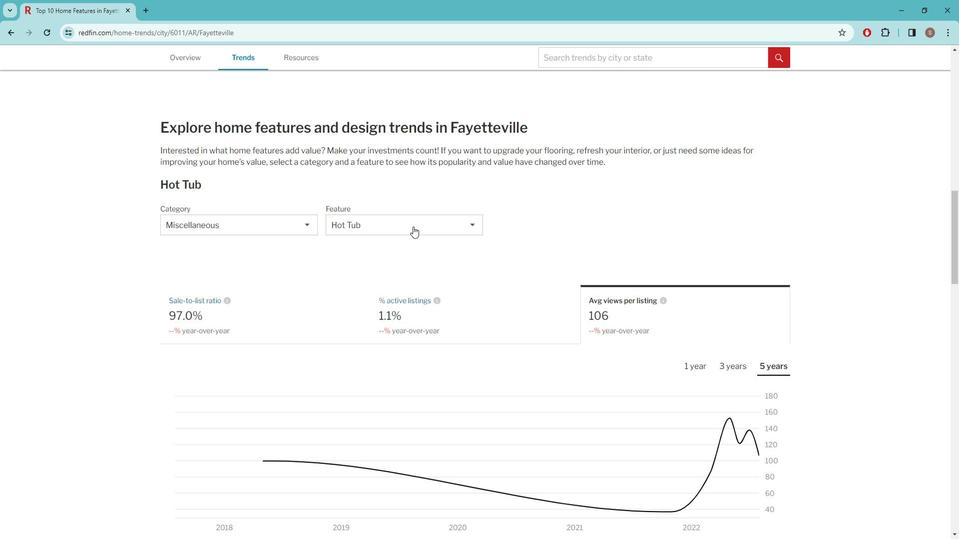 
Action: Mouse pressed left at (423, 225)
Screenshot: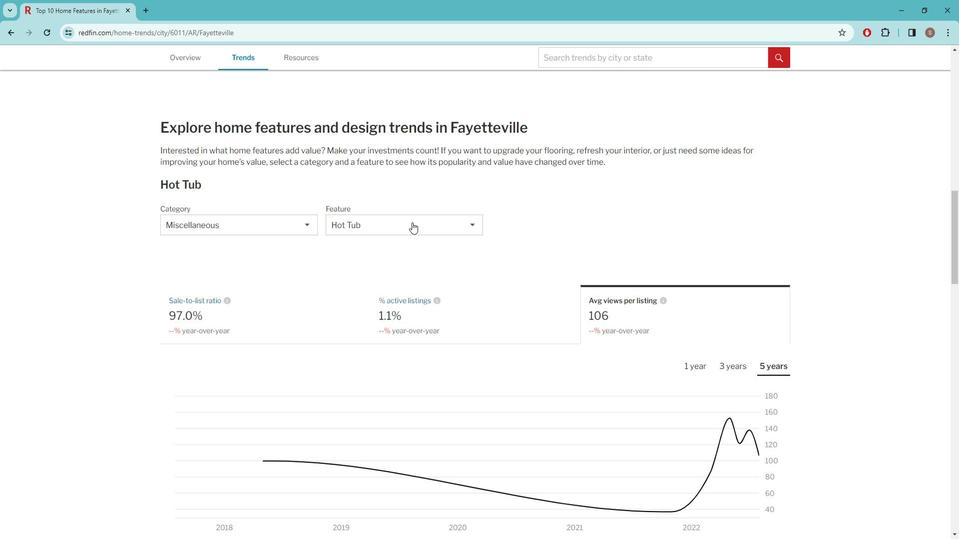 
Action: Mouse moved to (401, 317)
Screenshot: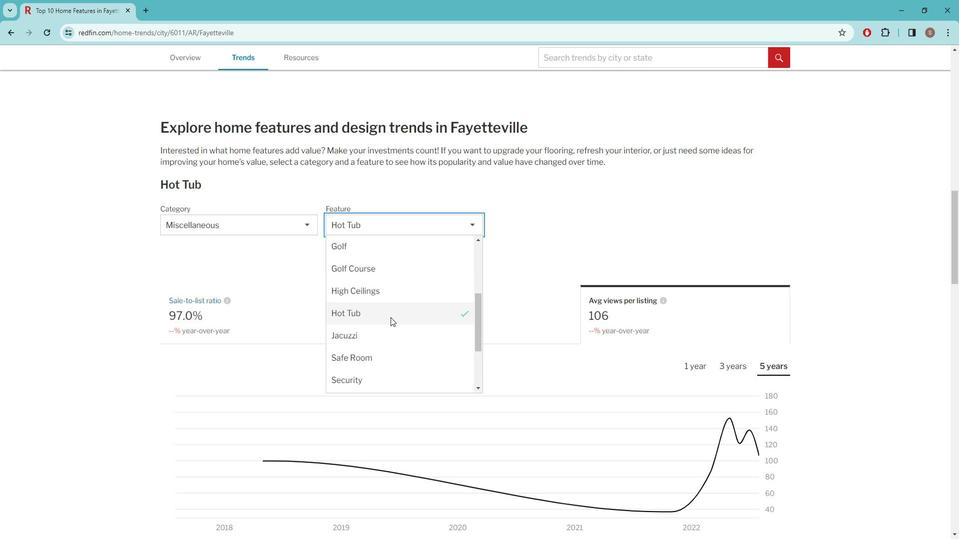 
Action: Mouse scrolled (401, 317) with delta (0, 0)
Screenshot: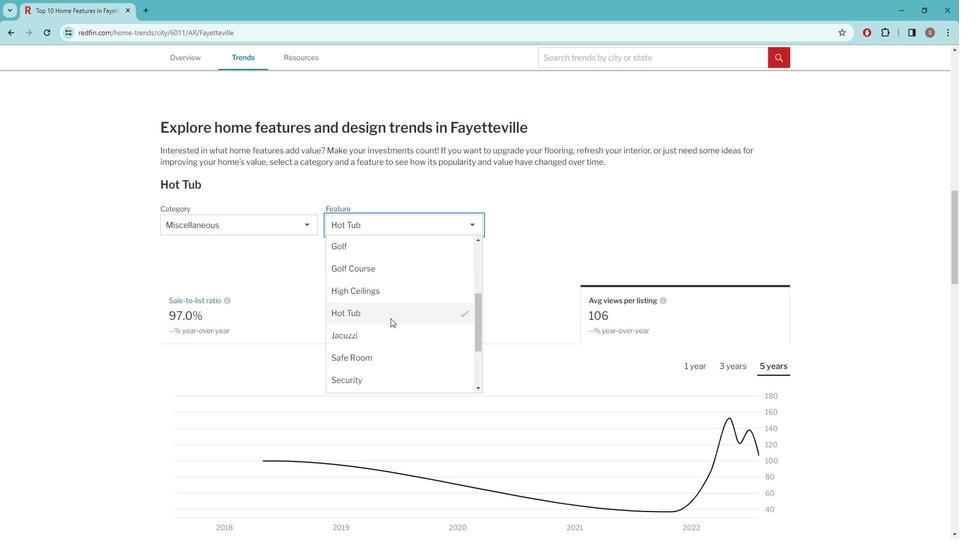 
Action: Mouse moved to (396, 319)
Screenshot: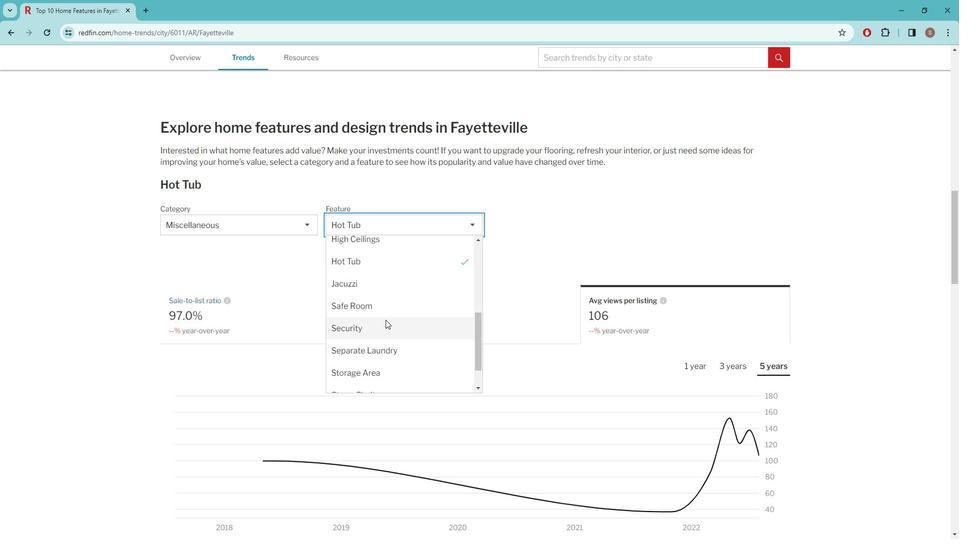 
Action: Mouse scrolled (396, 318) with delta (0, 0)
Screenshot: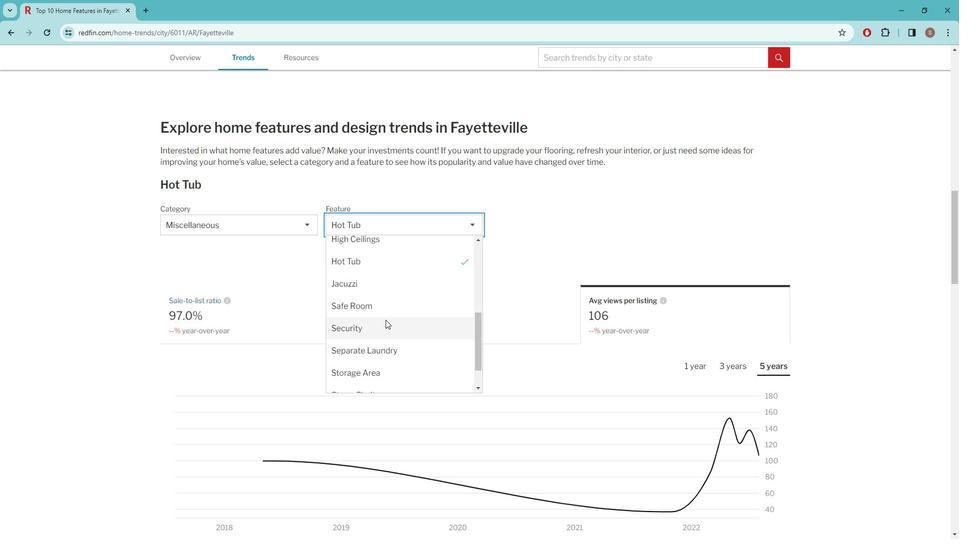 
Action: Mouse scrolled (396, 318) with delta (0, 0)
Screenshot: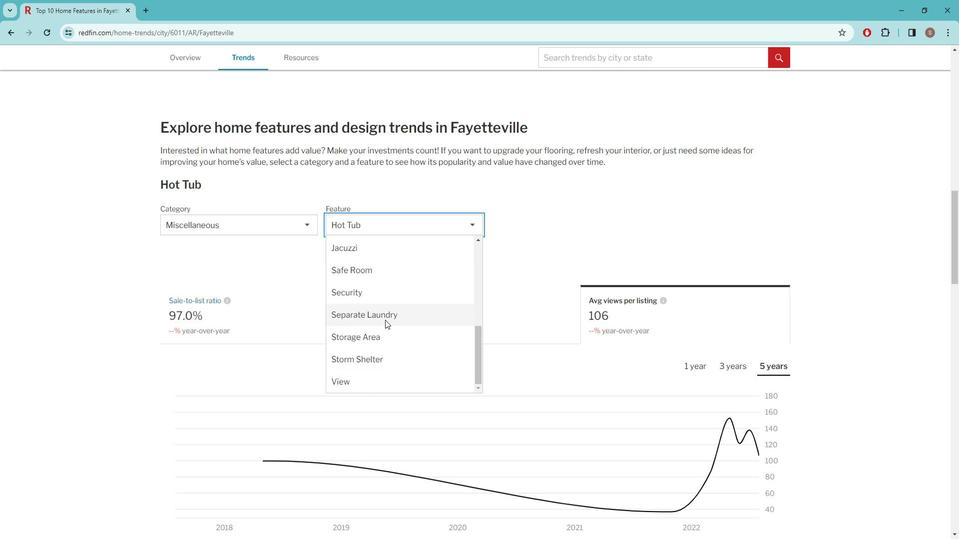 
Action: Mouse moved to (561, 164)
Screenshot: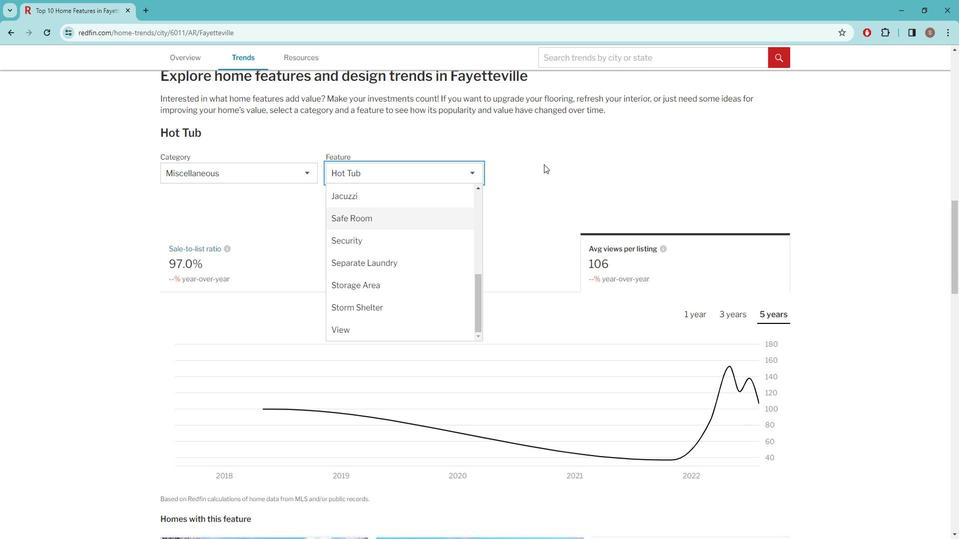 
Action: Mouse pressed left at (561, 164)
Screenshot: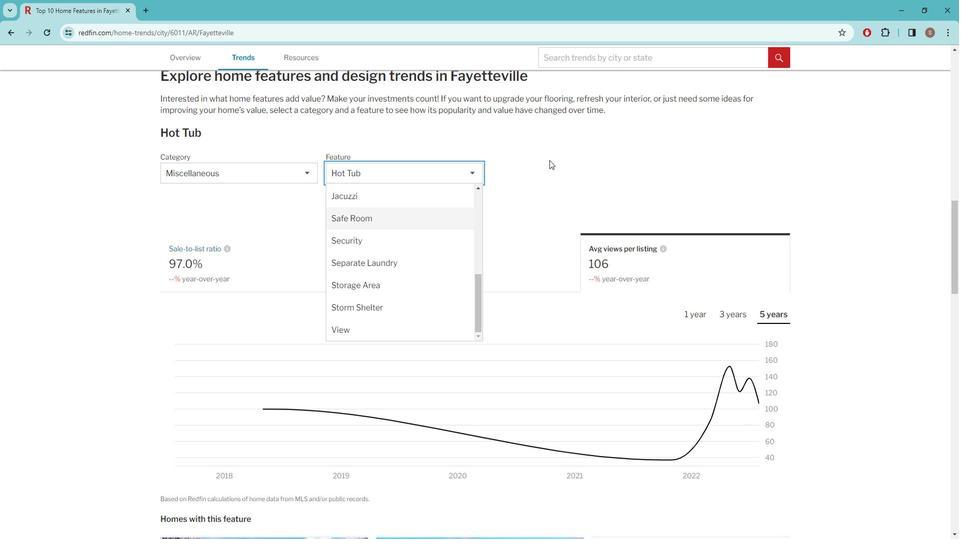
Action: Mouse moved to (276, 179)
Screenshot: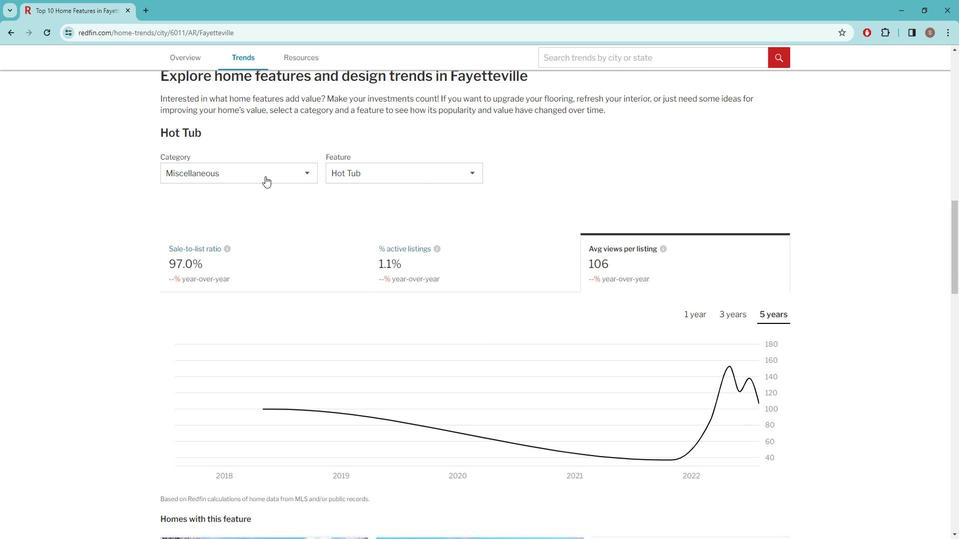 
Action: Mouse pressed left at (276, 179)
Screenshot: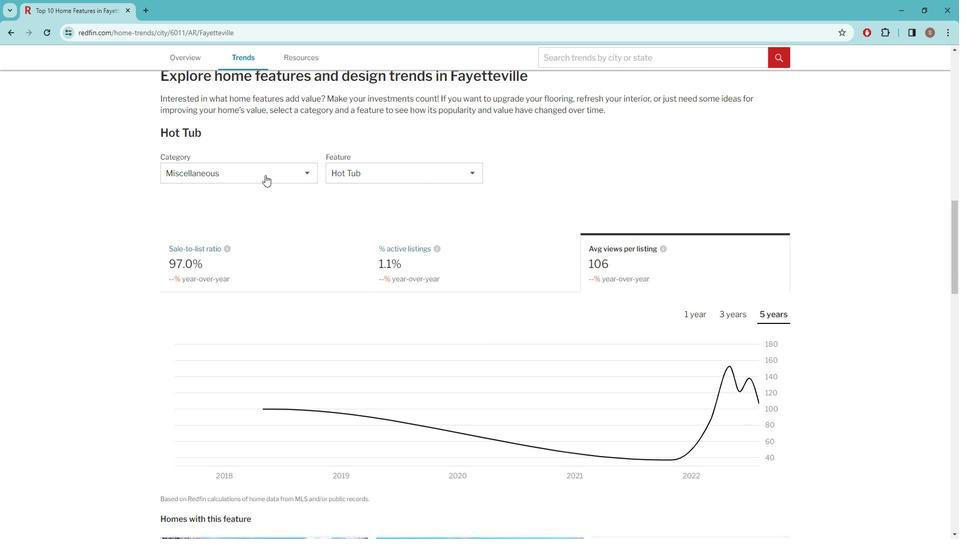 
Action: Mouse moved to (240, 217)
Screenshot: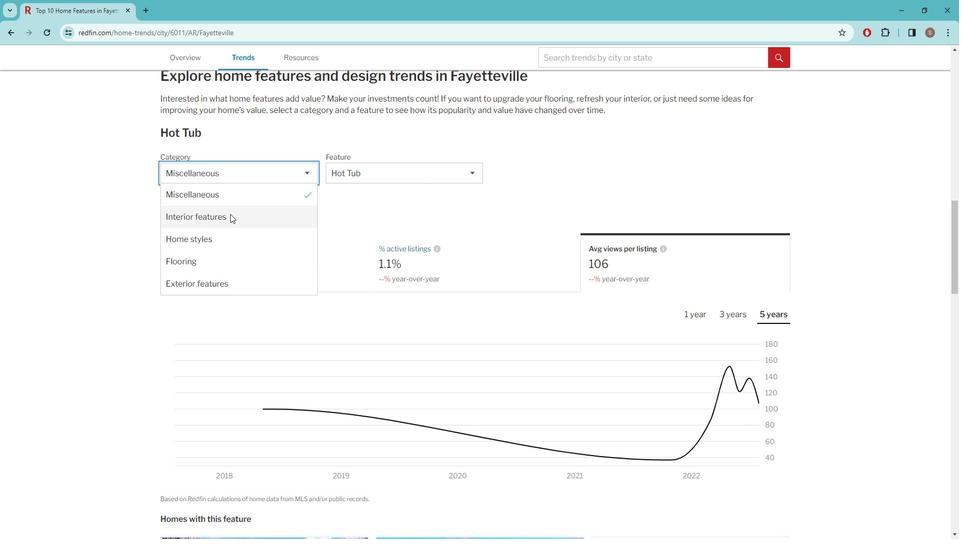 
Action: Mouse pressed left at (240, 217)
Screenshot: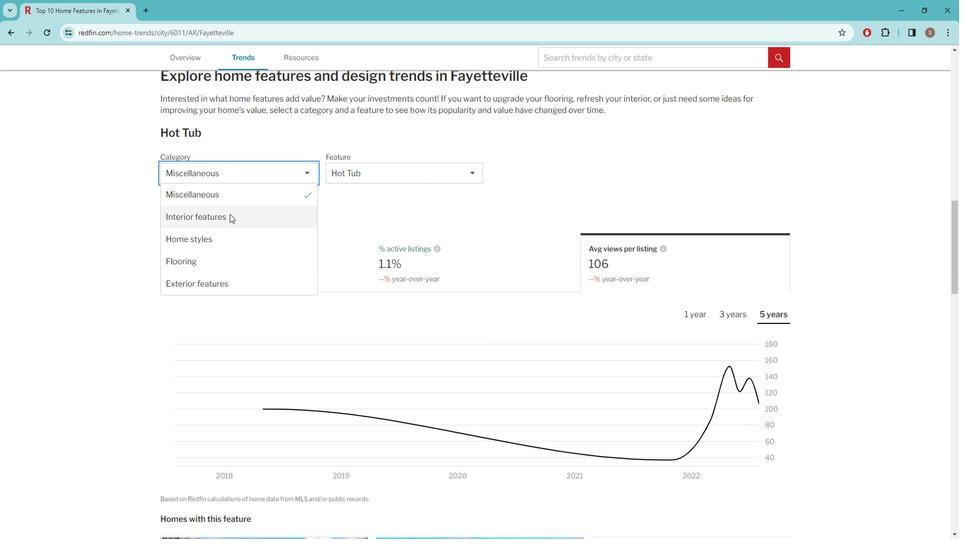 
Action: Mouse moved to (387, 176)
Screenshot: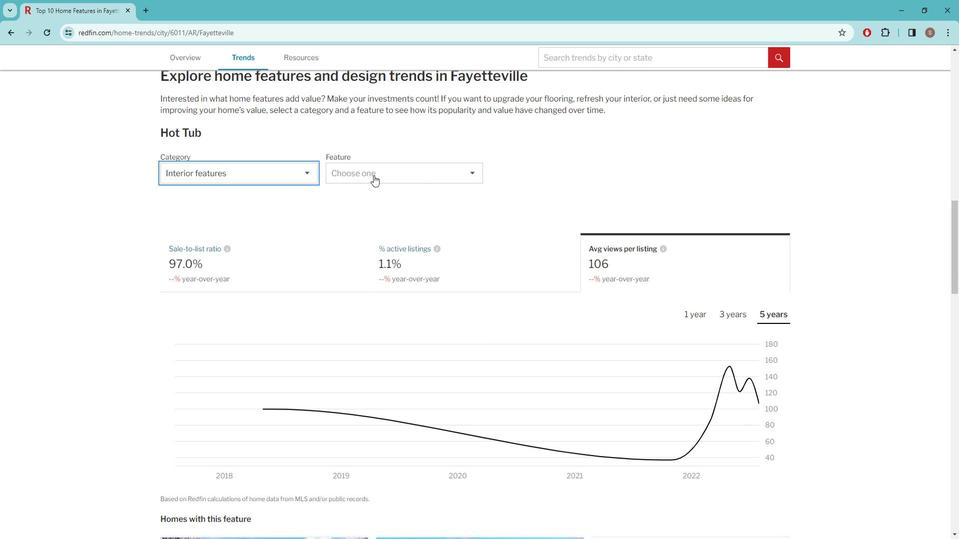 
Action: Mouse pressed left at (387, 176)
Screenshot: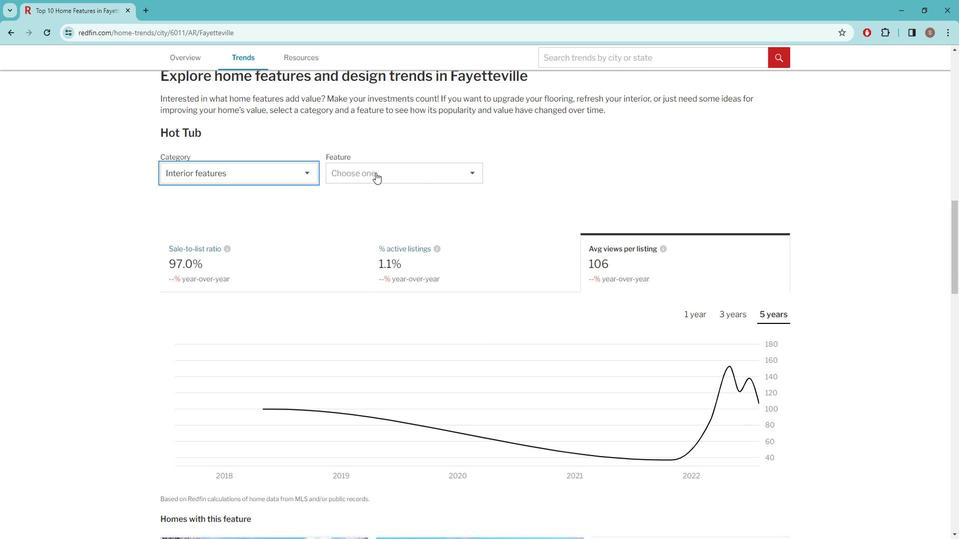 
Action: Mouse moved to (398, 232)
Screenshot: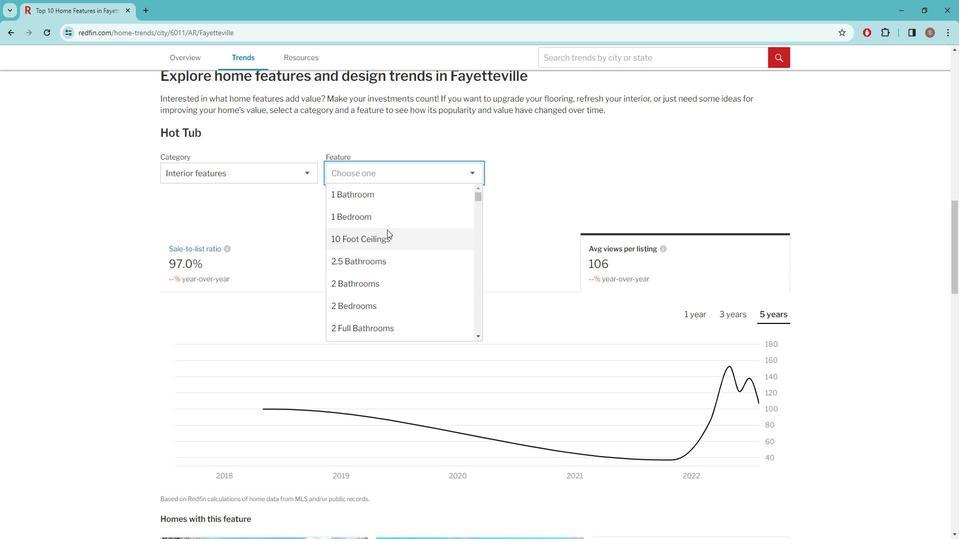 
Action: Mouse scrolled (398, 232) with delta (0, 0)
Screenshot: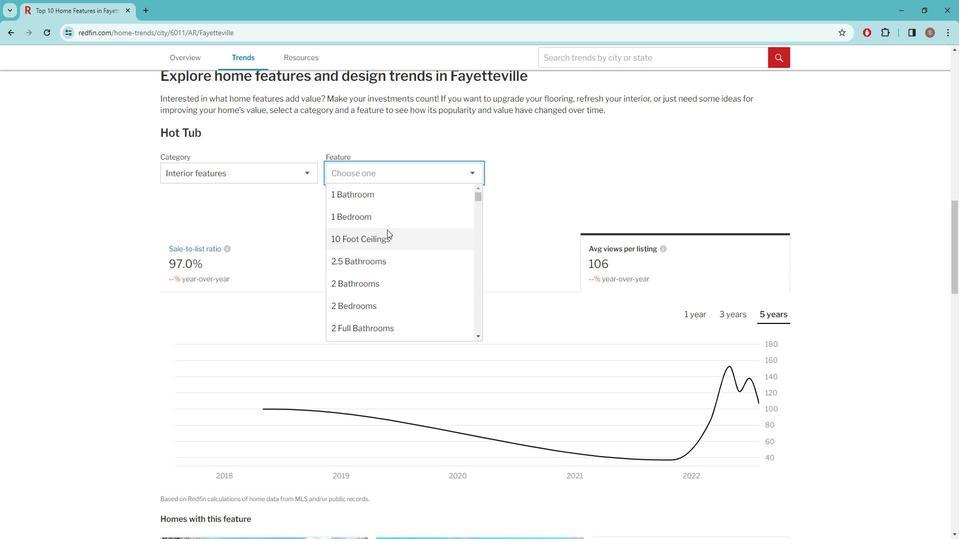
Action: Mouse scrolled (398, 232) with delta (0, 0)
Screenshot: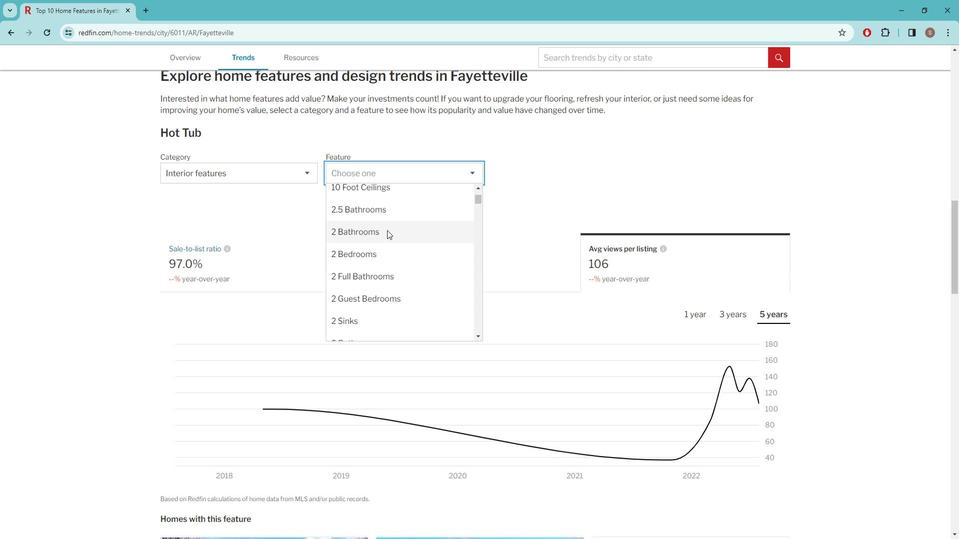 
Action: Mouse moved to (398, 232)
Screenshot: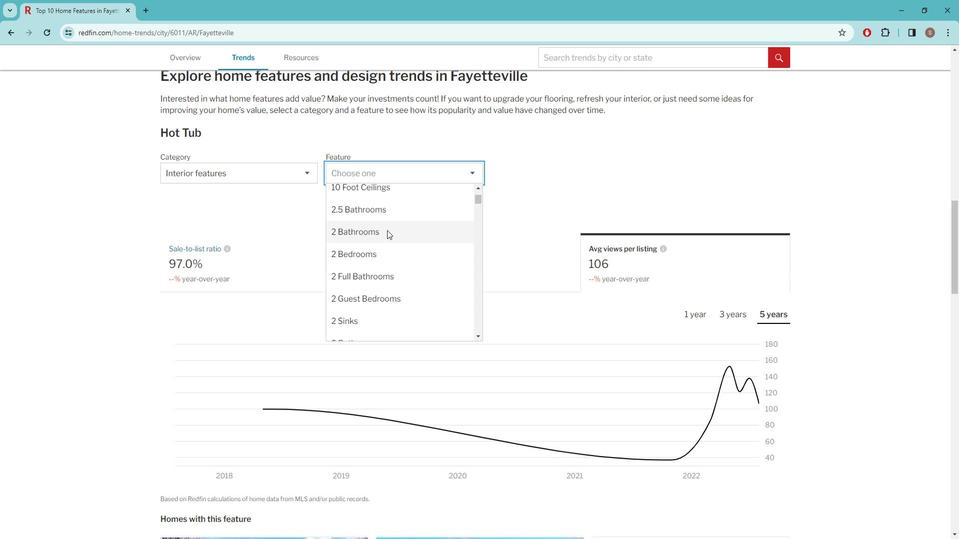 
Action: Mouse scrolled (398, 232) with delta (0, 0)
Screenshot: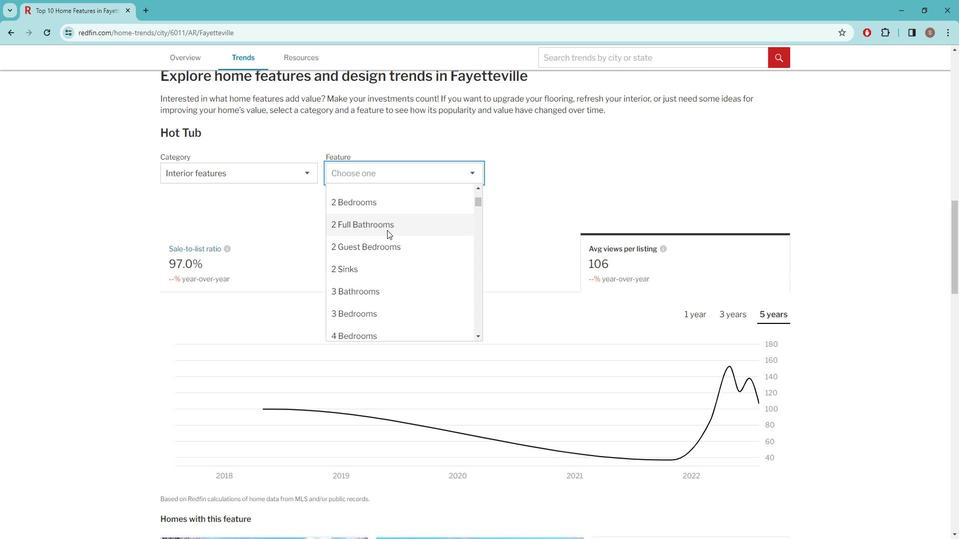 
Action: Mouse scrolled (398, 232) with delta (0, 0)
Screenshot: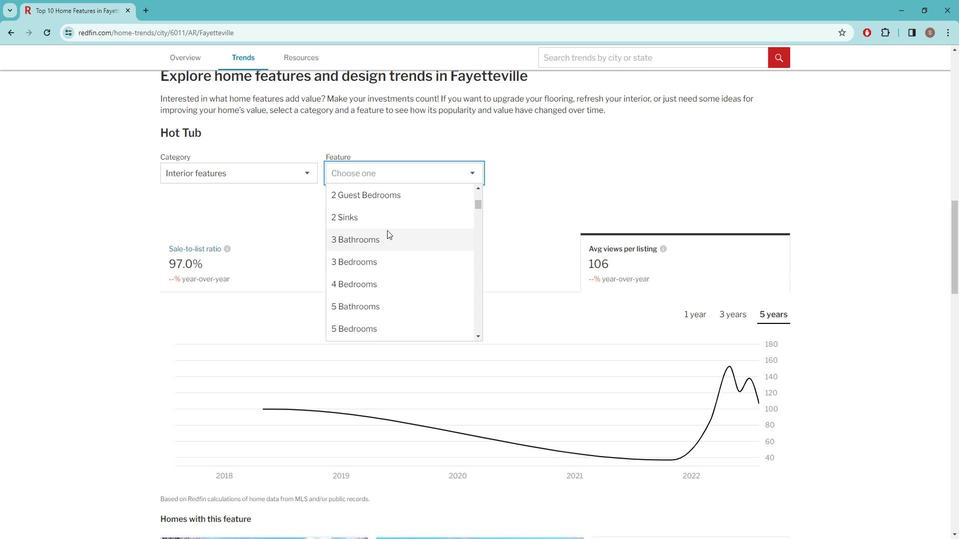 
Action: Mouse moved to (397, 236)
Screenshot: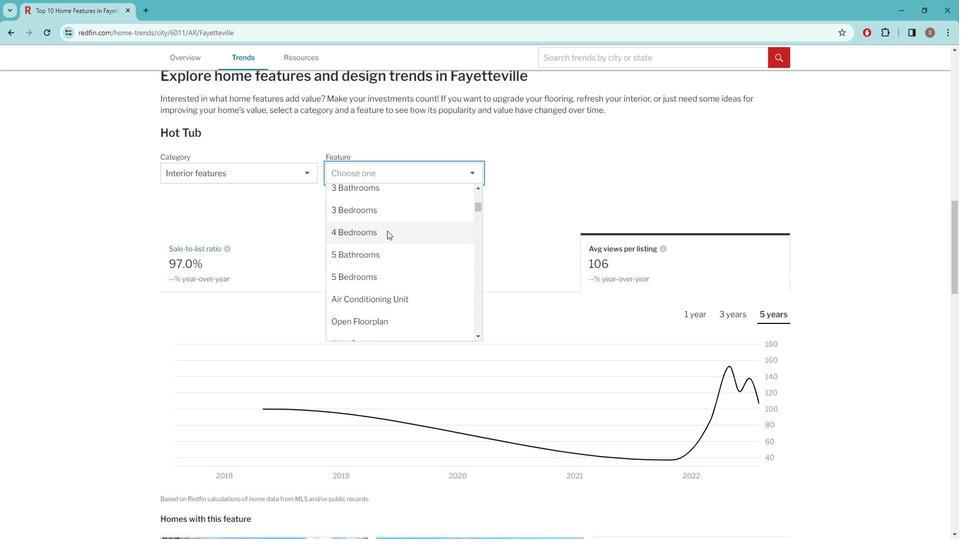
Action: Mouse scrolled (397, 235) with delta (0, 0)
Screenshot: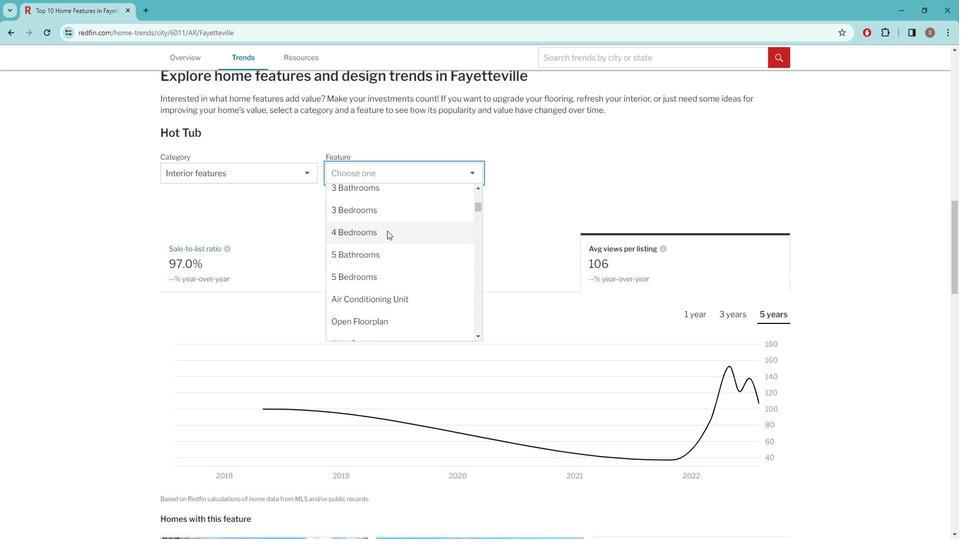 
Action: Mouse moved to (393, 240)
Screenshot: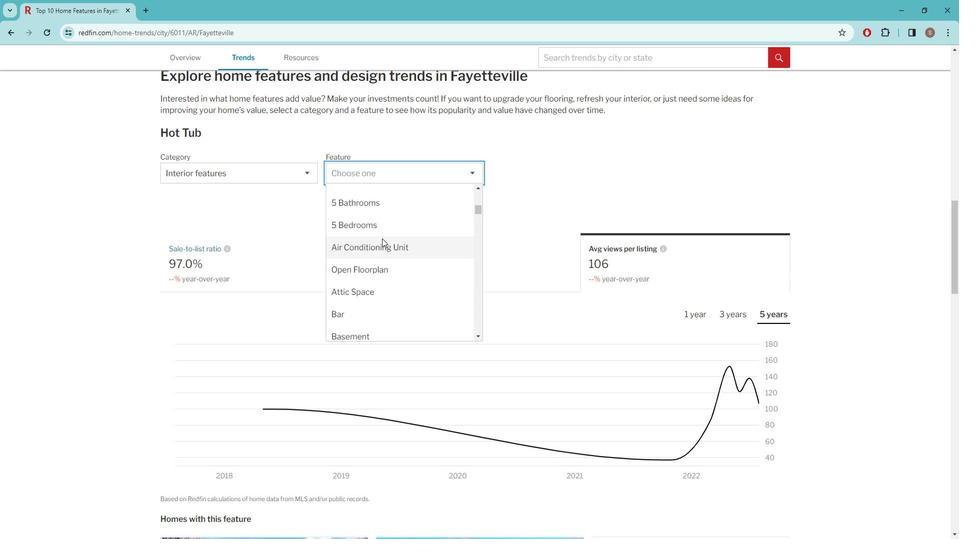 
Action: Mouse scrolled (393, 240) with delta (0, 0)
Screenshot: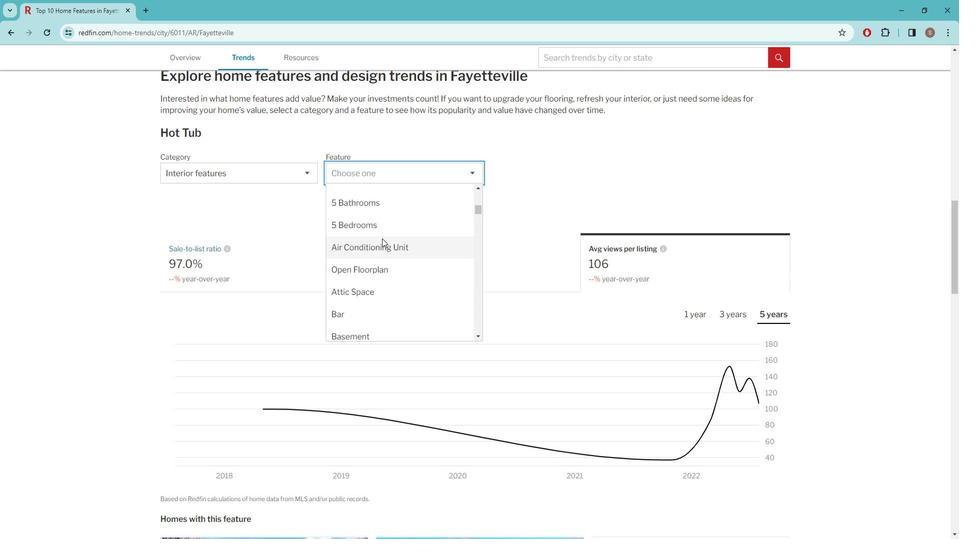 
Action: Mouse scrolled (393, 240) with delta (0, 0)
Screenshot: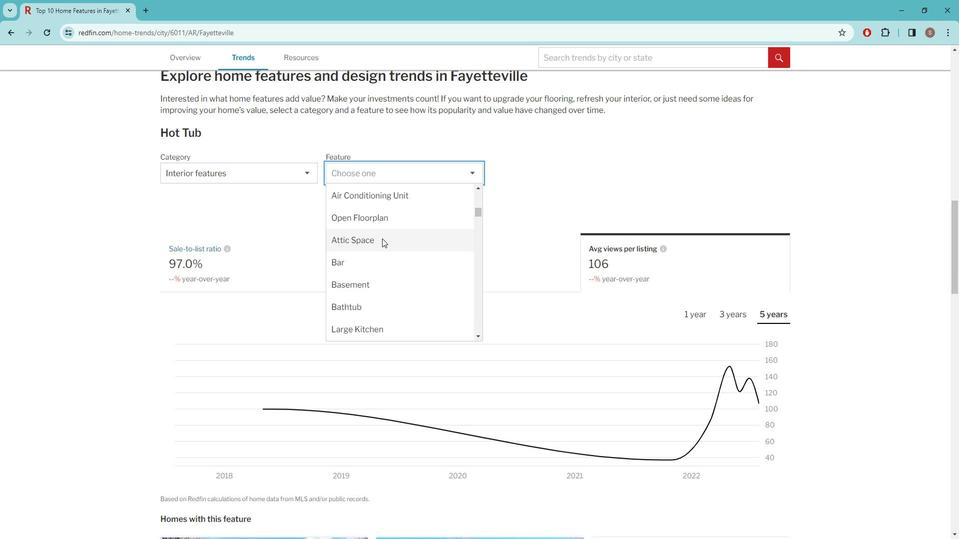
Action: Mouse moved to (392, 241)
Screenshot: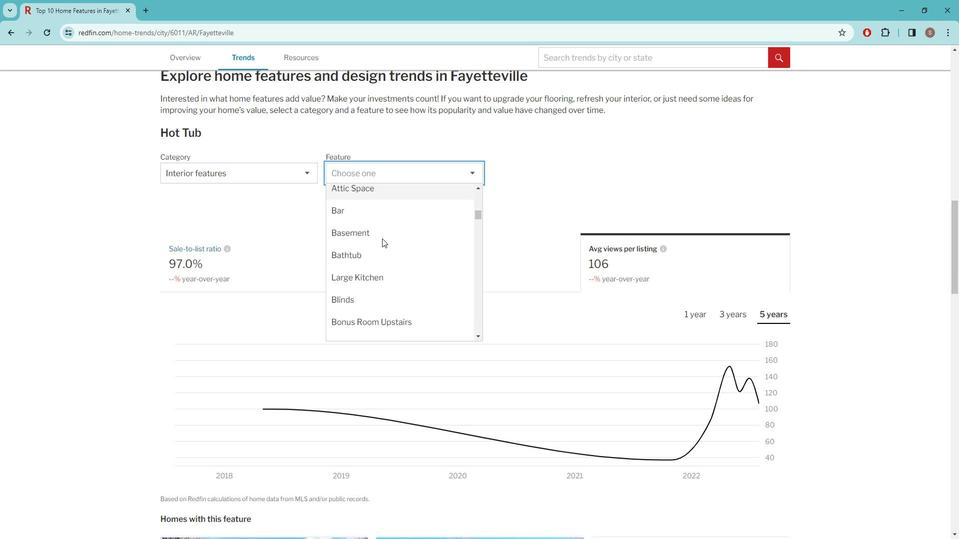 
Action: Mouse scrolled (392, 240) with delta (0, 0)
Screenshot: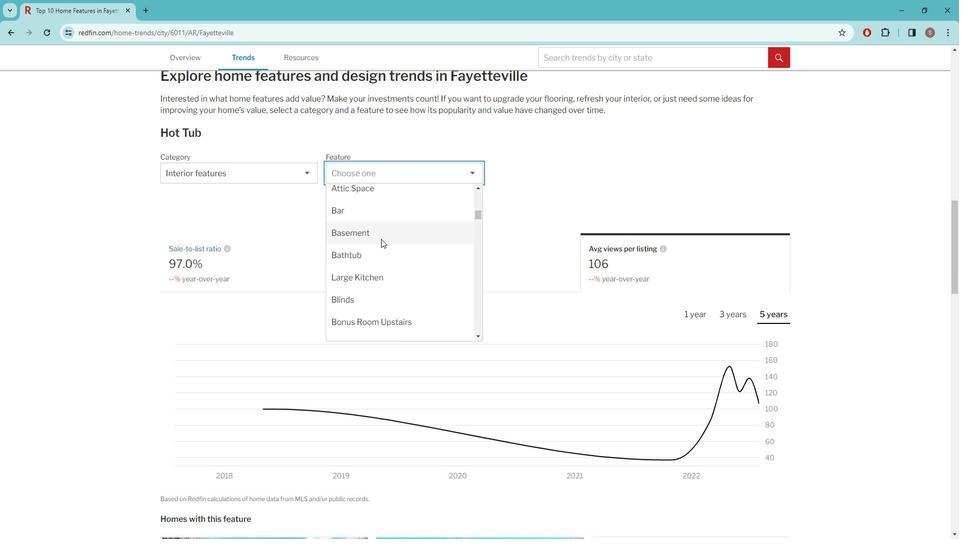 
Action: Mouse moved to (392, 241)
Screenshot: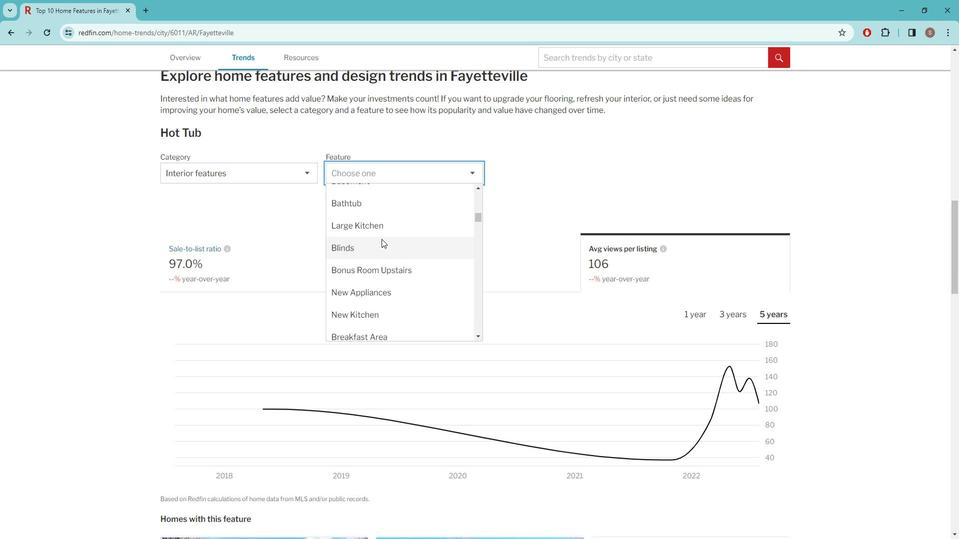 
Action: Mouse scrolled (392, 240) with delta (0, 0)
Screenshot: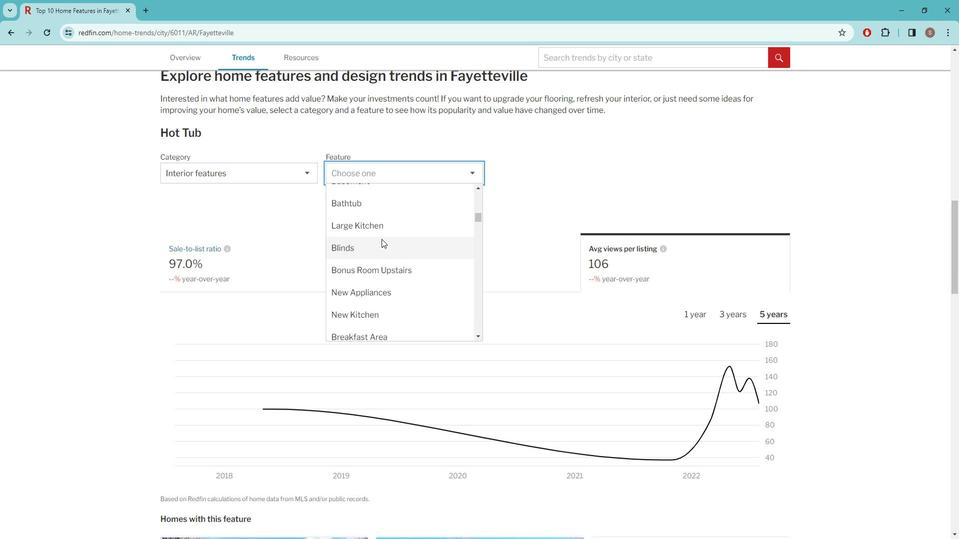 
Action: Mouse scrolled (392, 240) with delta (0, 0)
Screenshot: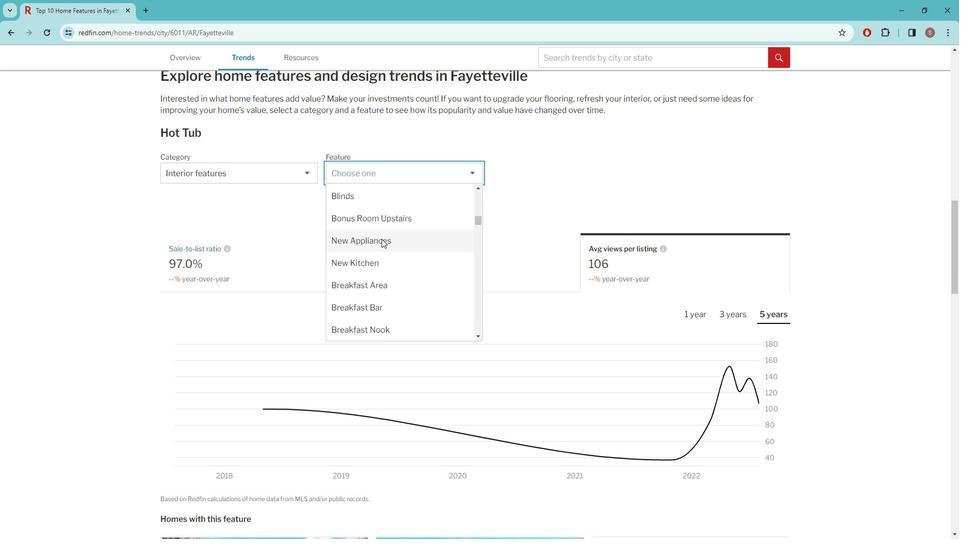 
Action: Mouse moved to (392, 241)
Screenshot: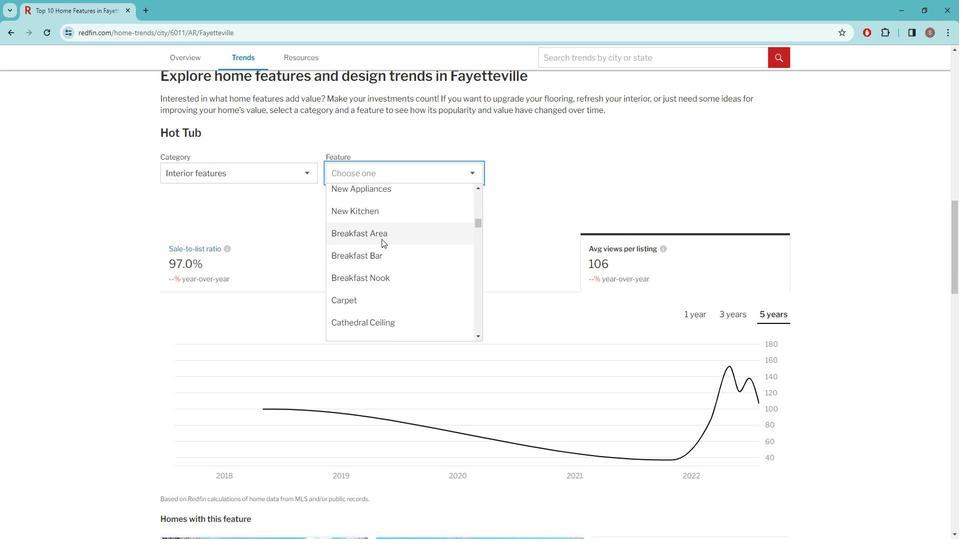 
Action: Mouse scrolled (392, 241) with delta (0, 0)
Screenshot: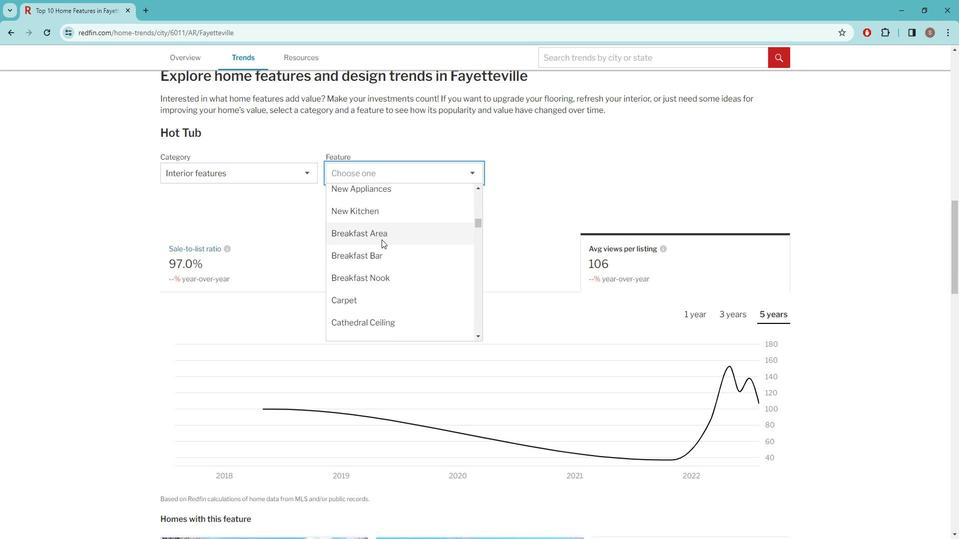 
Action: Mouse scrolled (392, 241) with delta (0, 0)
Screenshot: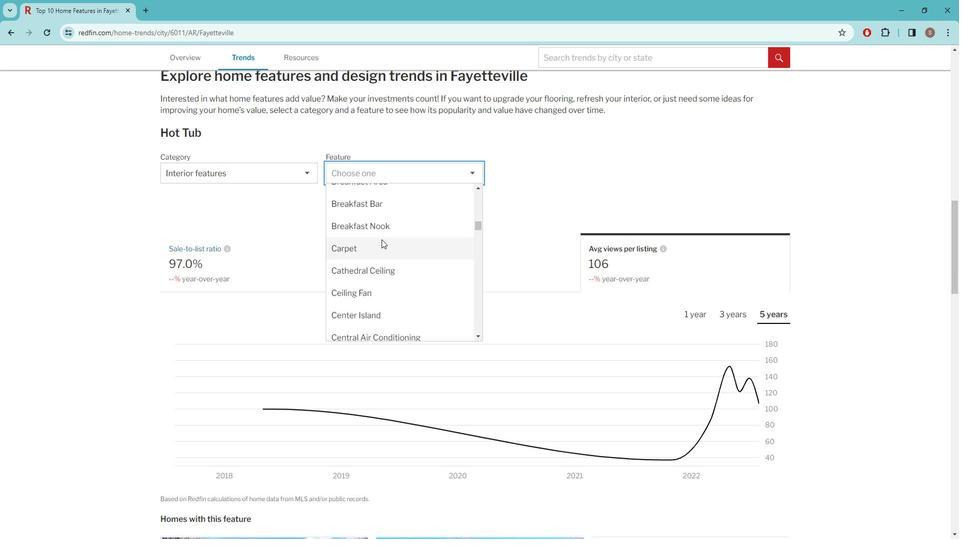 
Action: Mouse scrolled (392, 241) with delta (0, 0)
Screenshot: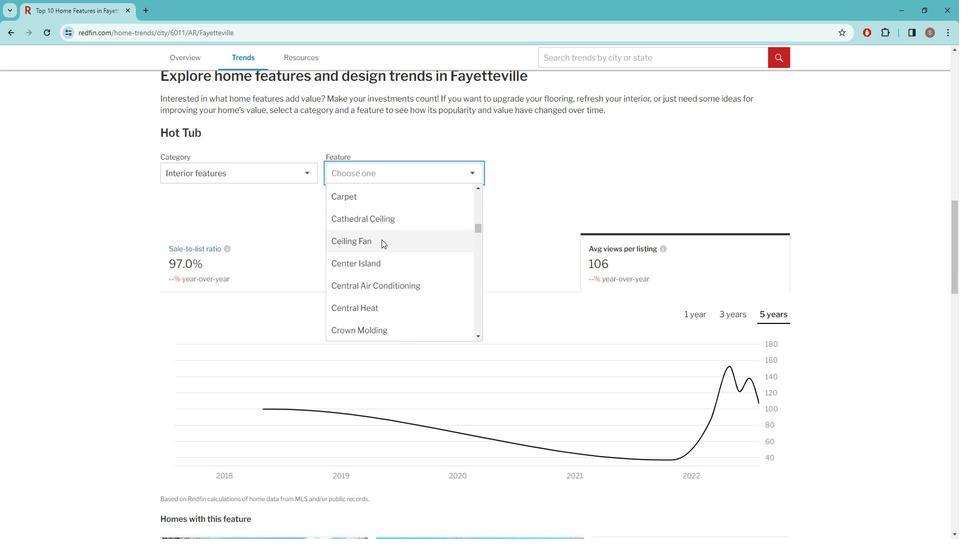
Action: Mouse moved to (392, 242)
Screenshot: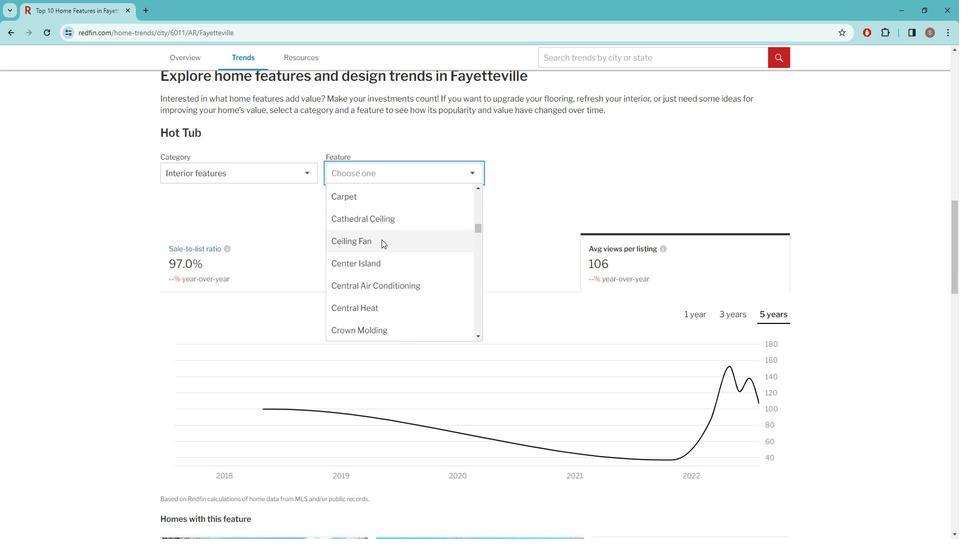 
Action: Mouse scrolled (392, 241) with delta (0, 0)
Screenshot: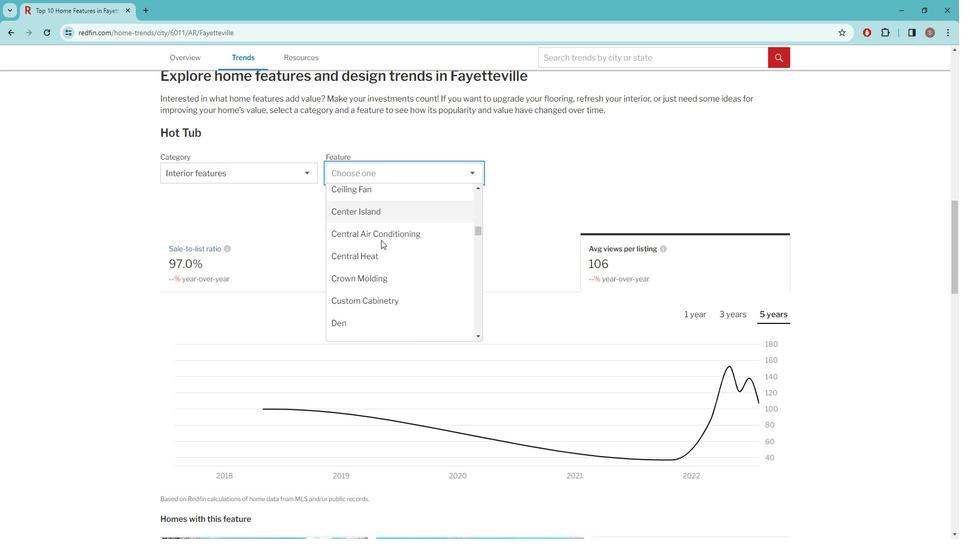 
Action: Mouse scrolled (392, 241) with delta (0, 0)
Screenshot: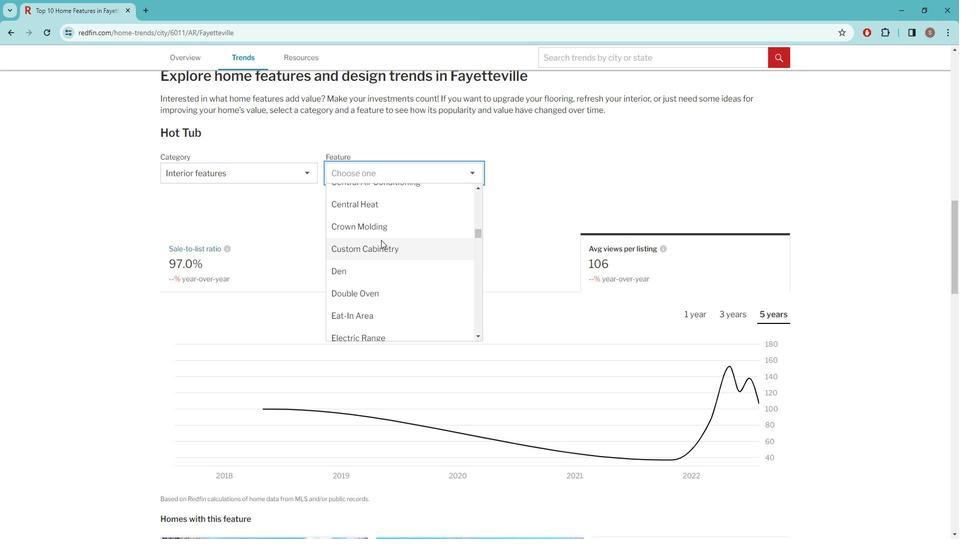 
Action: Mouse moved to (391, 242)
Screenshot: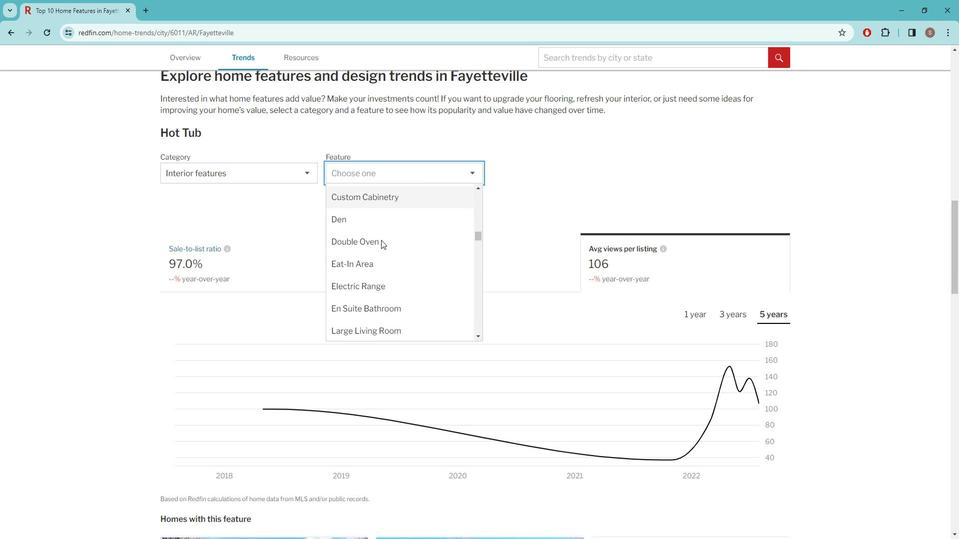 
Action: Mouse scrolled (391, 241) with delta (0, 0)
Screenshot: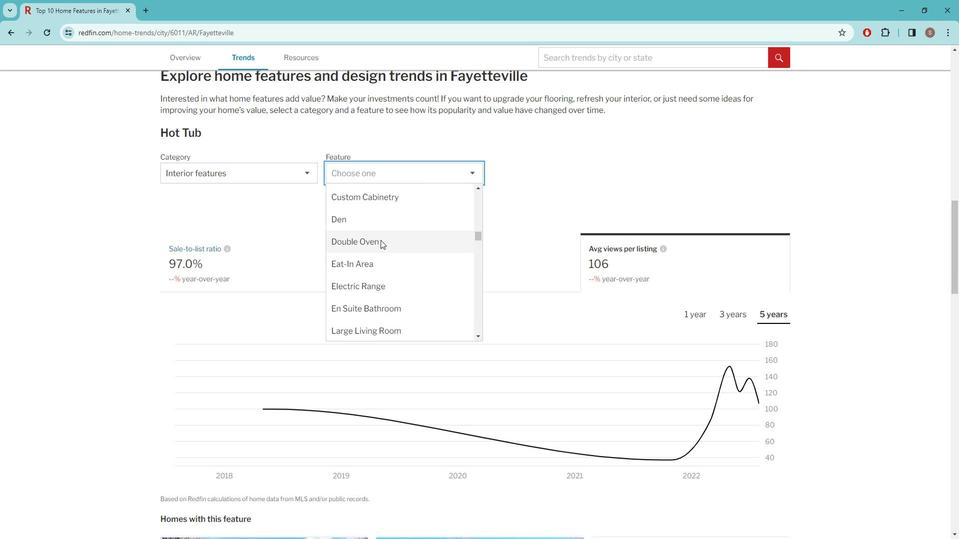 
Action: Mouse scrolled (391, 241) with delta (0, 0)
Screenshot: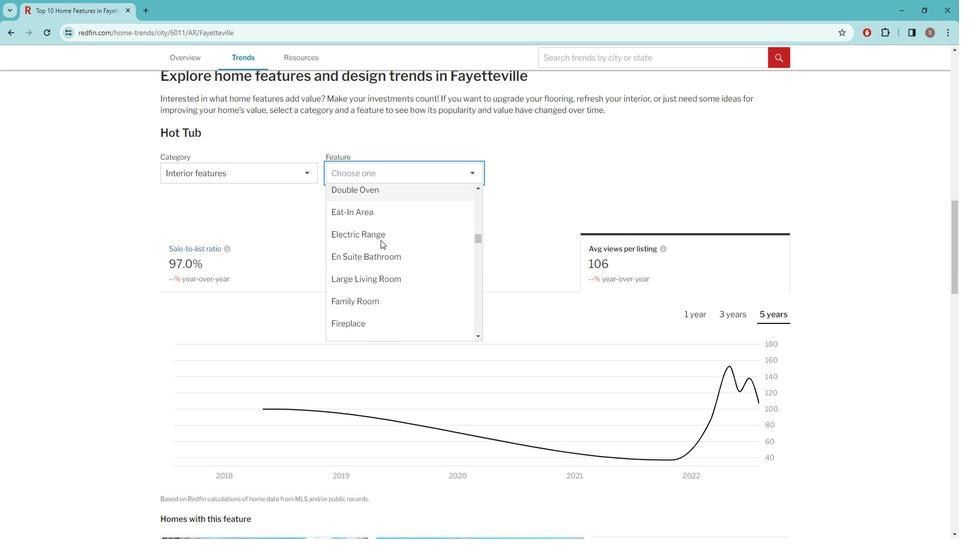 
Action: Mouse moved to (391, 242)
Screenshot: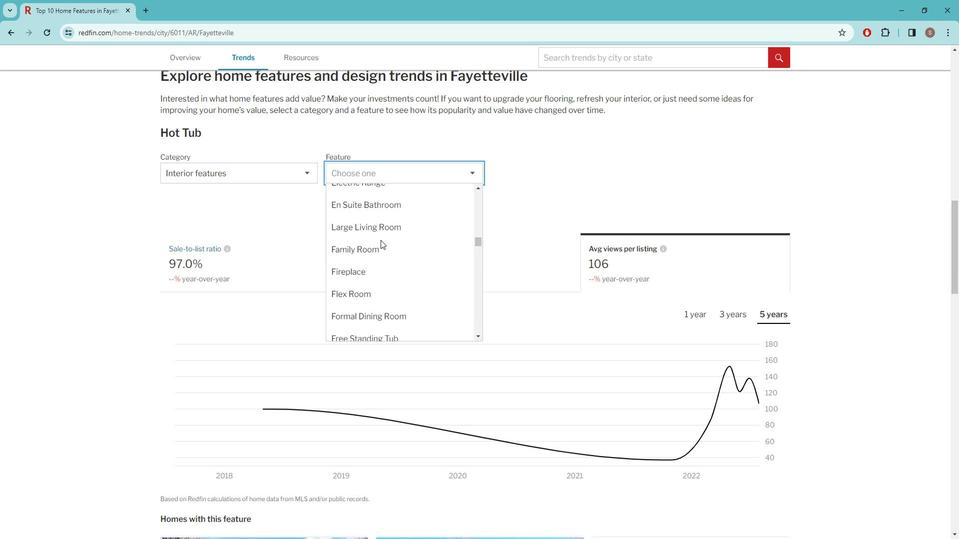 
Action: Mouse scrolled (391, 241) with delta (0, 0)
Screenshot: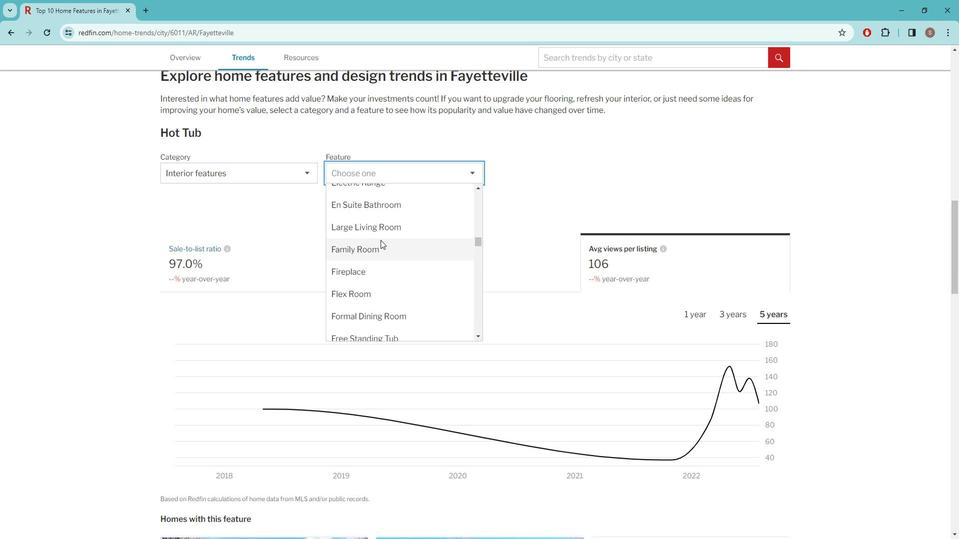 
Action: Mouse moved to (391, 242)
Screenshot: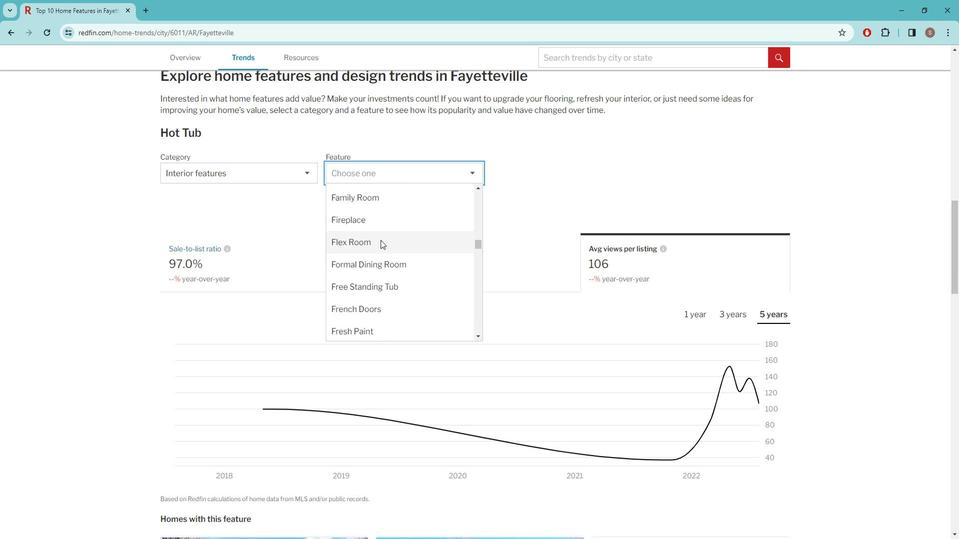 
Action: Mouse scrolled (391, 242) with delta (0, 0)
Screenshot: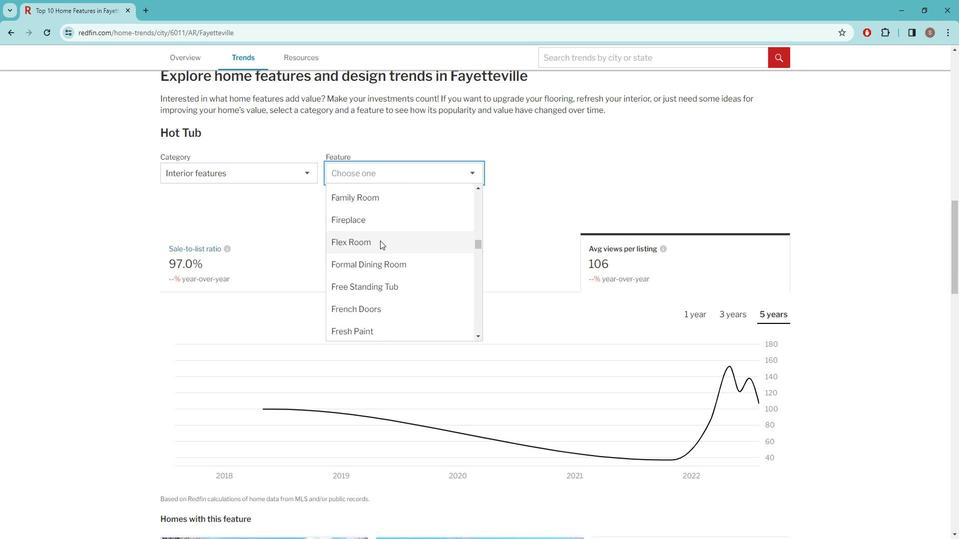 
Action: Mouse scrolled (391, 242) with delta (0, 0)
Screenshot: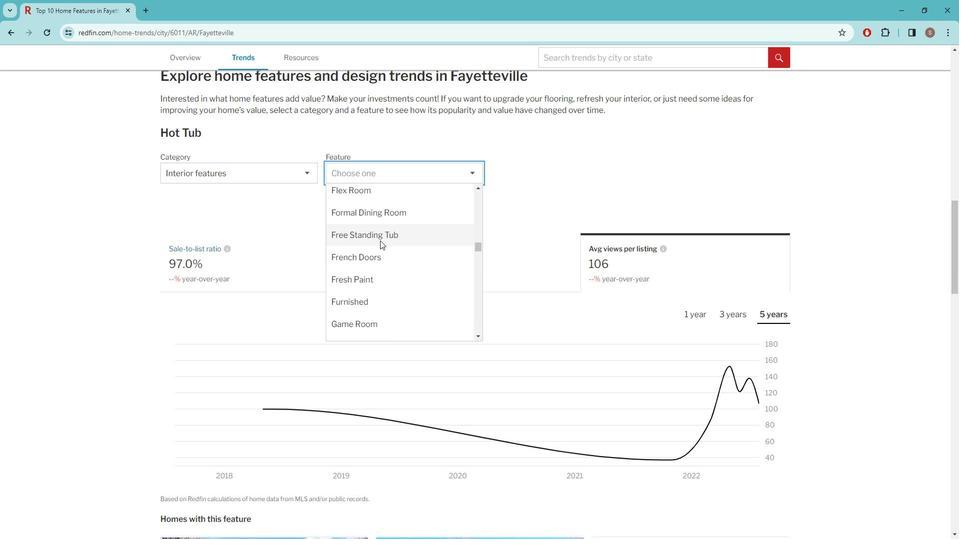 
Action: Mouse scrolled (391, 242) with delta (0, 0)
Screenshot: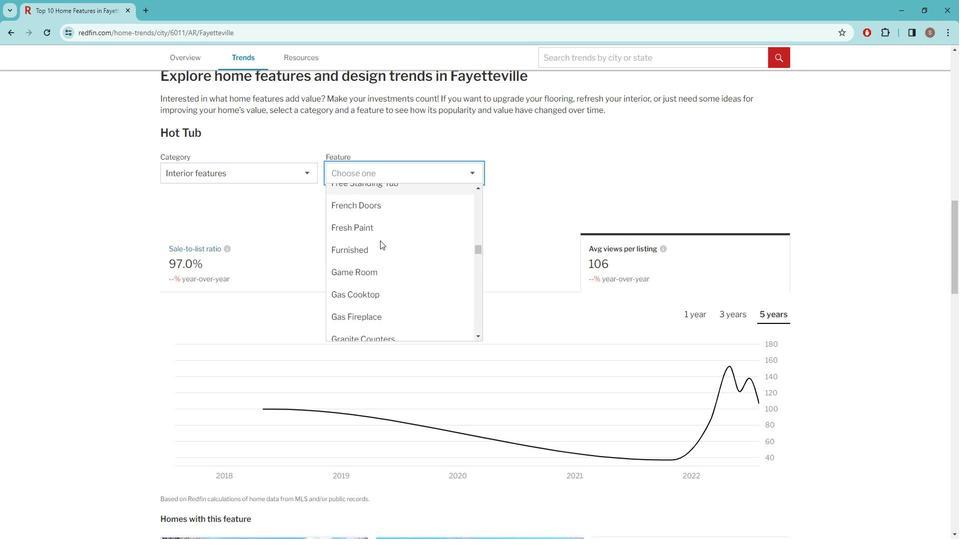 
Action: Mouse scrolled (391, 242) with delta (0, 0)
Screenshot: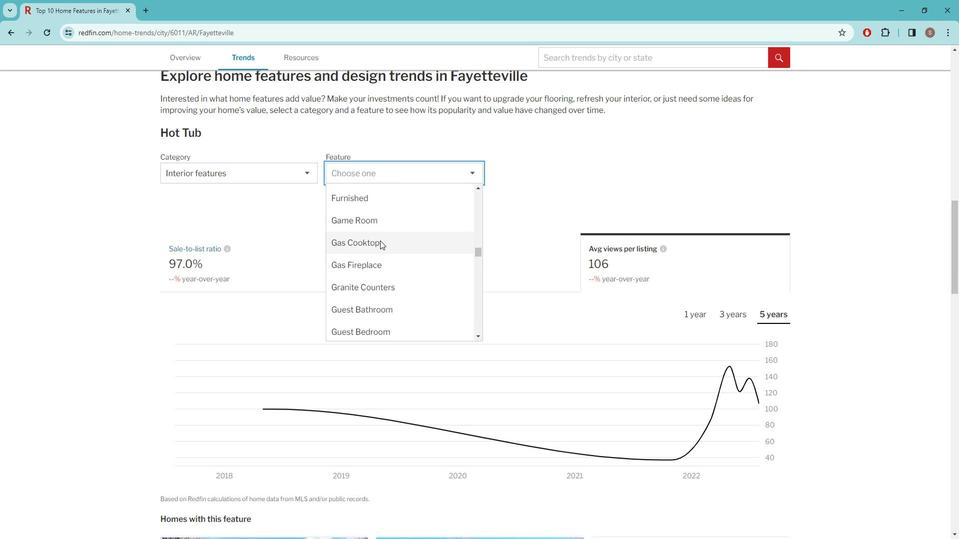 
Action: Mouse moved to (391, 242)
Screenshot: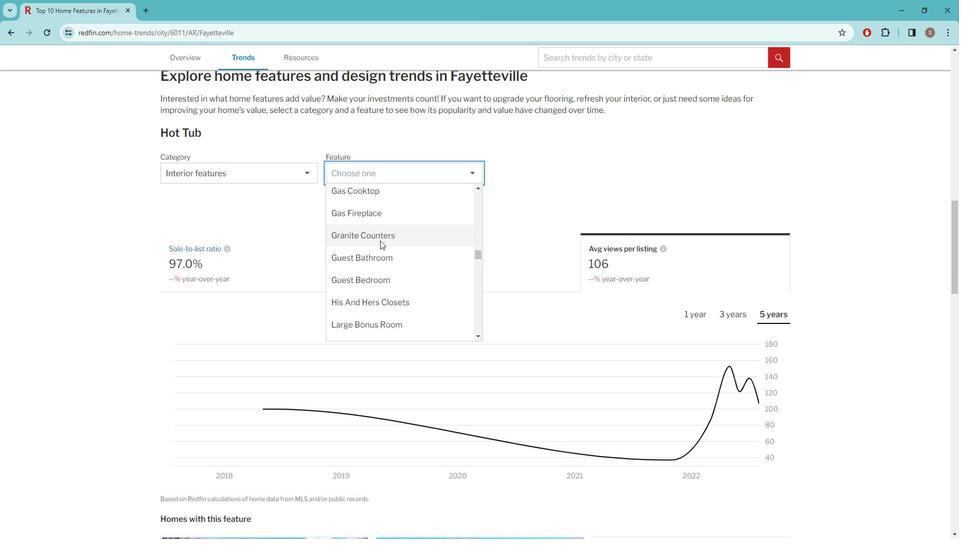 
Action: Mouse scrolled (391, 242) with delta (0, 0)
Screenshot: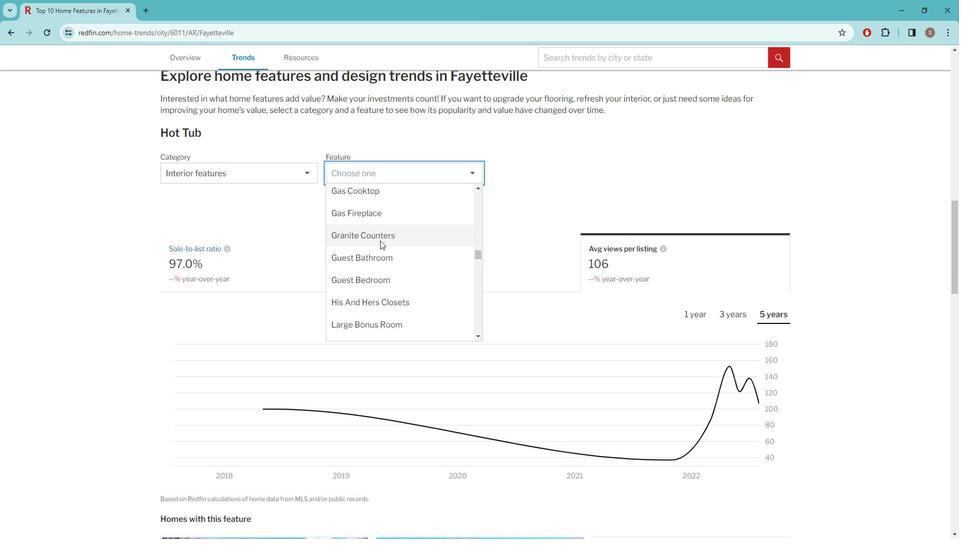 
Action: Mouse scrolled (391, 242) with delta (0, 0)
Screenshot: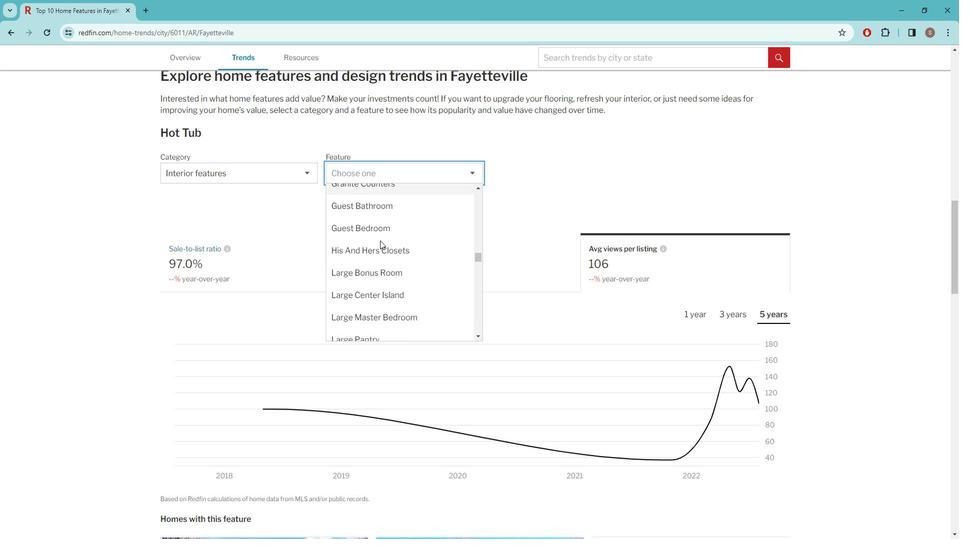 
Action: Mouse scrolled (391, 242) with delta (0, 0)
Screenshot: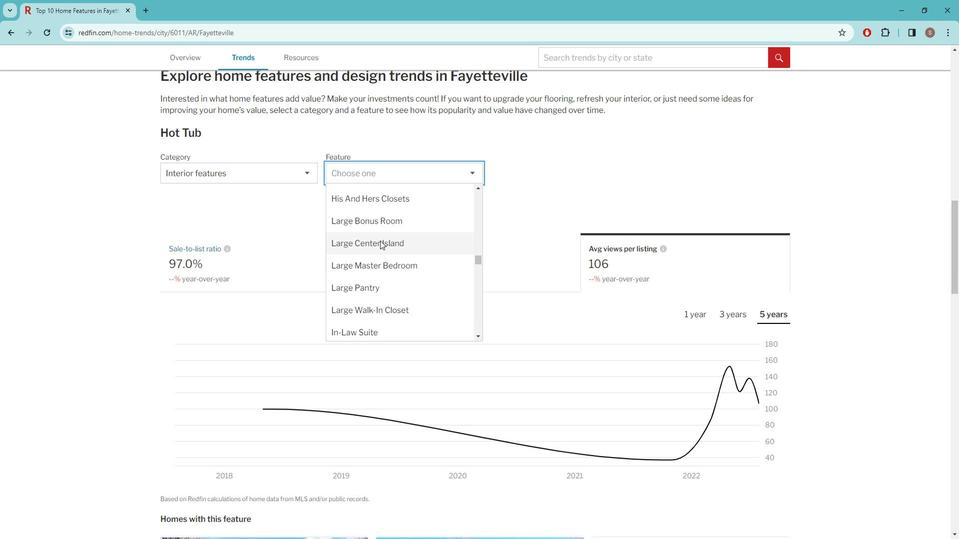 
Action: Mouse scrolled (391, 242) with delta (0, 0)
Screenshot: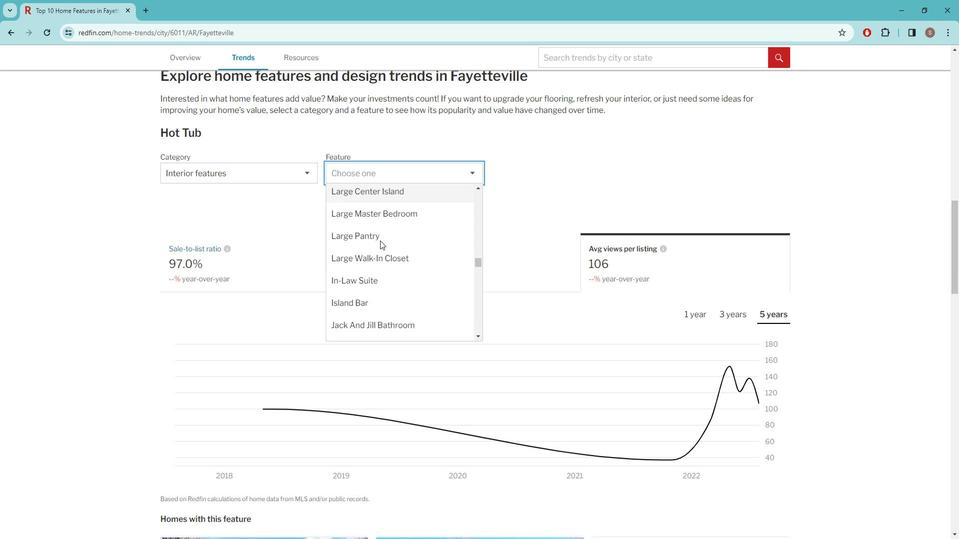 
Action: Mouse scrolled (391, 242) with delta (0, 0)
Screenshot: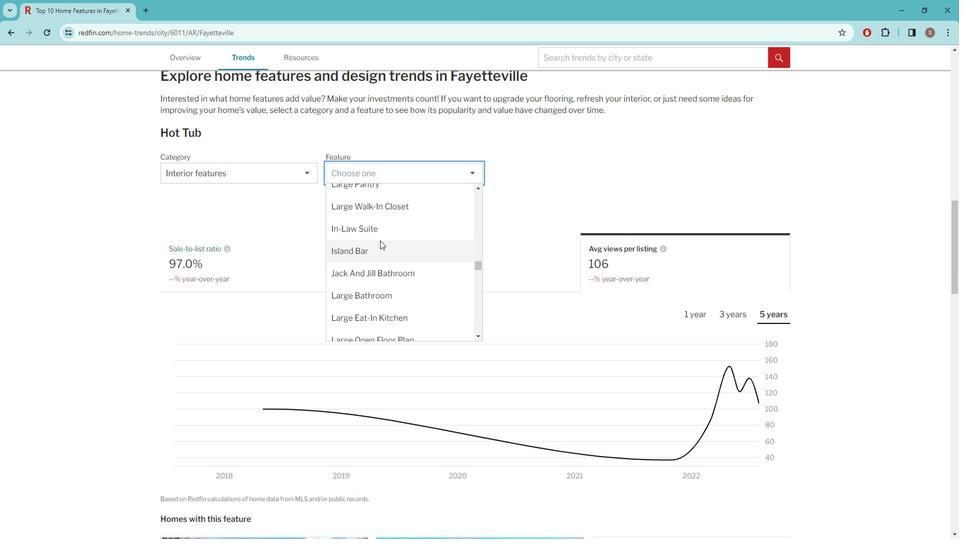
Action: Mouse moved to (390, 242)
Screenshot: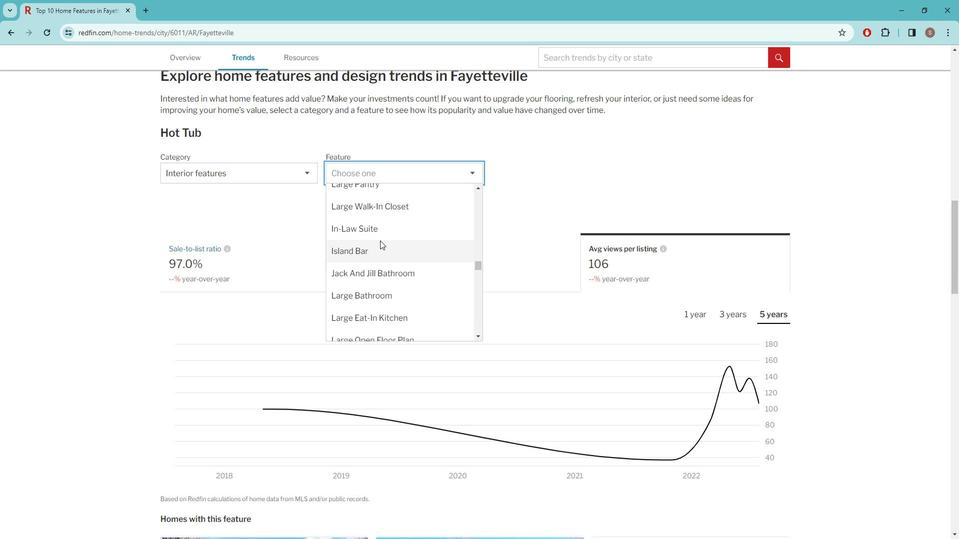 
Action: Mouse scrolled (390, 242) with delta (0, 0)
Screenshot: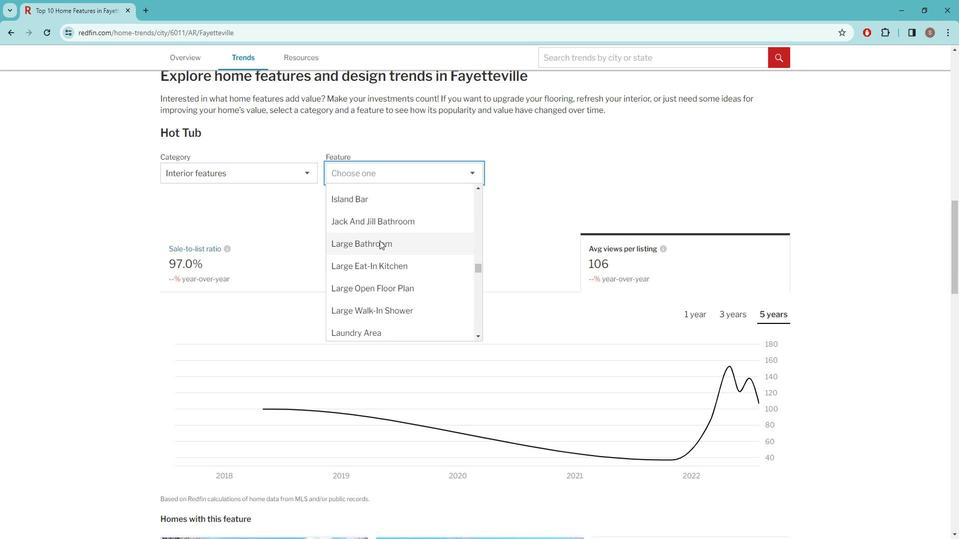 
Action: Mouse scrolled (390, 242) with delta (0, 0)
Screenshot: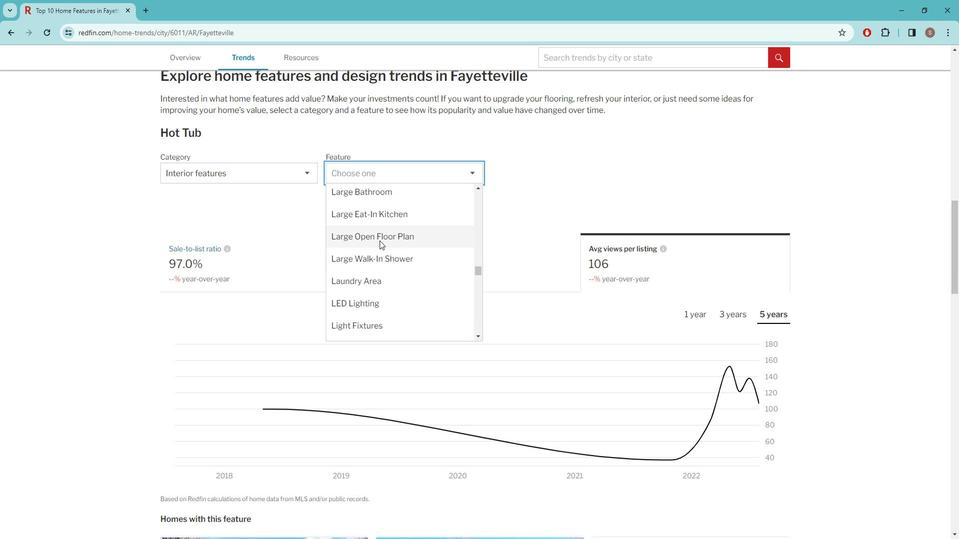 
Action: Mouse scrolled (390, 242) with delta (0, 0)
Screenshot: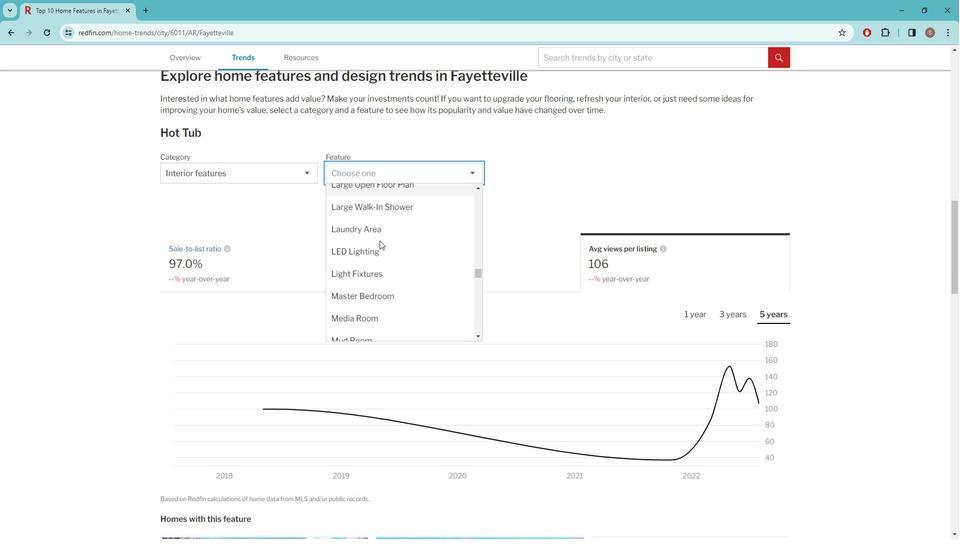 
Action: Mouse scrolled (390, 242) with delta (0, 0)
Screenshot: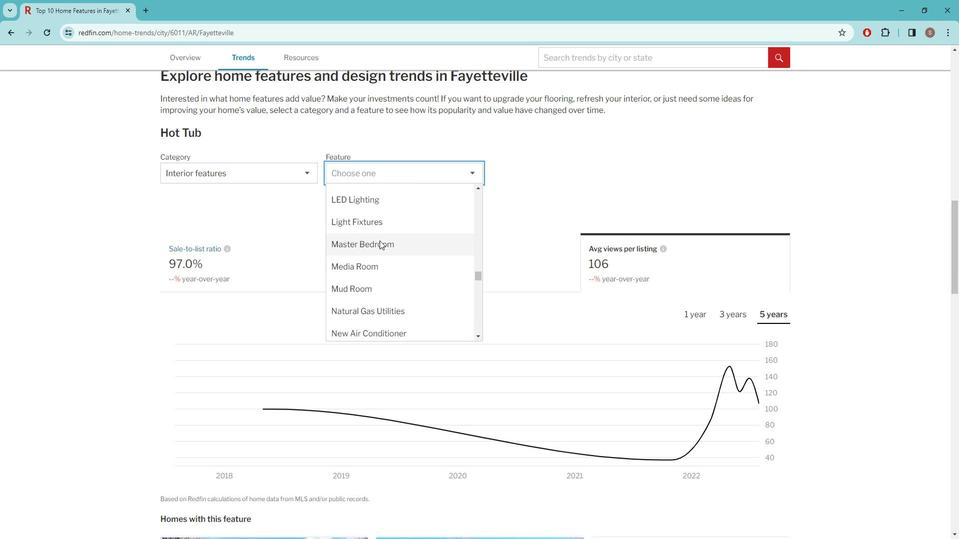 
Action: Mouse scrolled (390, 242) with delta (0, 0)
Screenshot: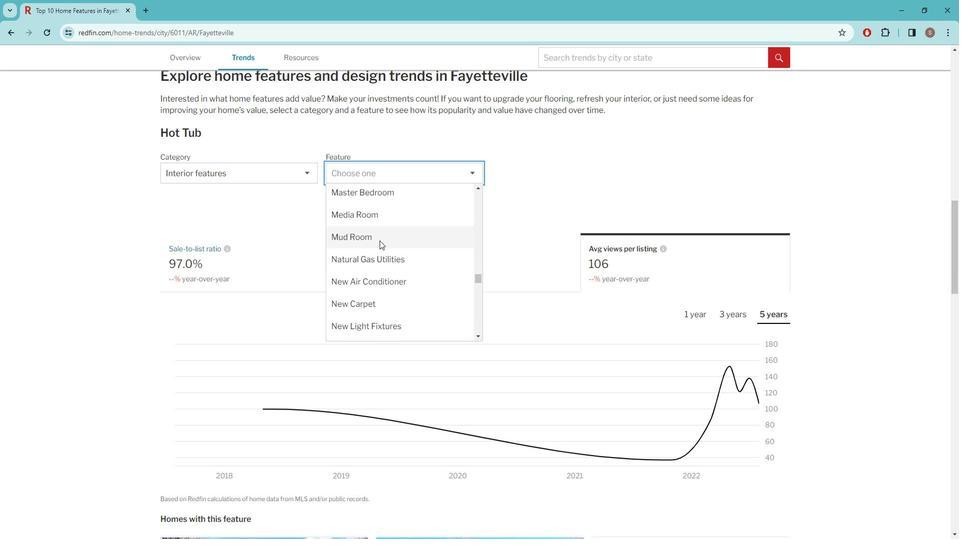 
Action: Mouse scrolled (390, 242) with delta (0, 0)
Screenshot: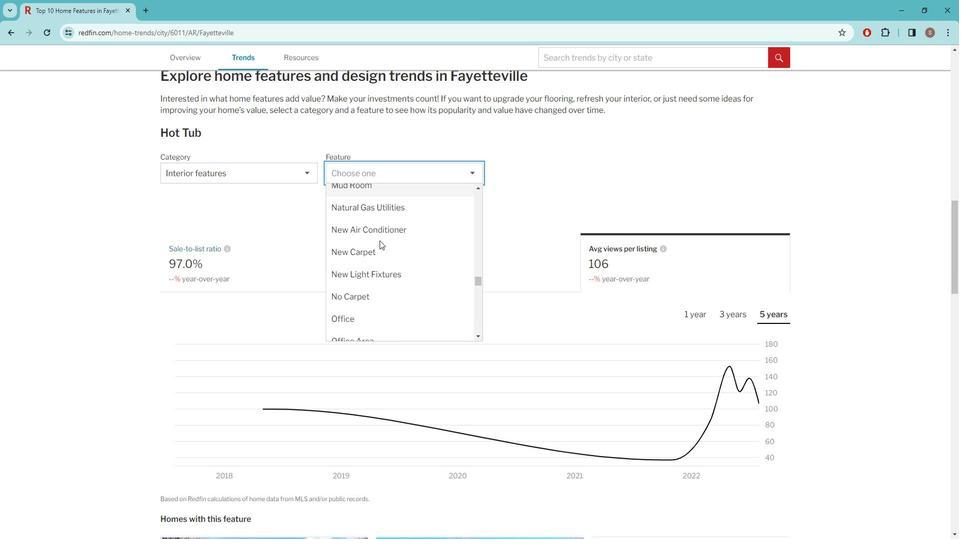 
Action: Mouse moved to (391, 242)
Screenshot: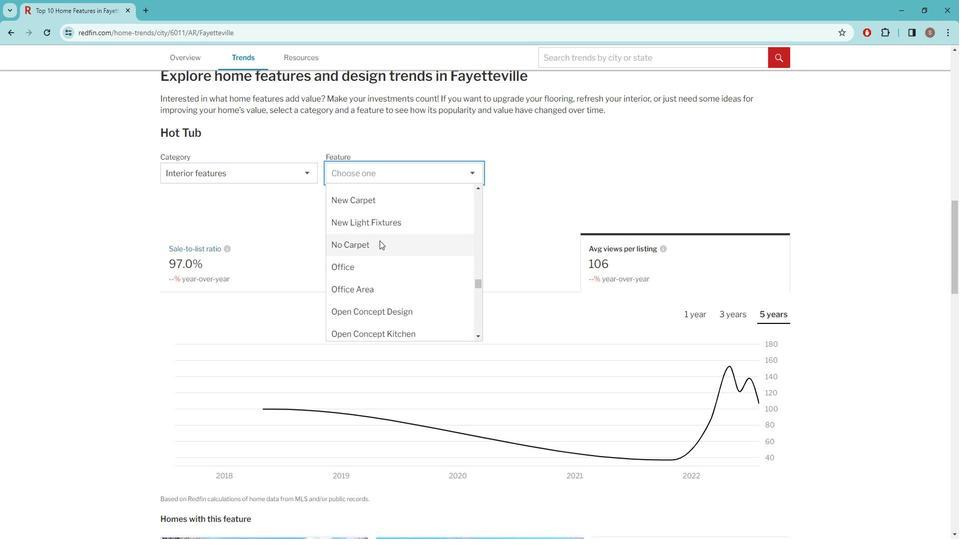 
Action: Mouse scrolled (391, 242) with delta (0, 0)
Screenshot: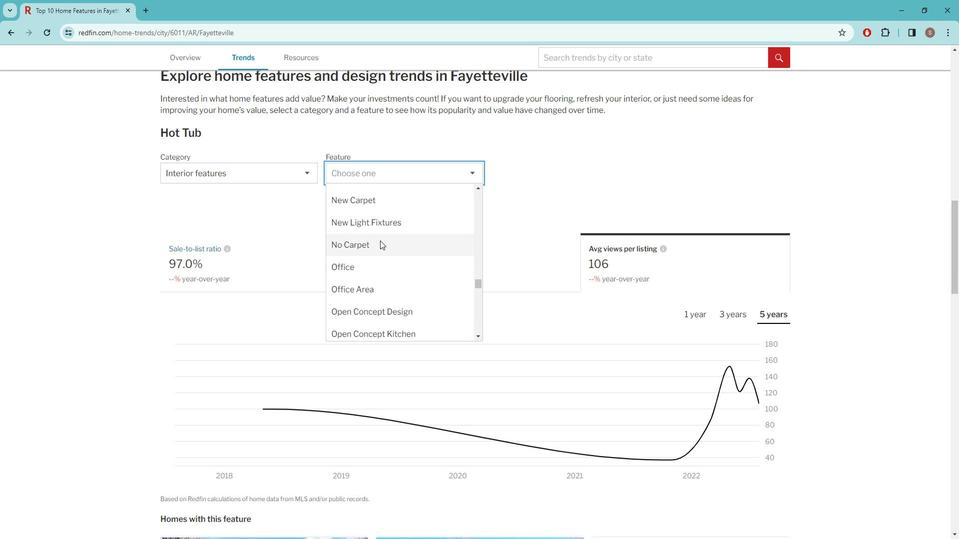 
Action: Mouse scrolled (391, 242) with delta (0, 0)
Screenshot: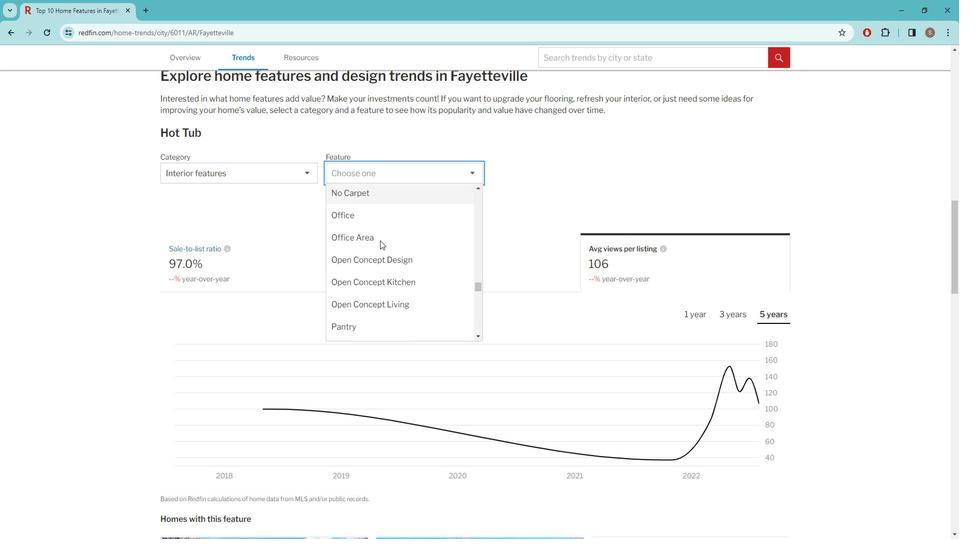 
Action: Mouse scrolled (391, 242) with delta (0, 0)
Screenshot: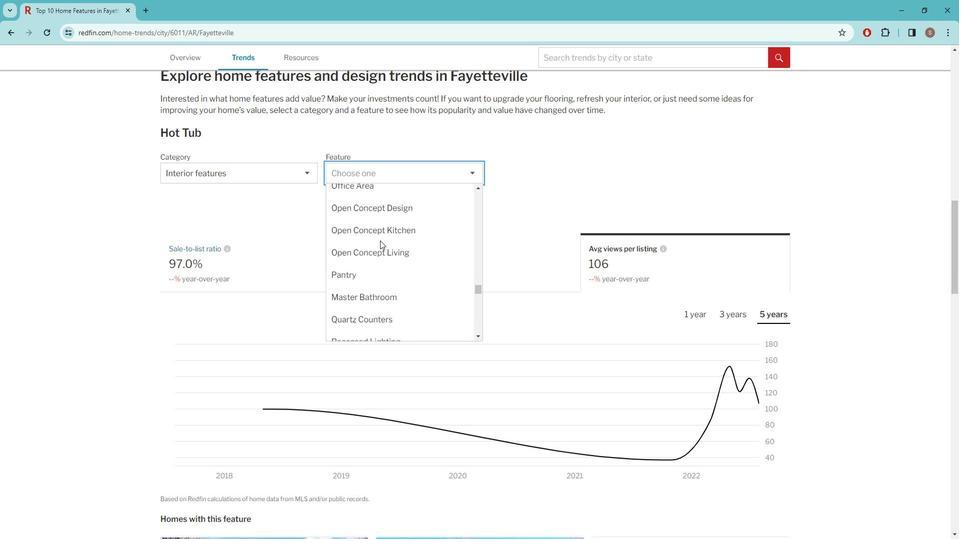 
Action: Mouse moved to (392, 242)
Screenshot: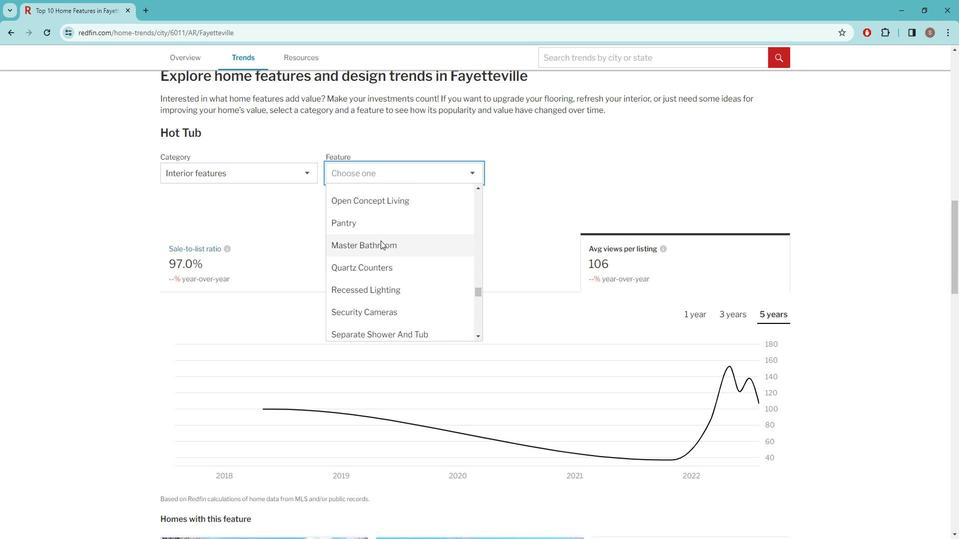 
Action: Mouse scrolled (392, 242) with delta (0, 0)
Screenshot: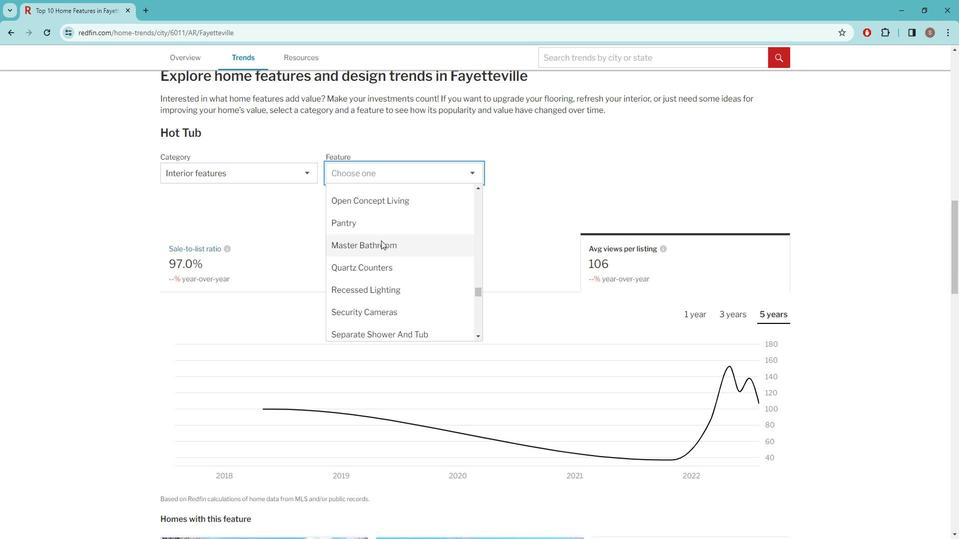 
Action: Mouse moved to (392, 243)
Screenshot: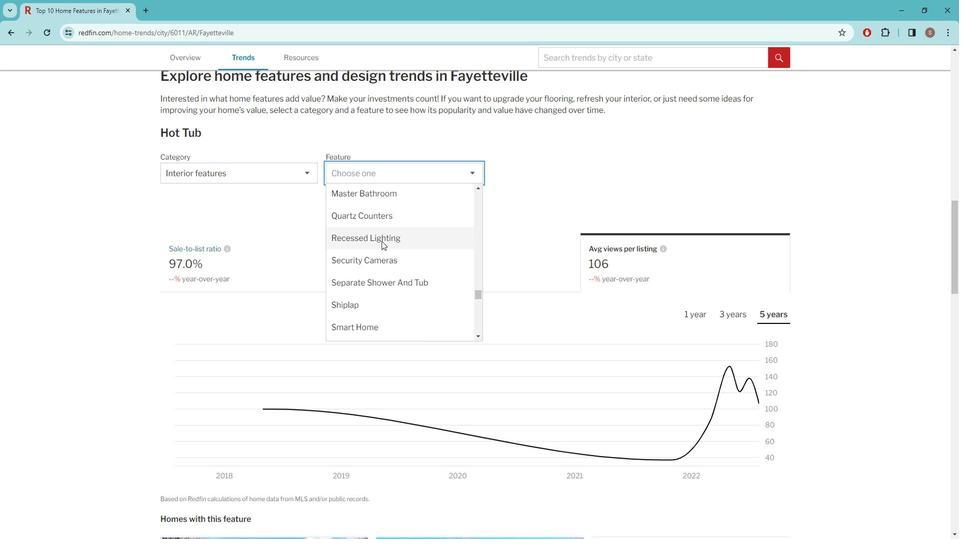 
Action: Mouse scrolled (392, 242) with delta (0, 0)
Screenshot: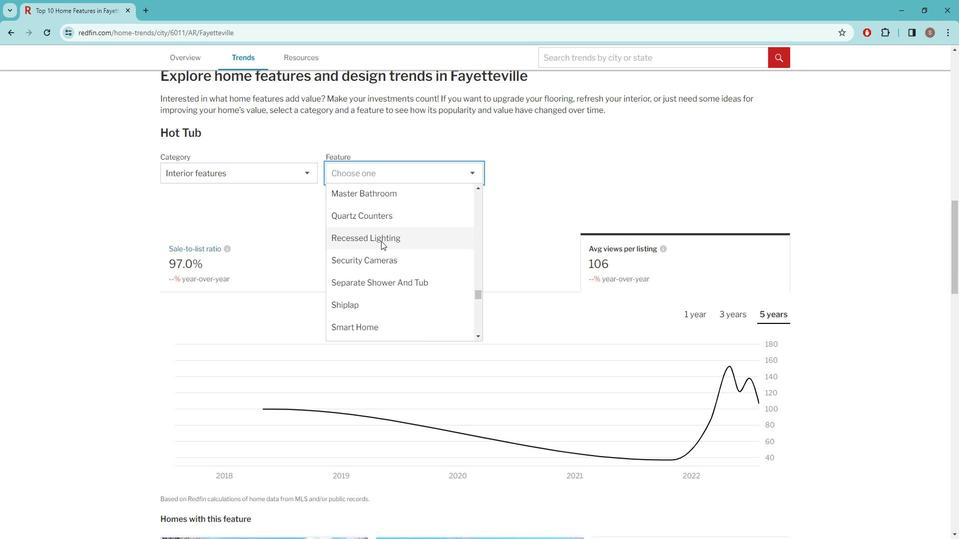 
Action: Mouse scrolled (392, 242) with delta (0, 0)
Screenshot: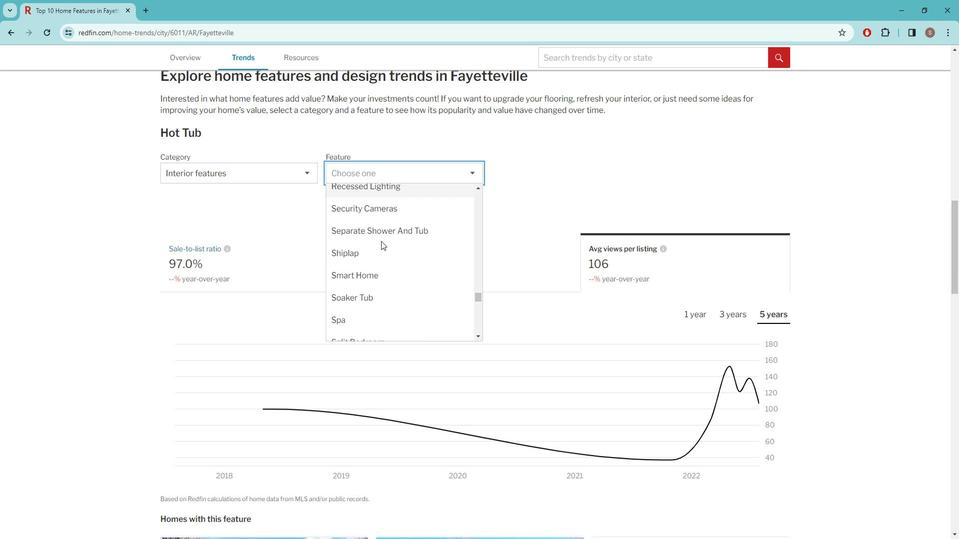 
Action: Mouse scrolled (392, 242) with delta (0, 0)
Screenshot: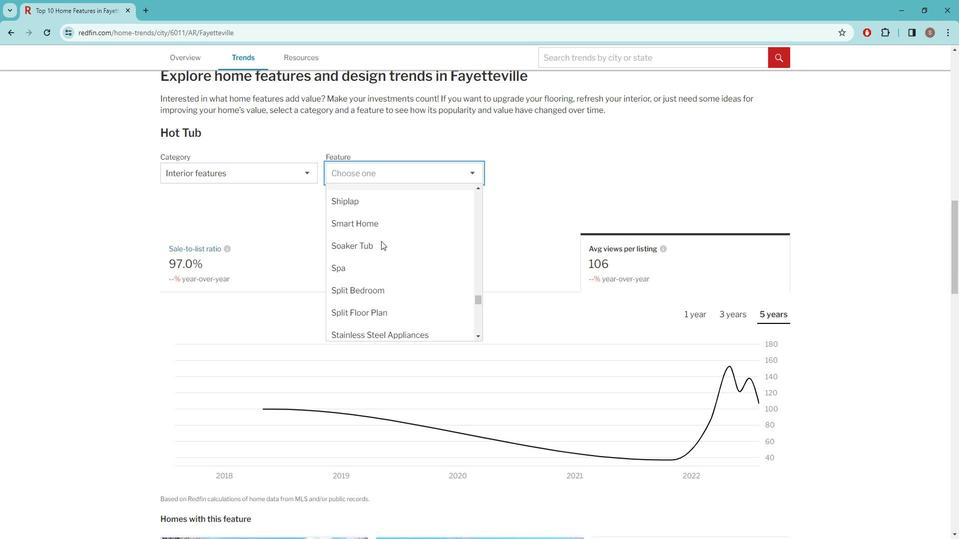 
Action: Mouse scrolled (392, 242) with delta (0, 0)
Screenshot: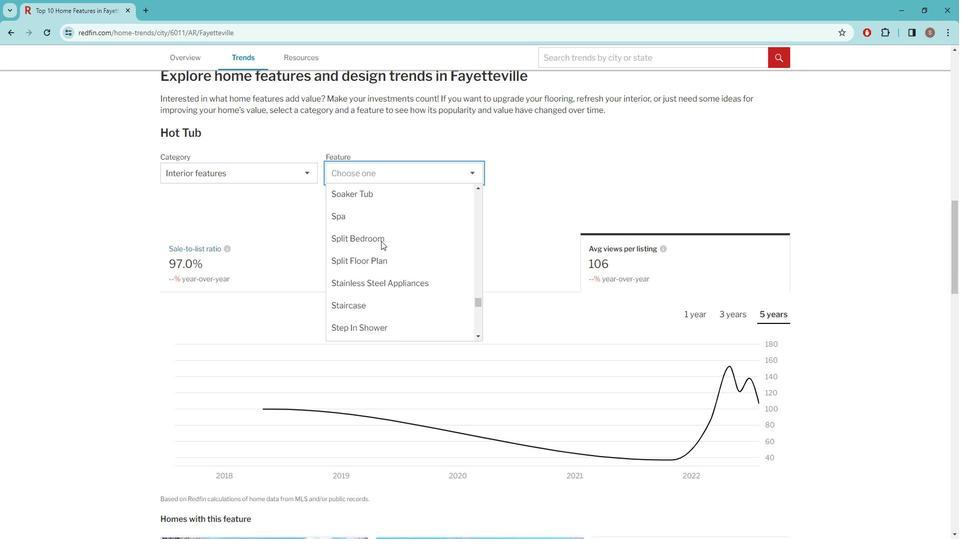 
Action: Mouse scrolled (392, 242) with delta (0, 0)
Screenshot: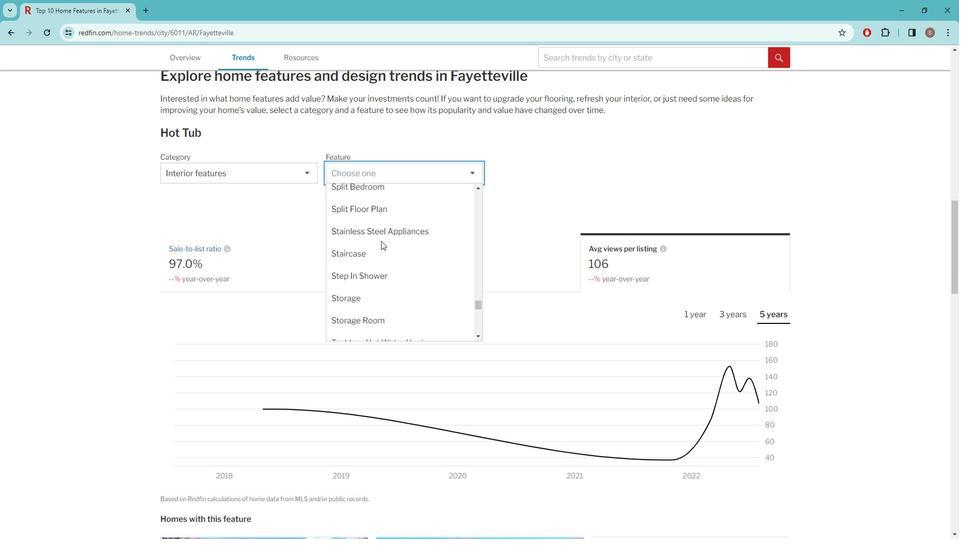 
Action: Mouse scrolled (392, 242) with delta (0, 0)
Screenshot: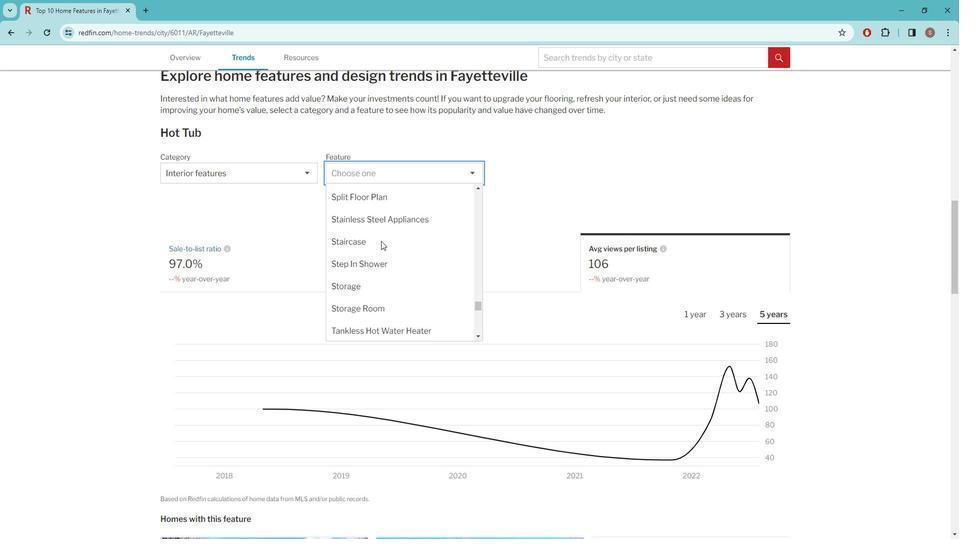 
Action: Mouse scrolled (392, 242) with delta (0, 0)
Screenshot: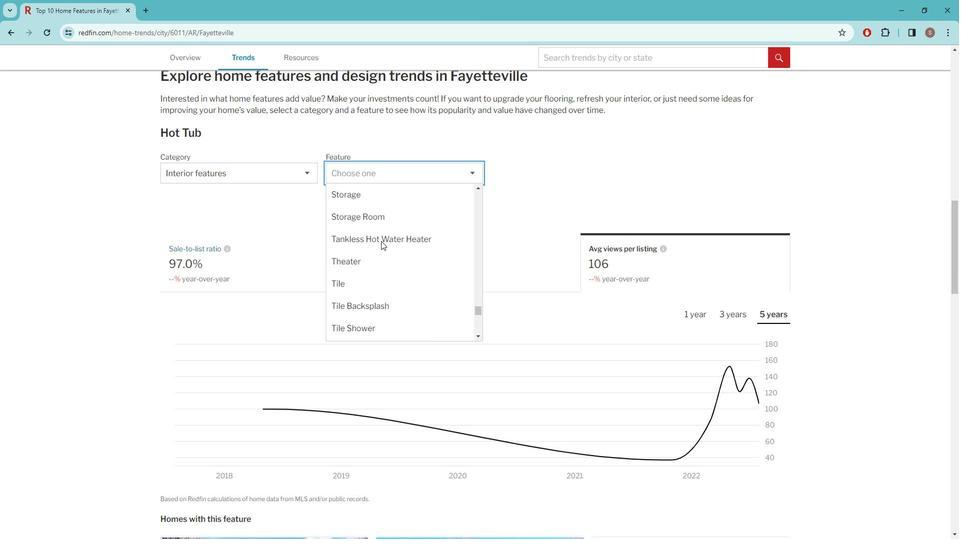 
Action: Mouse scrolled (392, 242) with delta (0, 0)
Screenshot: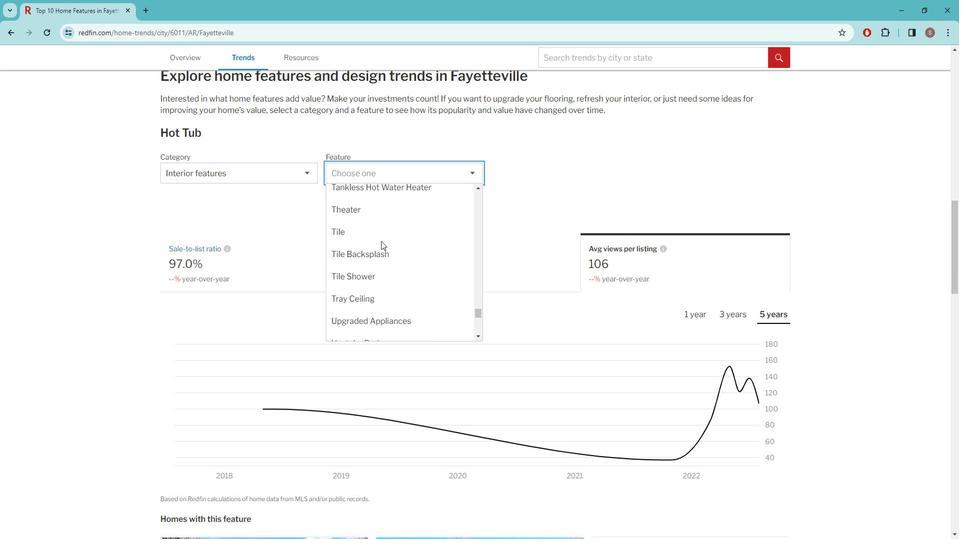
Action: Mouse scrolled (392, 242) with delta (0, 0)
Screenshot: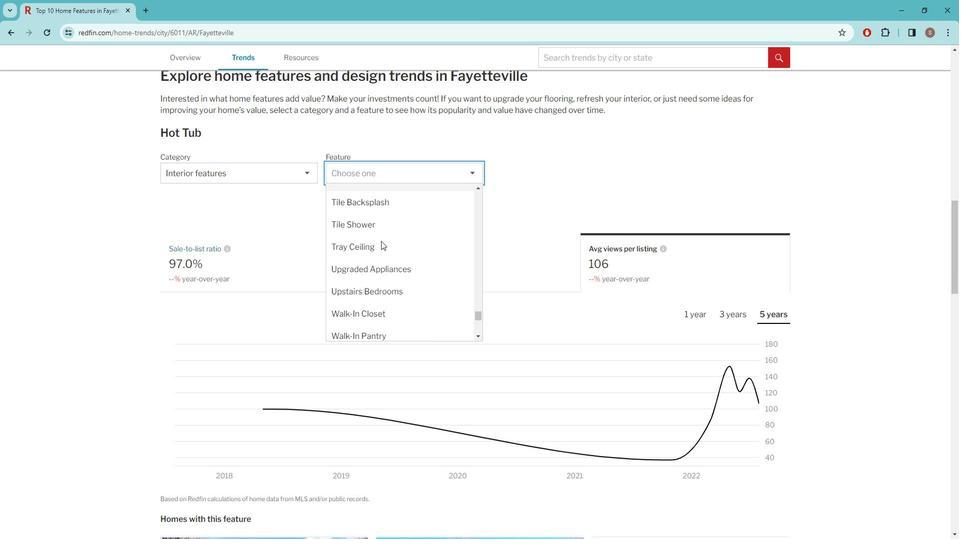 
Action: Mouse scrolled (392, 242) with delta (0, 0)
Screenshot: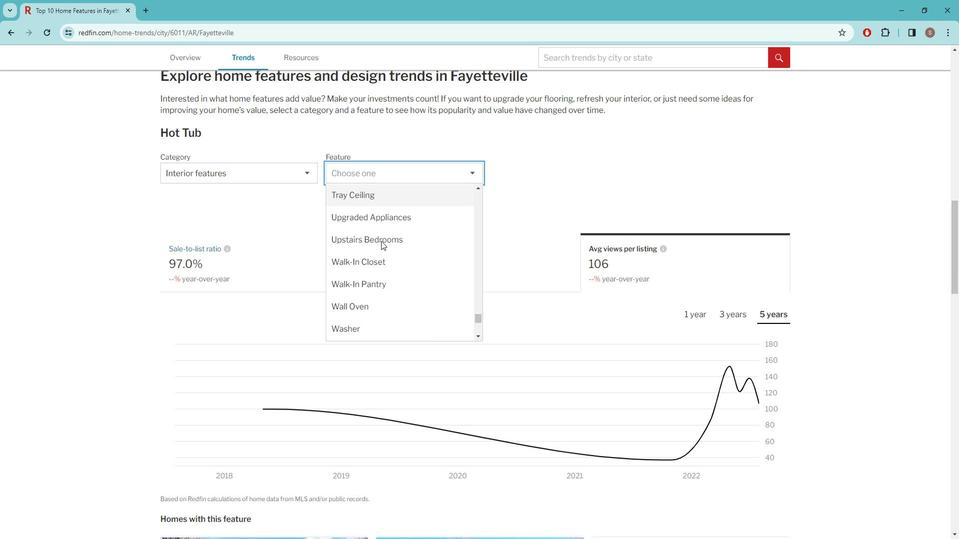 
Action: Mouse scrolled (392, 242) with delta (0, 0)
Screenshot: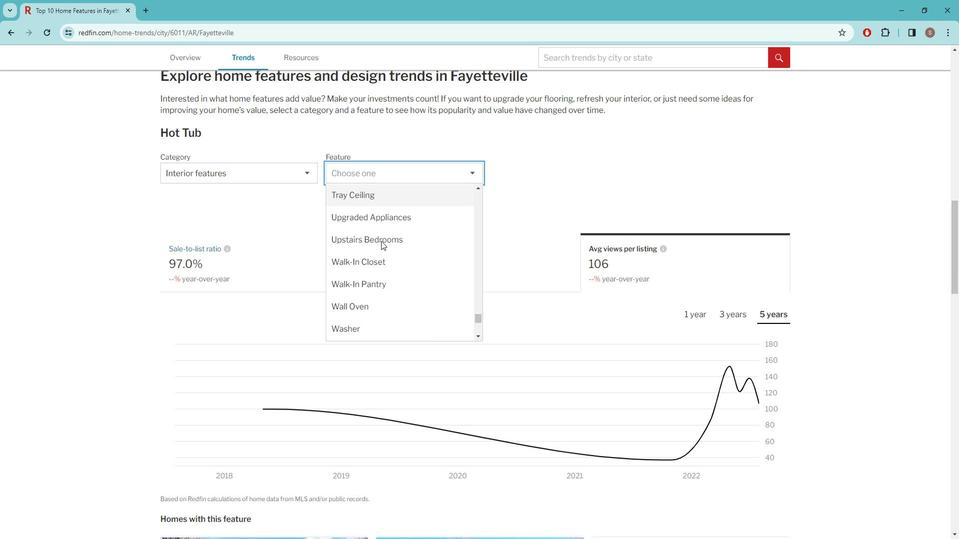 
Action: Mouse scrolled (392, 242) with delta (0, 0)
Screenshot: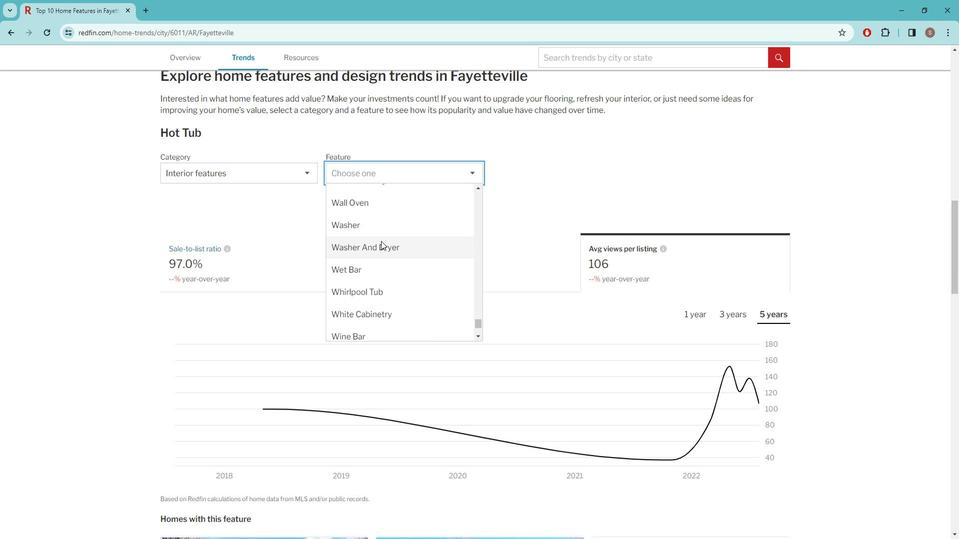 
Action: Mouse scrolled (392, 242) with delta (0, 0)
Screenshot: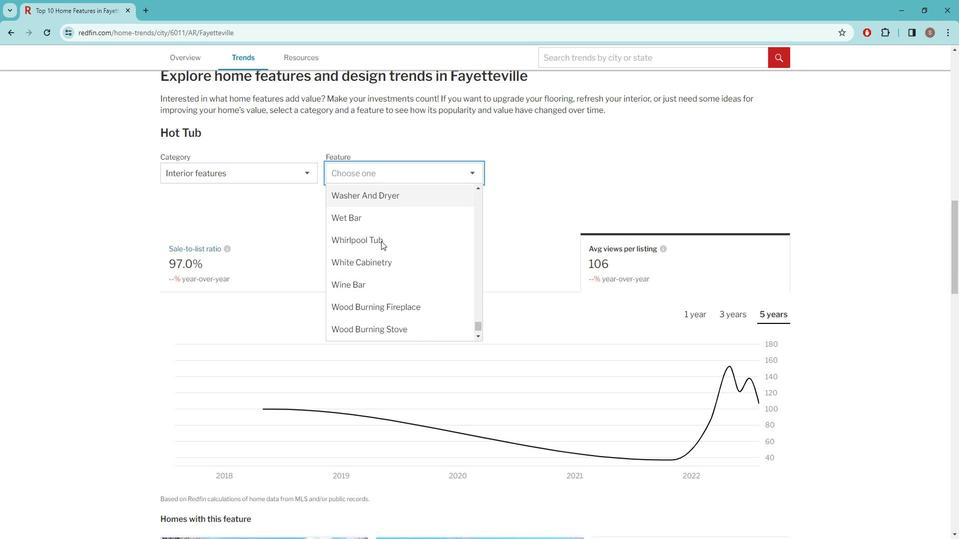 
Action: Mouse scrolled (392, 242) with delta (0, 0)
Screenshot: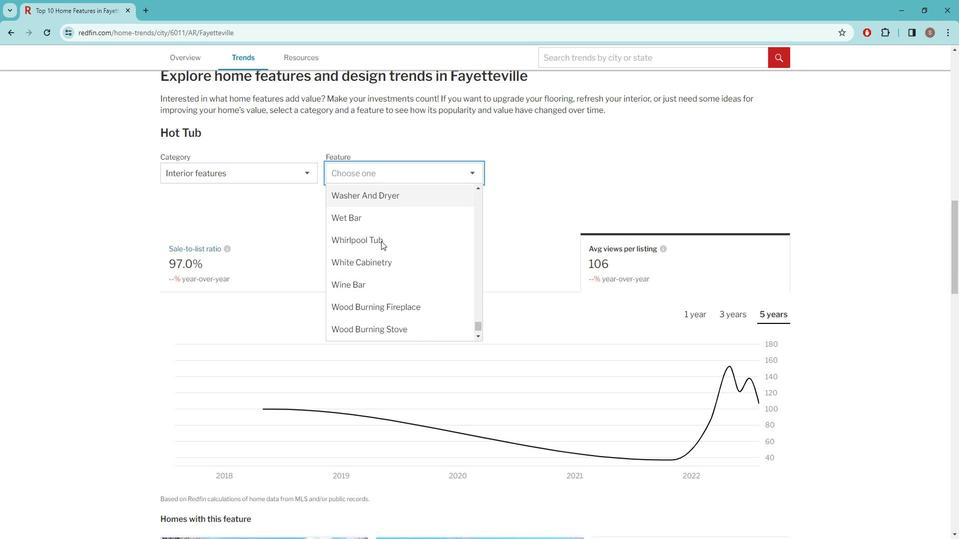 
Action: Mouse moved to (574, 187)
Screenshot: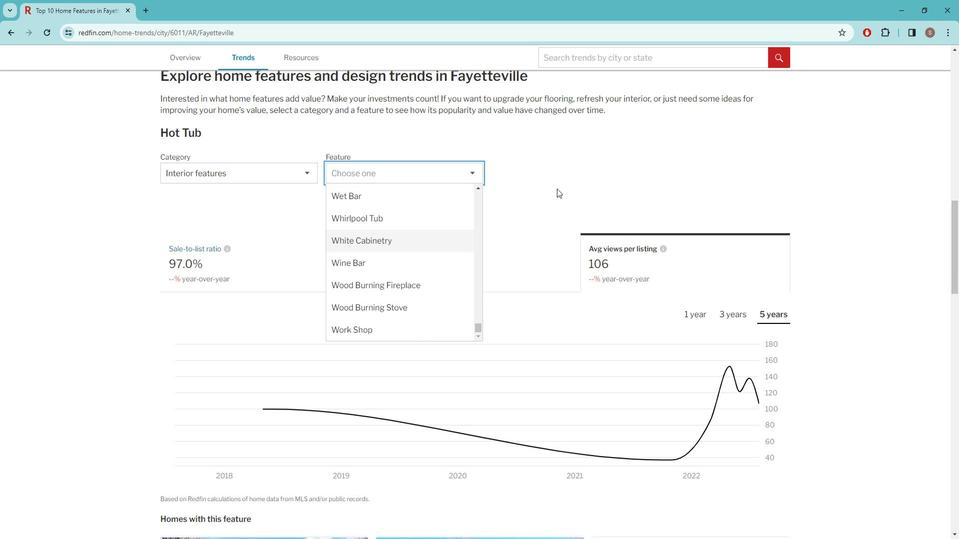
Action: Mouse pressed left at (574, 187)
Screenshot: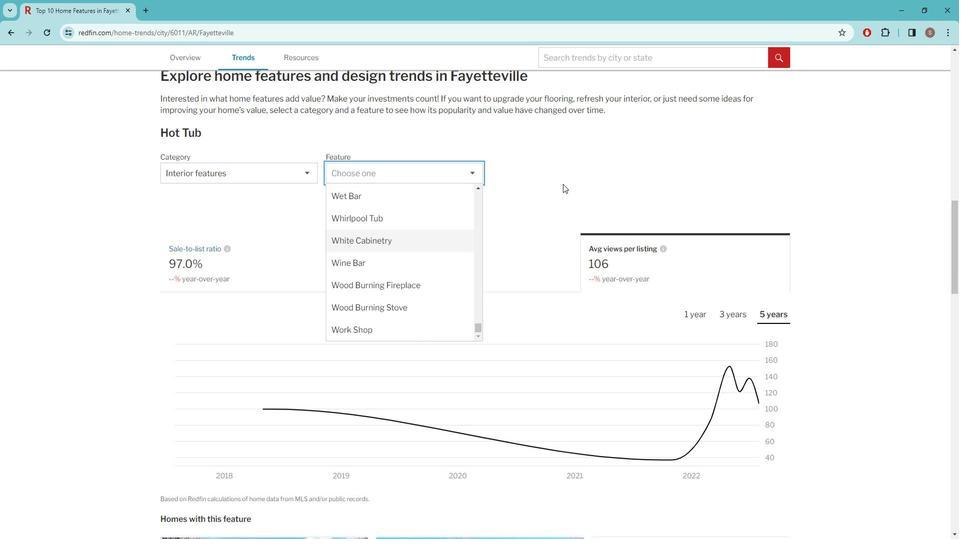 
Action: Mouse moved to (309, 179)
Screenshot: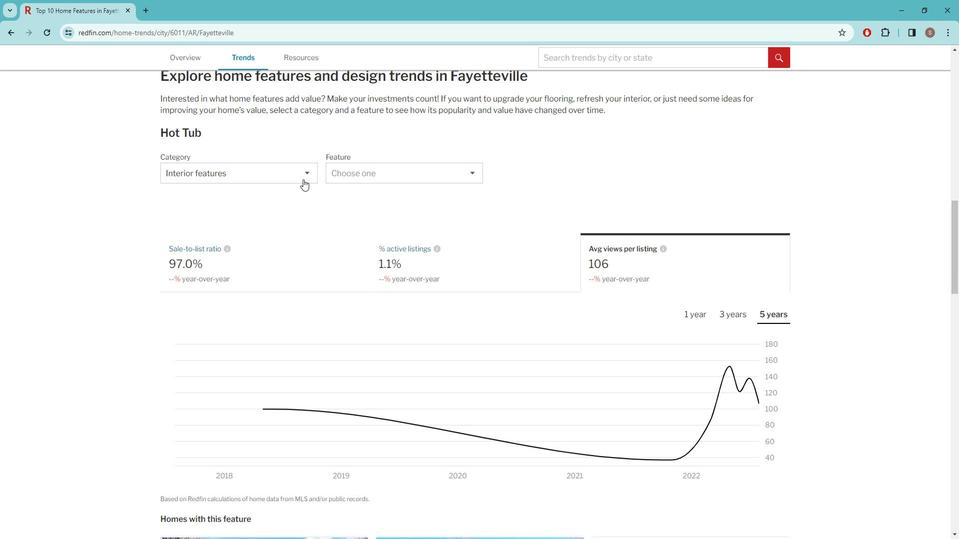 
Action: Mouse pressed left at (309, 179)
Screenshot: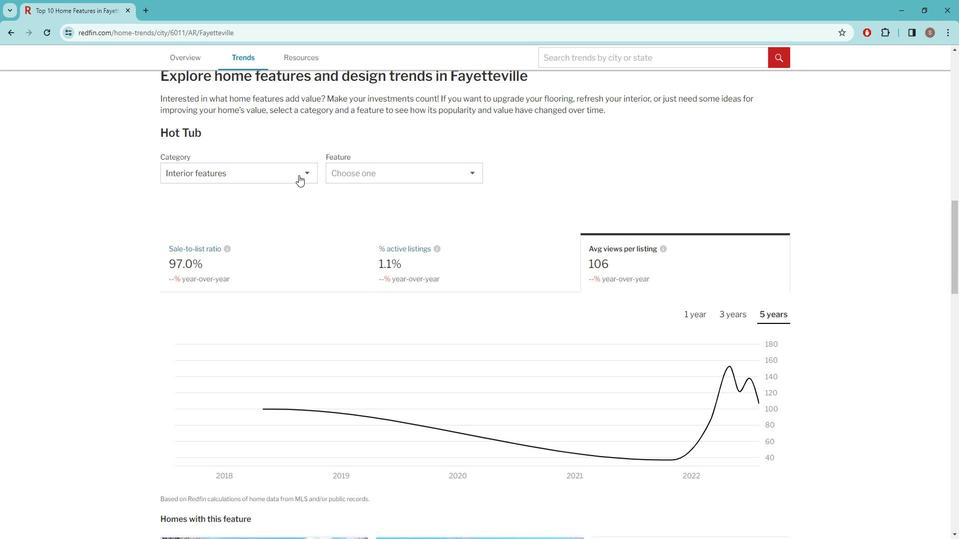 
Action: Mouse moved to (275, 240)
Screenshot: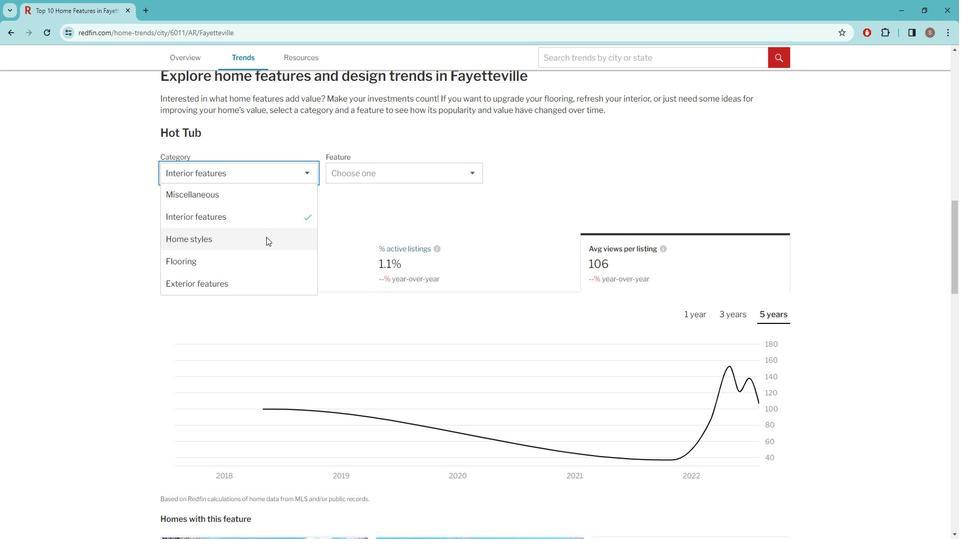 
Action: Mouse pressed left at (275, 240)
Screenshot: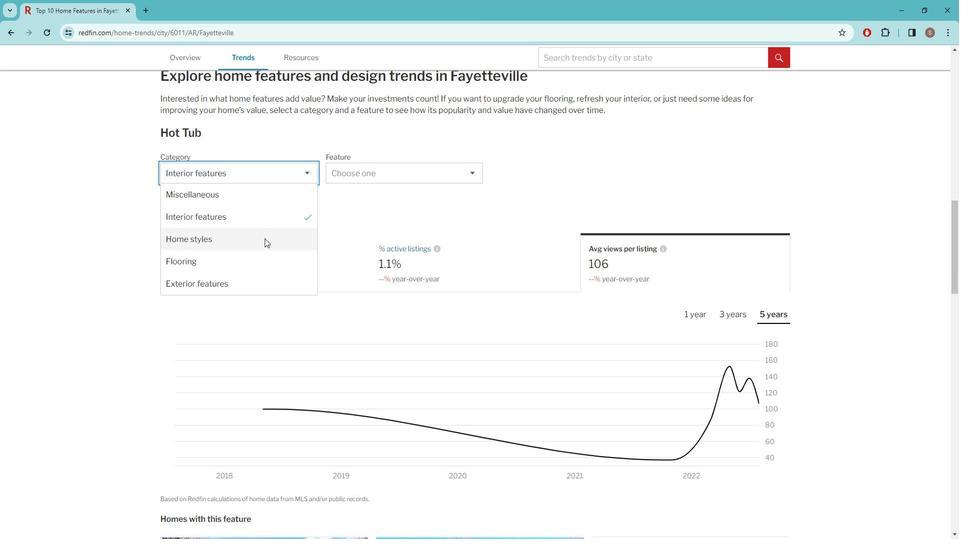 
Action: Mouse moved to (366, 176)
Screenshot: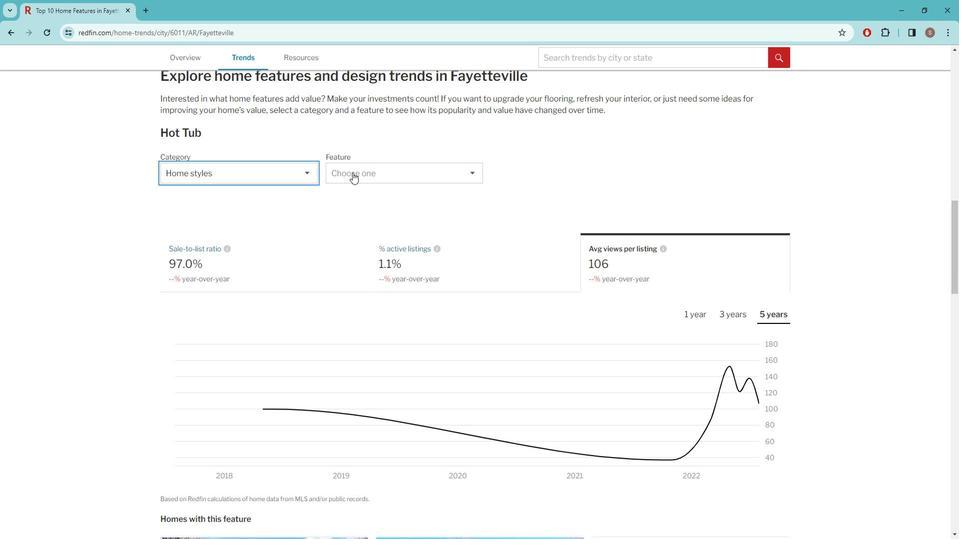 
Action: Mouse pressed left at (366, 176)
Screenshot: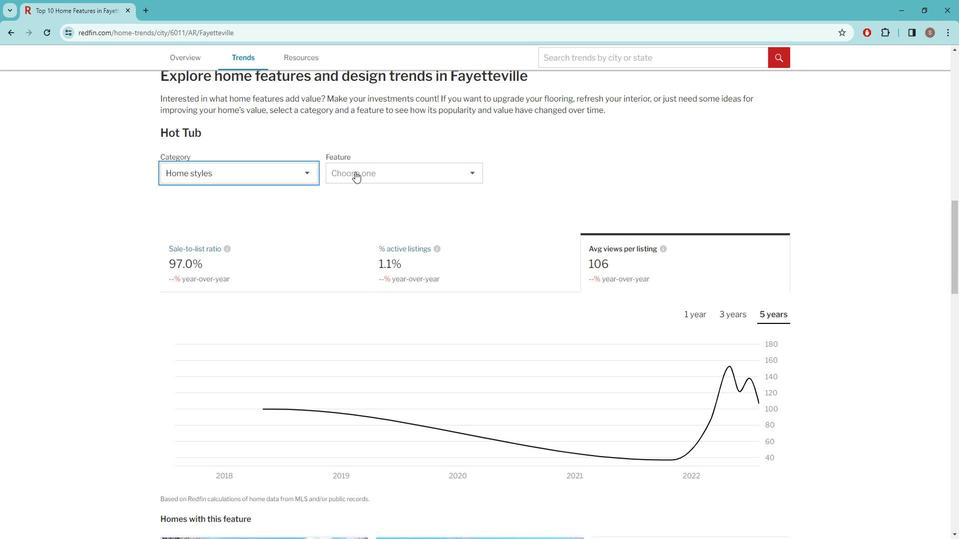 
Action: Mouse moved to (410, 225)
Screenshot: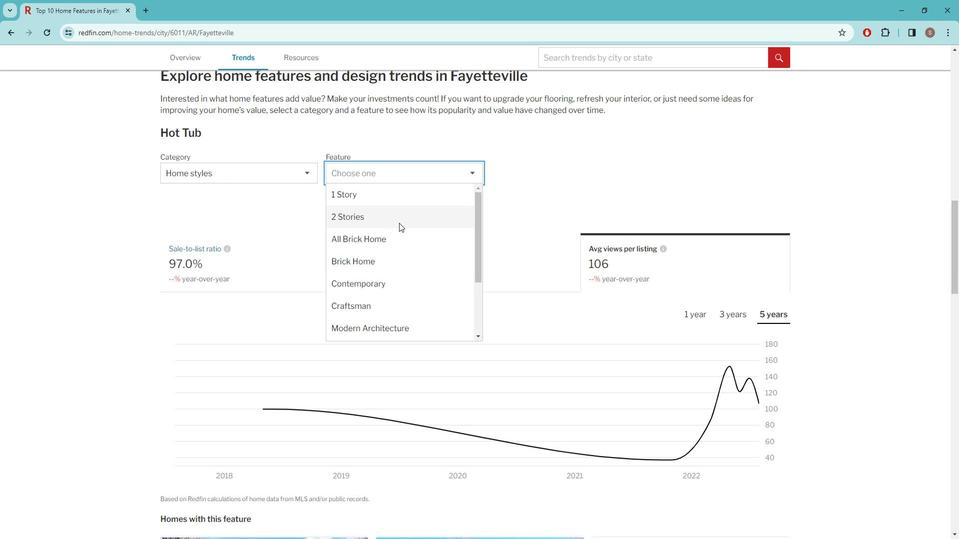 
Action: Mouse scrolled (410, 225) with delta (0, 0)
Screenshot: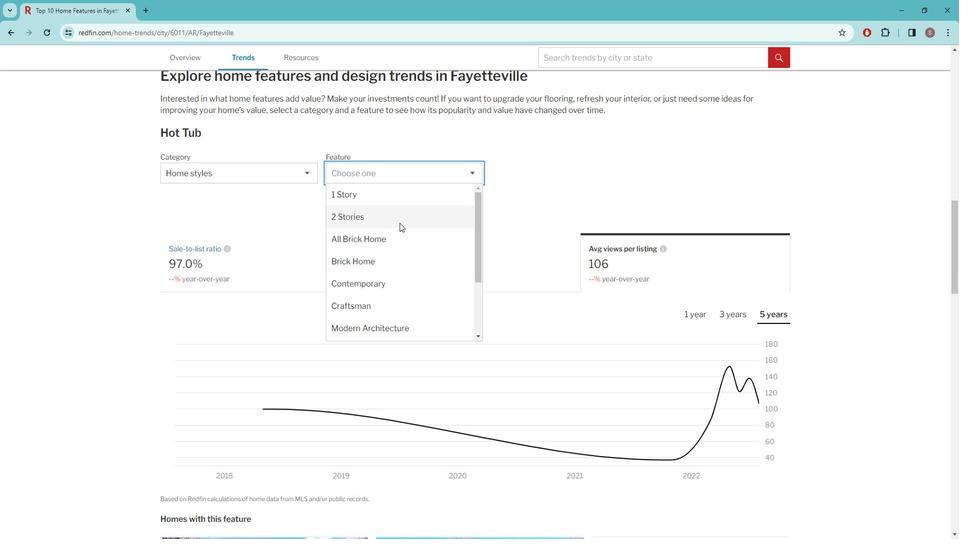 
Action: Mouse scrolled (410, 225) with delta (0, 0)
Screenshot: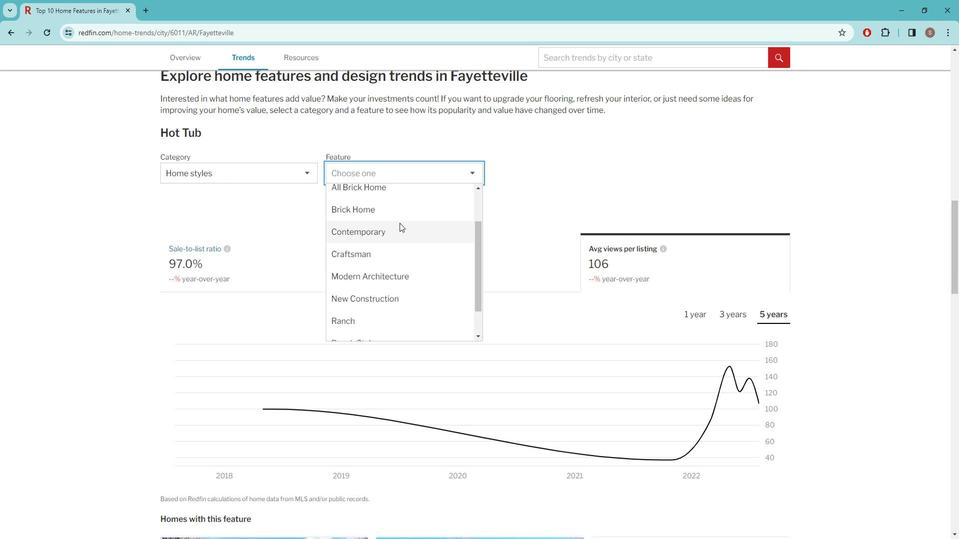 
Action: Mouse moved to (410, 225)
Screenshot: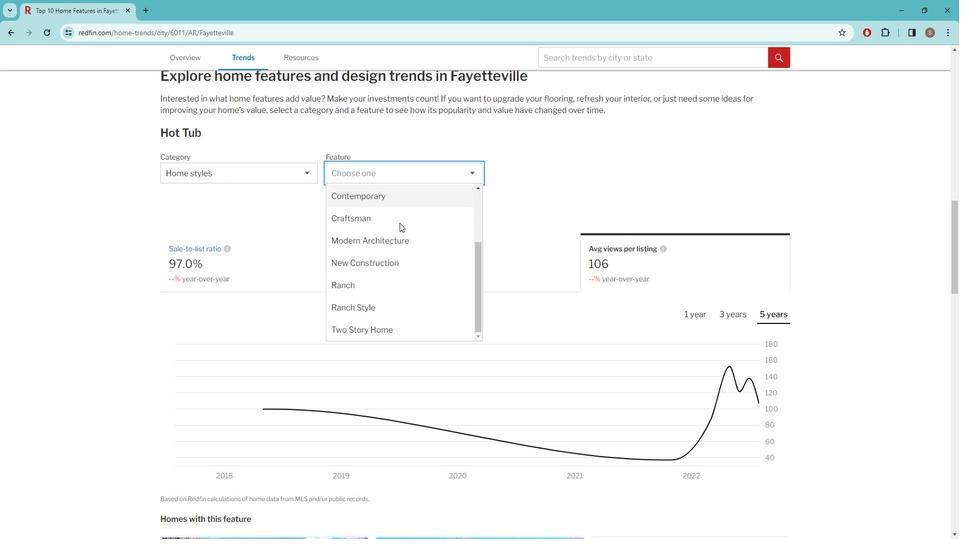 
Action: Mouse scrolled (410, 225) with delta (0, 0)
Screenshot: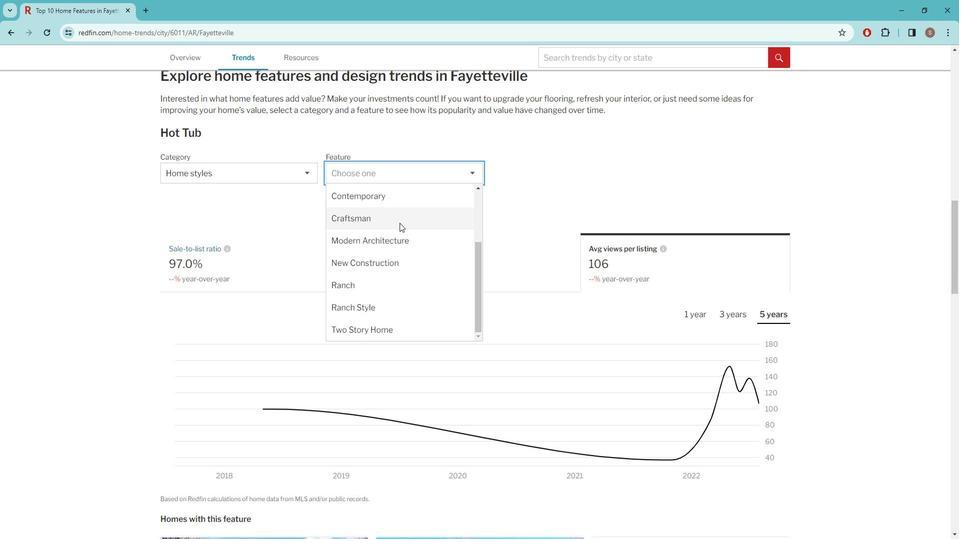 
Action: Mouse moved to (287, 154)
Screenshot: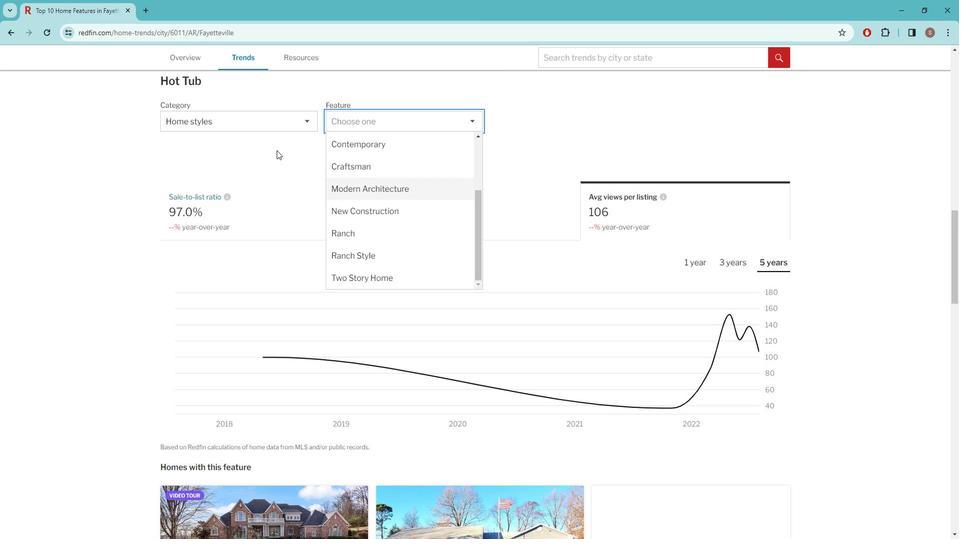 
Action: Mouse pressed left at (287, 154)
Screenshot: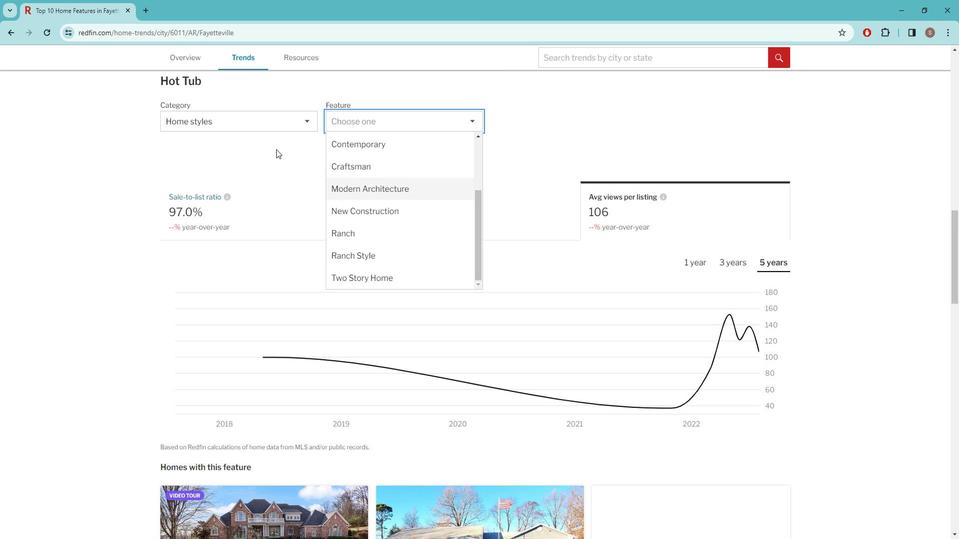 
Action: Mouse moved to (290, 131)
Screenshot: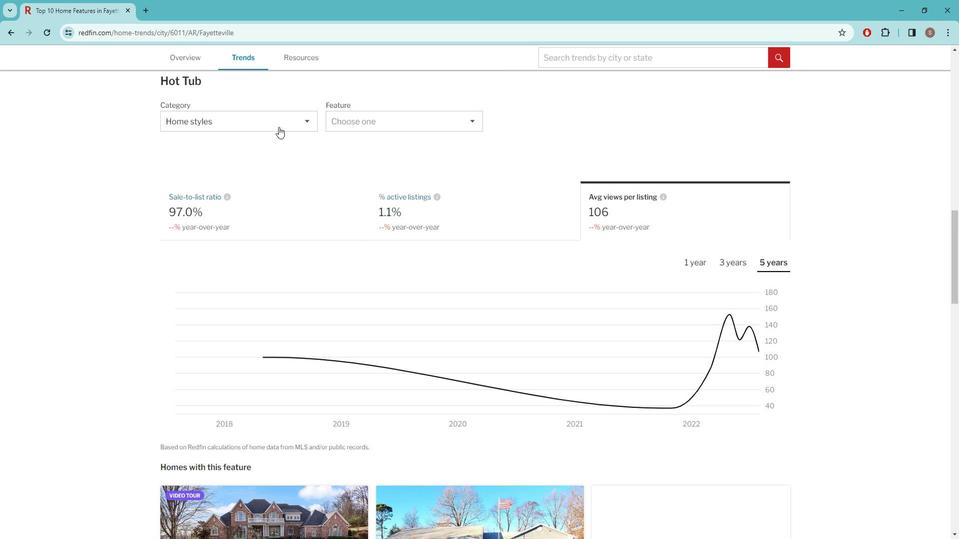 
Action: Mouse pressed left at (290, 131)
Screenshot: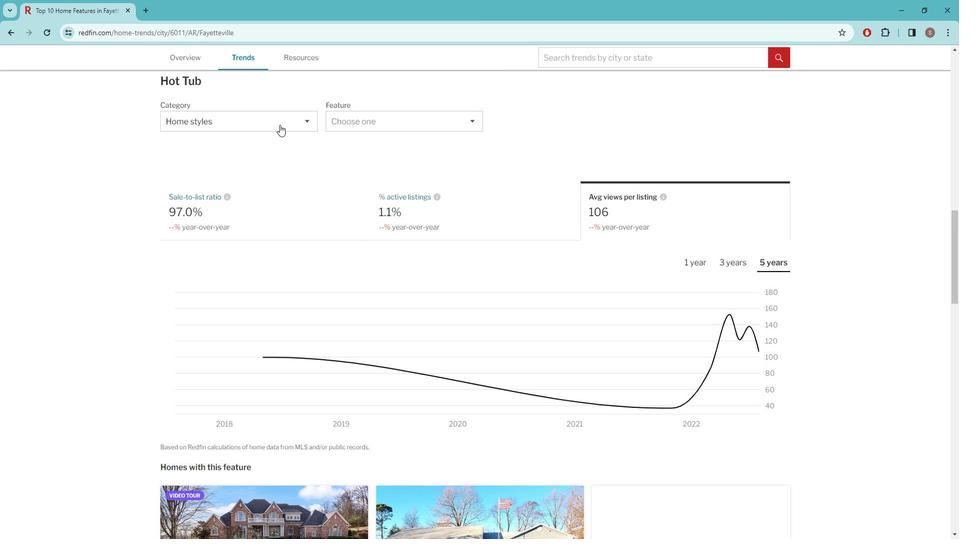 
Action: Mouse moved to (254, 234)
Screenshot: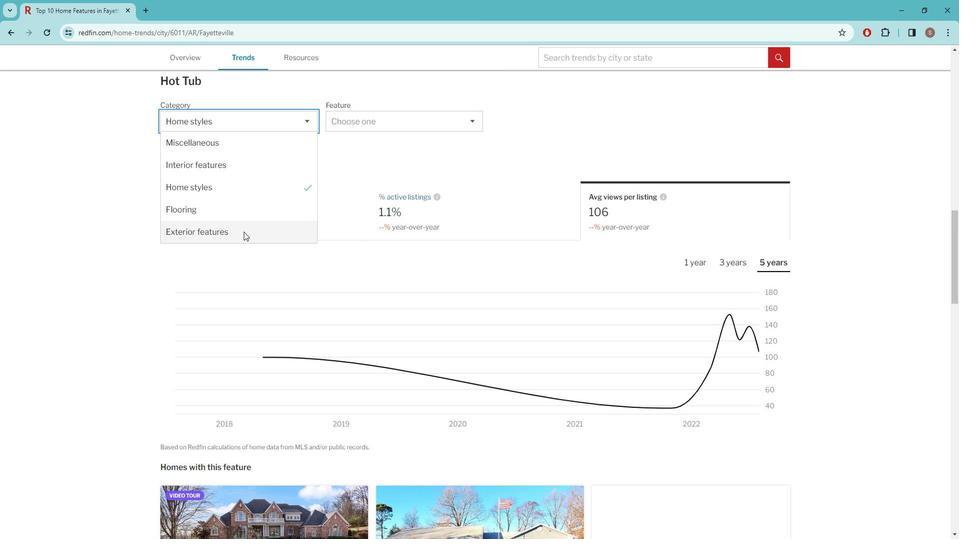 
Action: Mouse pressed left at (254, 234)
Screenshot: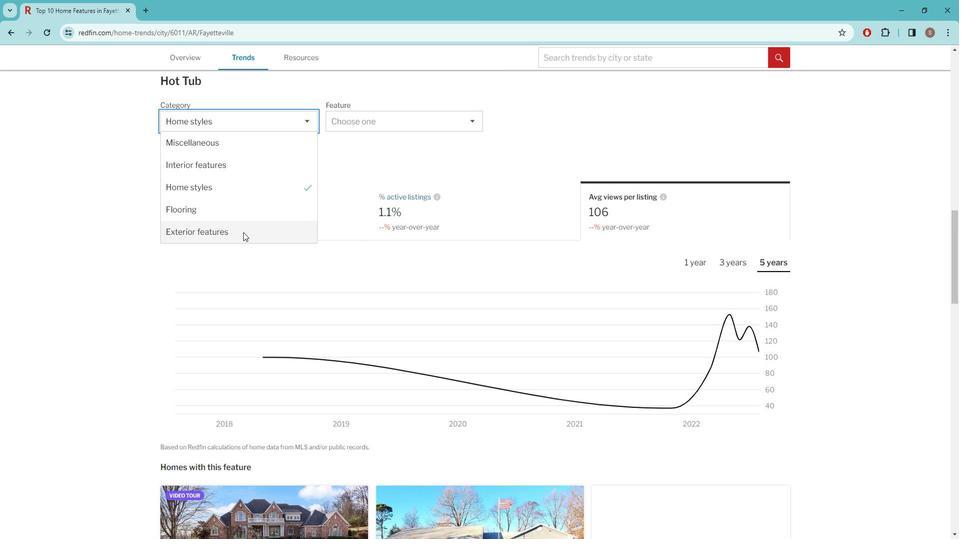 
Action: Mouse moved to (388, 127)
Screenshot: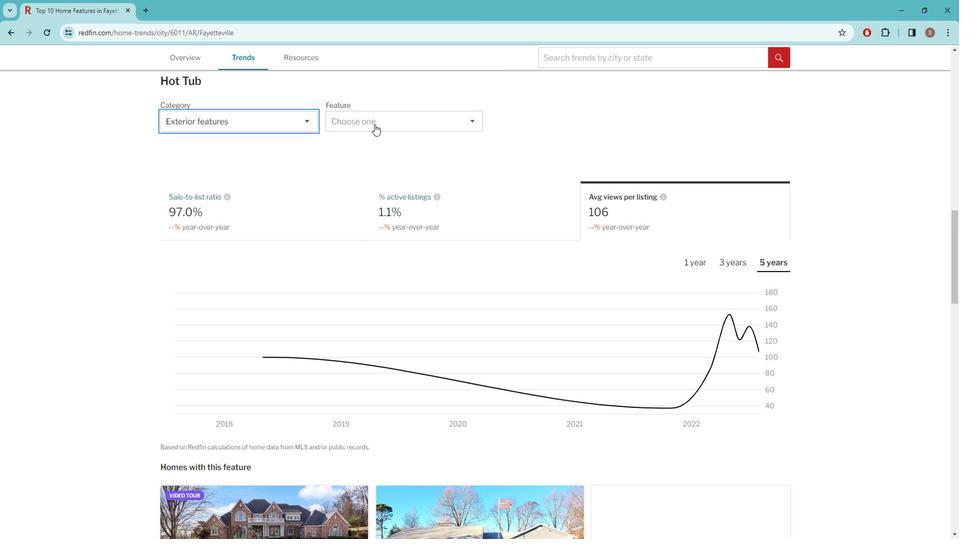 
Action: Mouse pressed left at (388, 127)
Screenshot: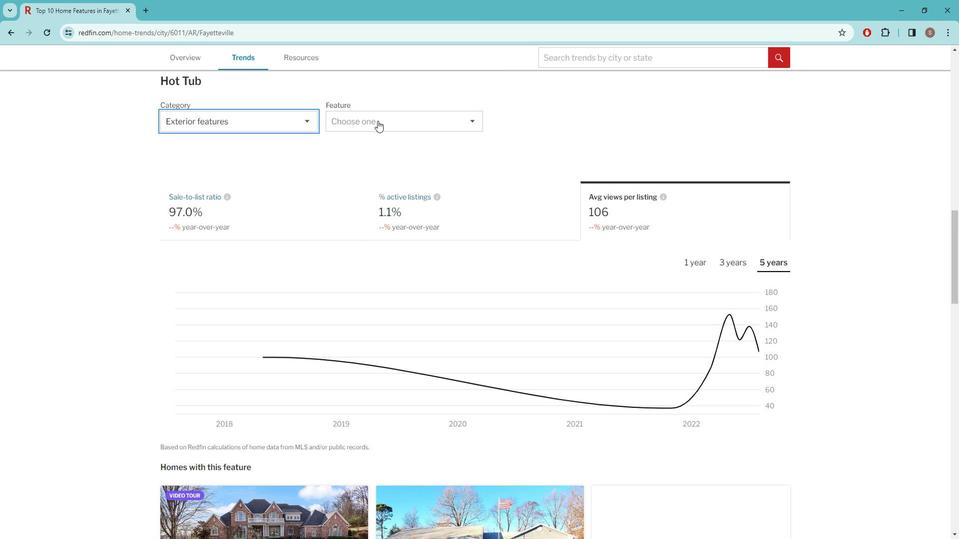 
Action: Mouse moved to (401, 178)
Screenshot: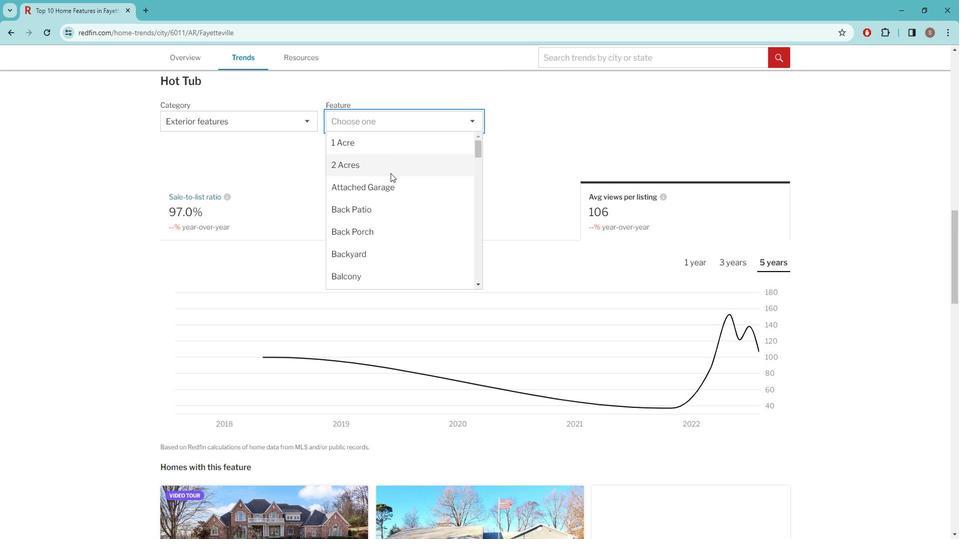 
Action: Mouse scrolled (401, 177) with delta (0, 0)
Screenshot: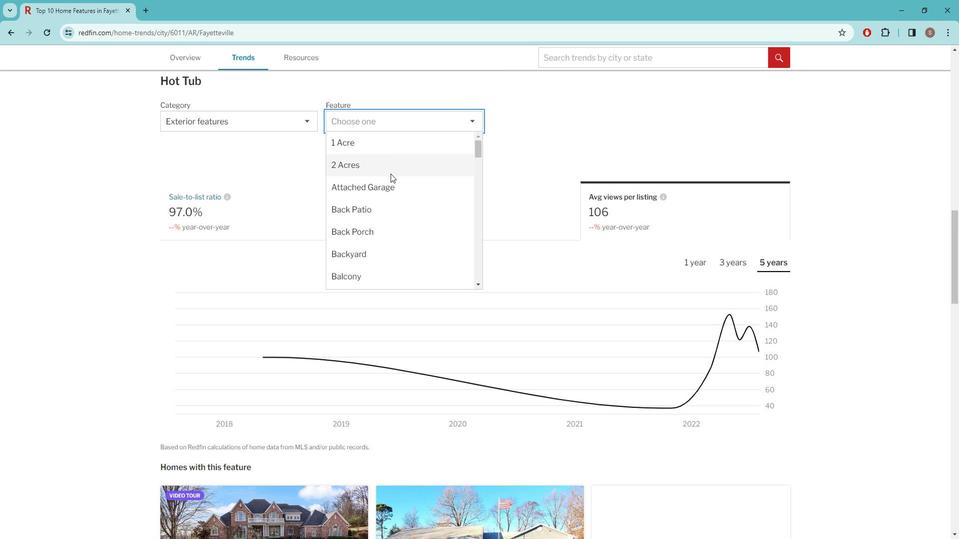 
Action: Mouse scrolled (401, 177) with delta (0, 0)
Screenshot: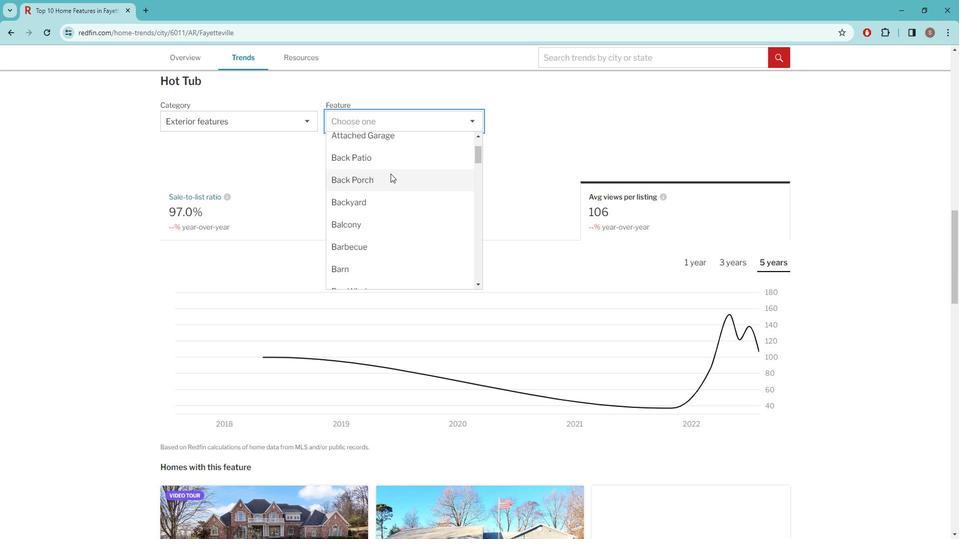 
Action: Mouse scrolled (401, 177) with delta (0, 0)
Screenshot: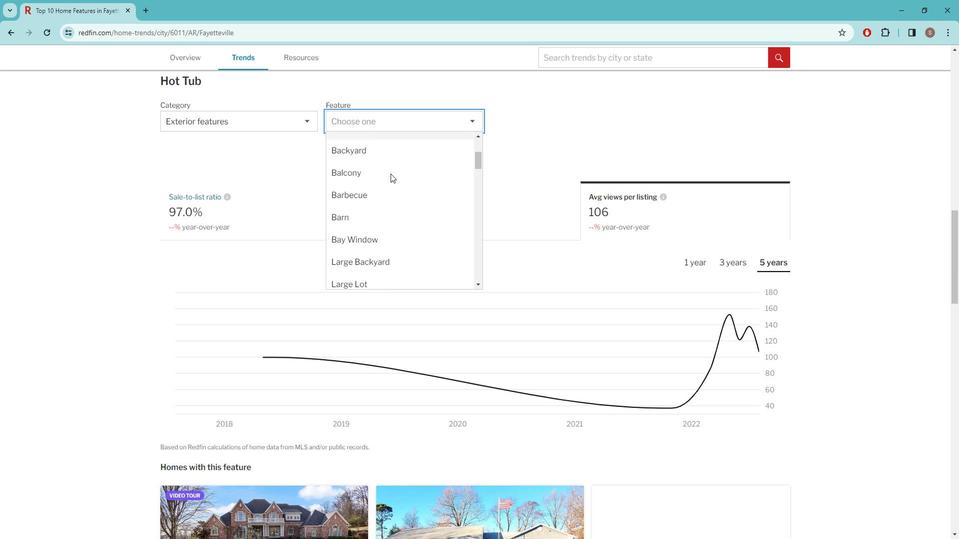 
Action: Mouse scrolled (401, 177) with delta (0, 0)
Screenshot: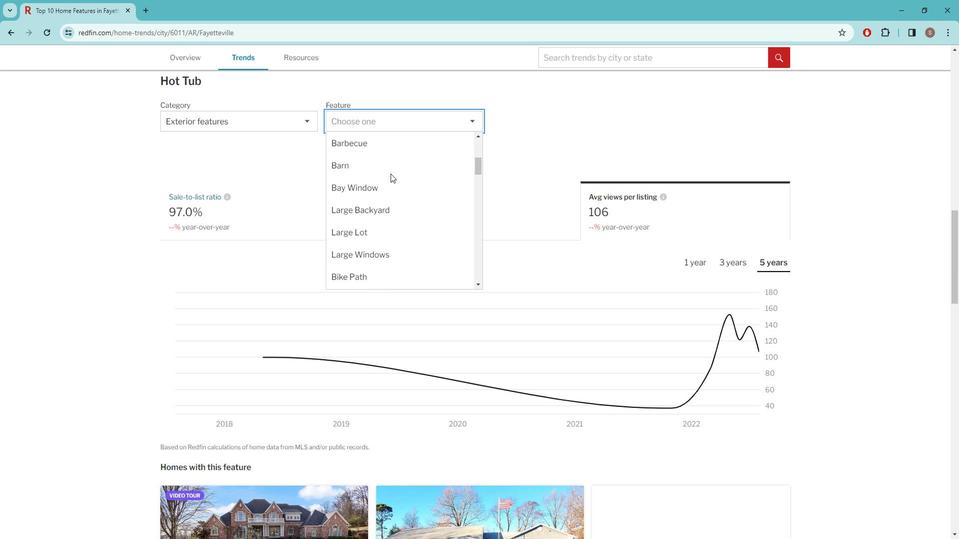 
Action: Mouse scrolled (401, 177) with delta (0, 0)
Screenshot: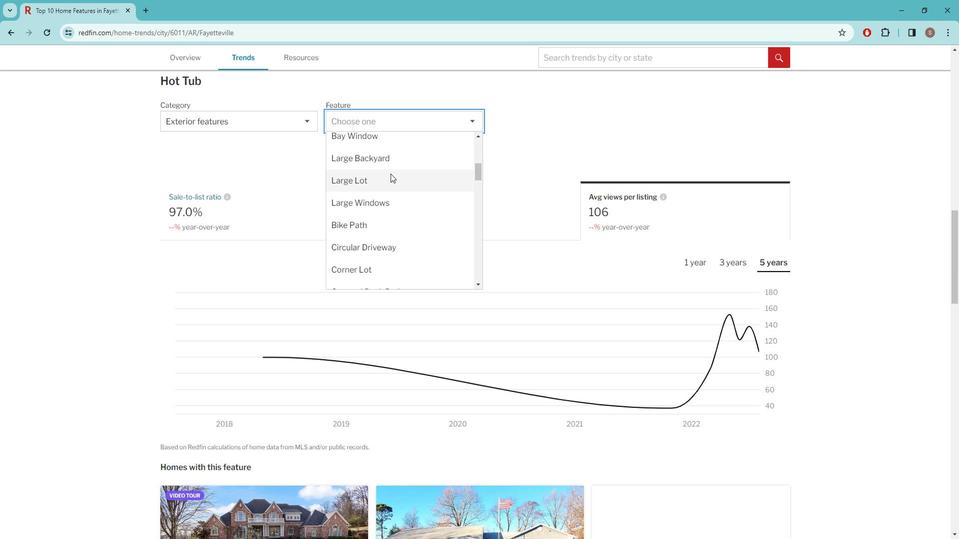 
Action: Mouse scrolled (401, 177) with delta (0, 0)
Screenshot: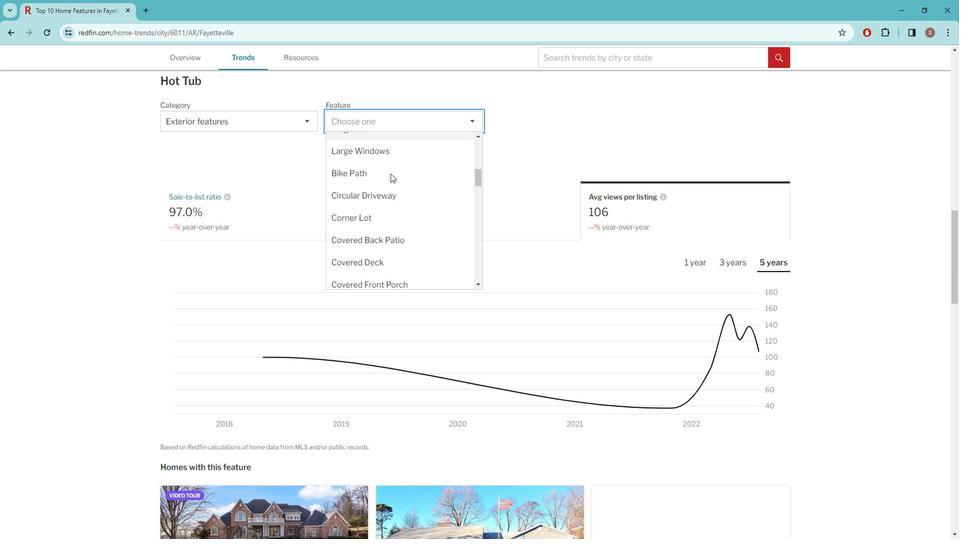 
Action: Mouse moved to (401, 178)
Screenshot: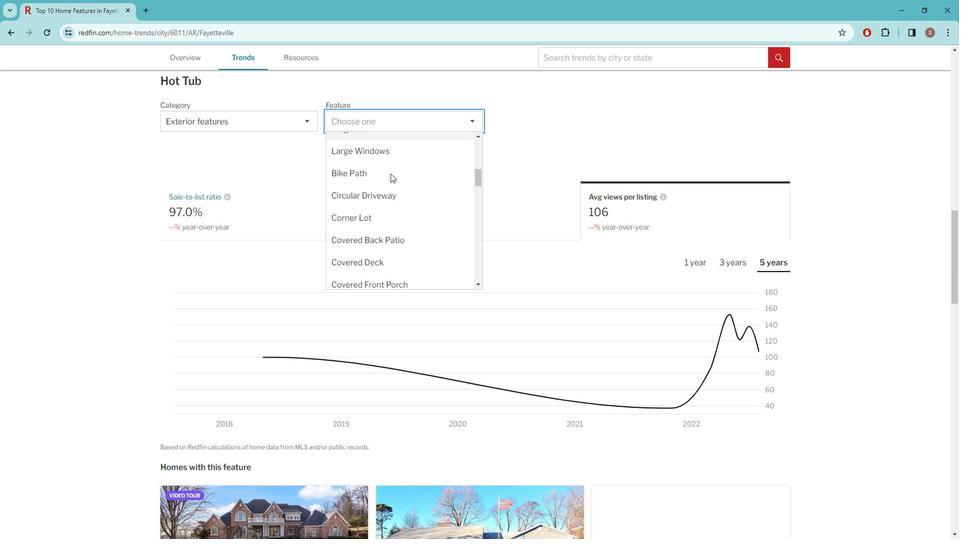 
Action: Mouse scrolled (401, 178) with delta (0, 0)
Screenshot: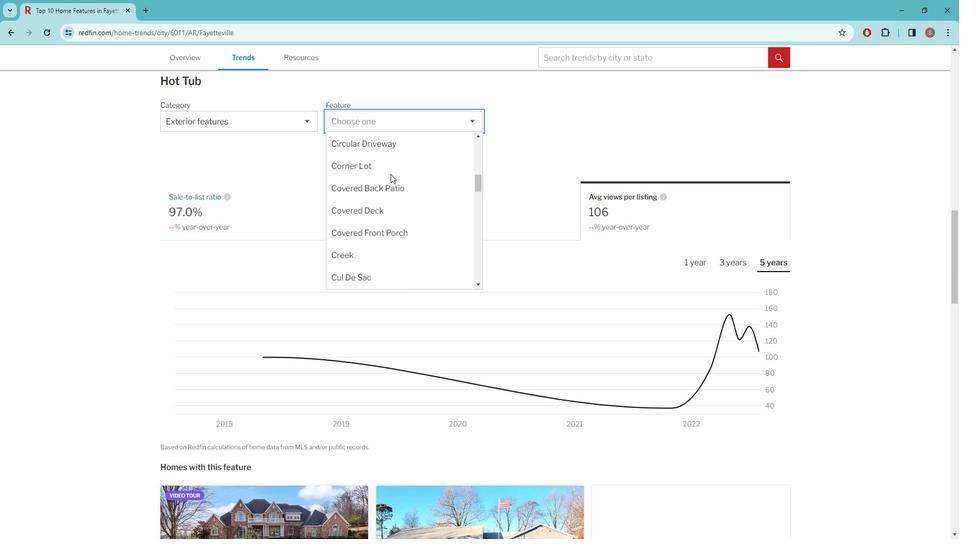 
Action: Mouse scrolled (401, 178) with delta (0, 0)
Screenshot: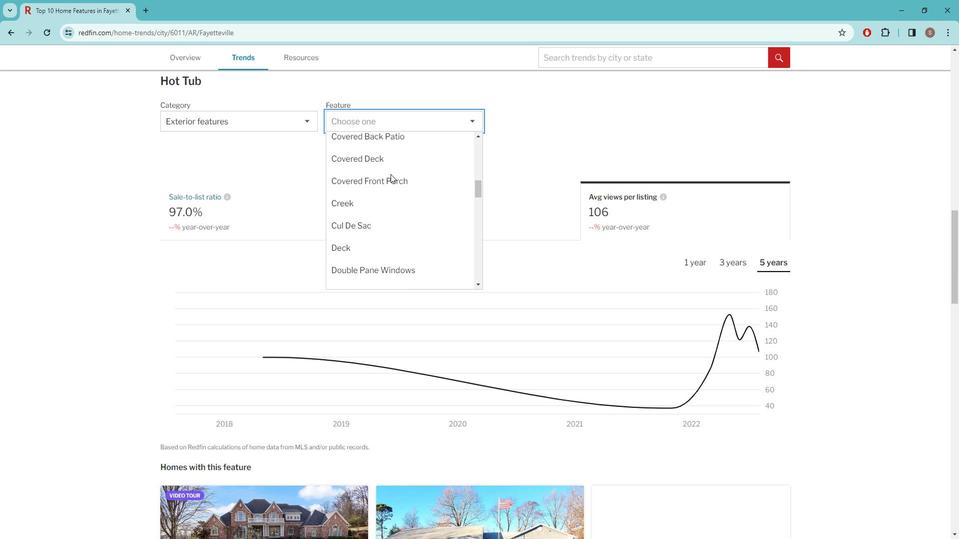 
Action: Mouse moved to (401, 178)
Screenshot: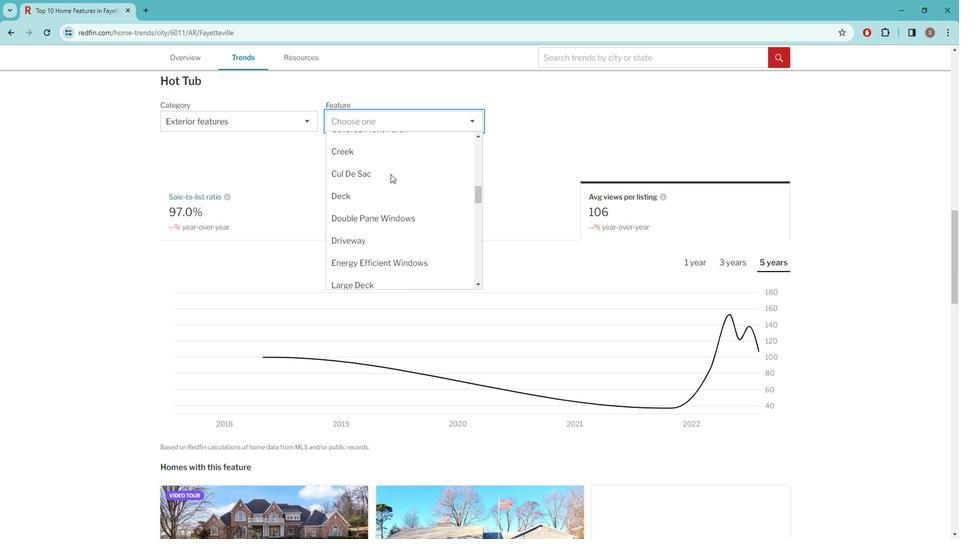 
Action: Mouse scrolled (401, 178) with delta (0, 0)
Screenshot: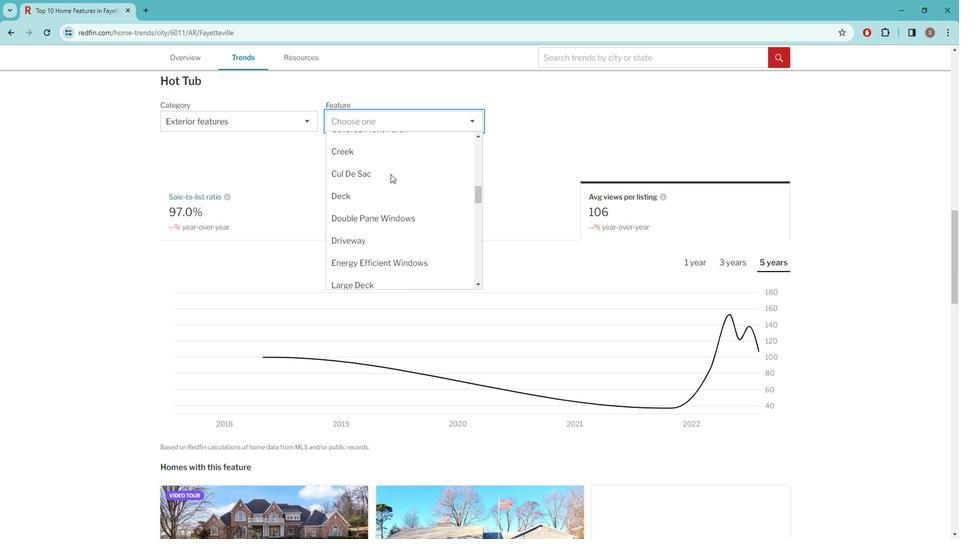 
Action: Mouse moved to (401, 178)
Screenshot: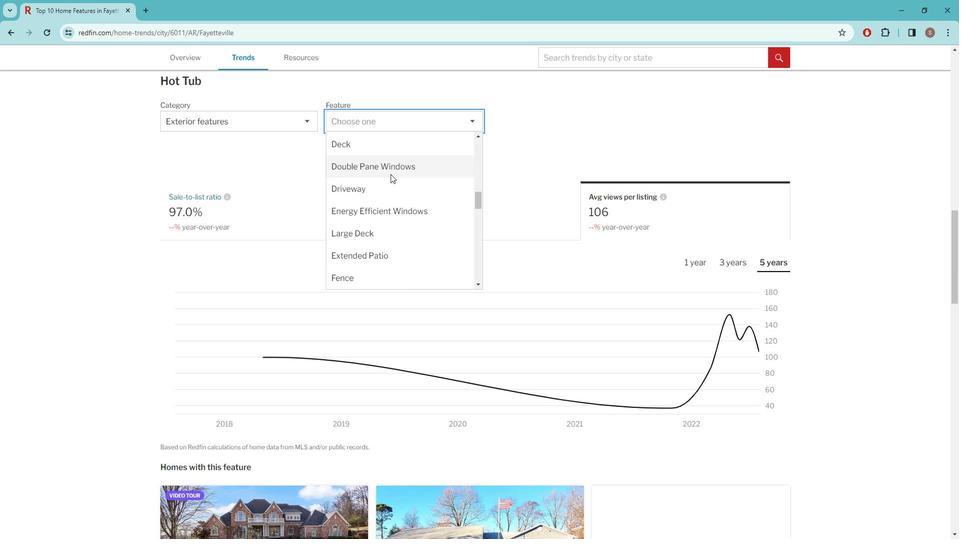 
Action: Mouse scrolled (401, 178) with delta (0, 0)
